 Task: Find a place to stay in Baraut, India, from 24th August to 10th September for 8 guests, with a price range of ₹12,000 to ₹15,000, 6 bedrooms, and amenities including Wifi, Free parking, TV, Gym, and Breakfast.
Action: Mouse moved to (372, 175)
Screenshot: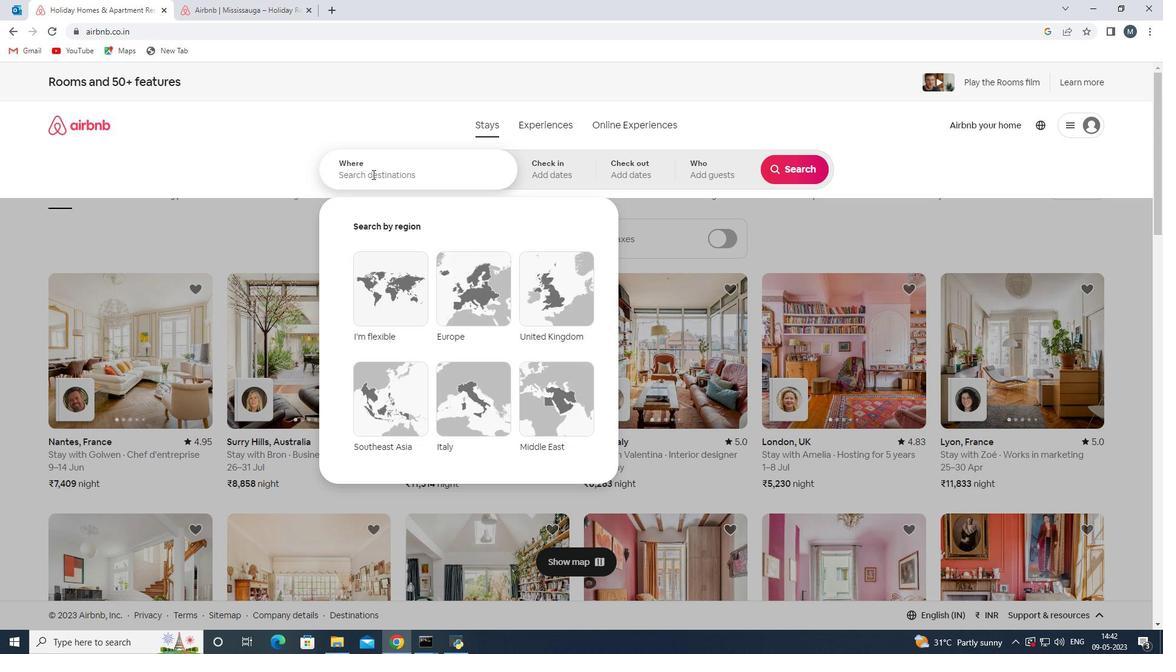 
Action: Key pressed <Key.shift>Baraut,<Key.shift>India<Key.enter>
Screenshot: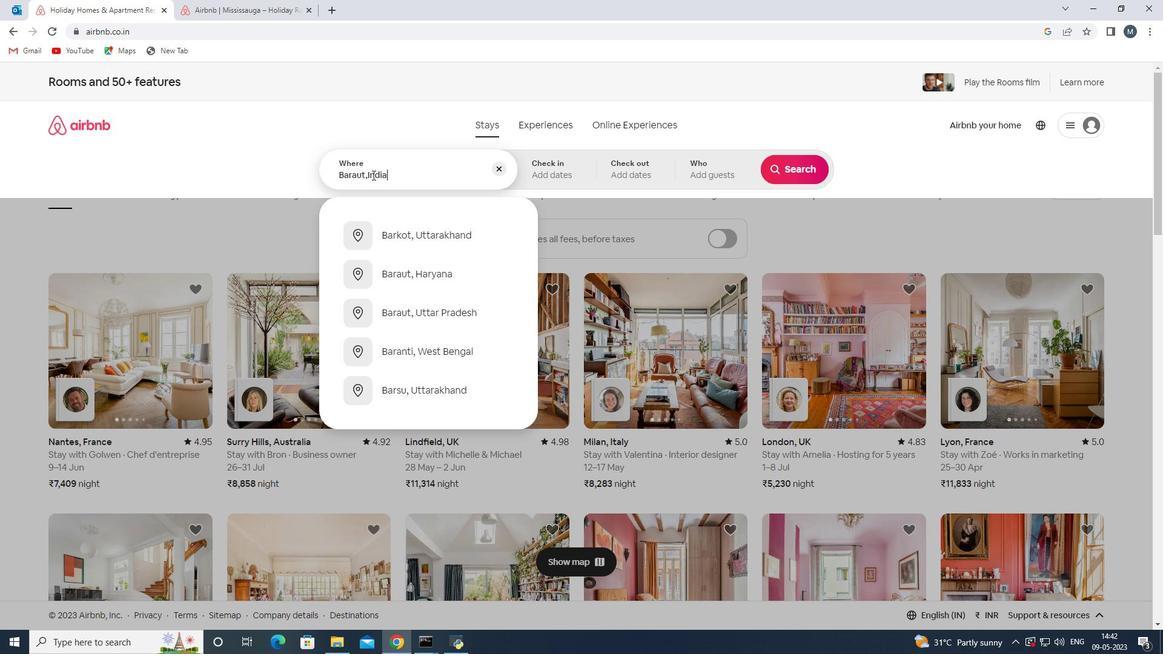 
Action: Mouse moved to (789, 267)
Screenshot: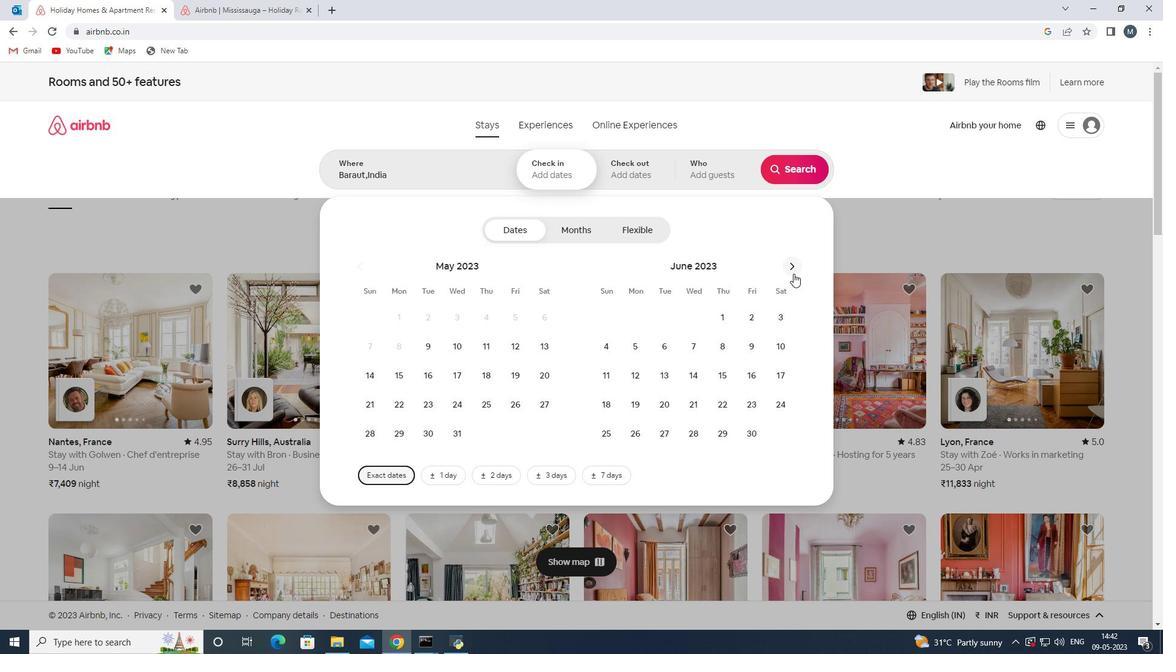 
Action: Mouse pressed left at (789, 267)
Screenshot: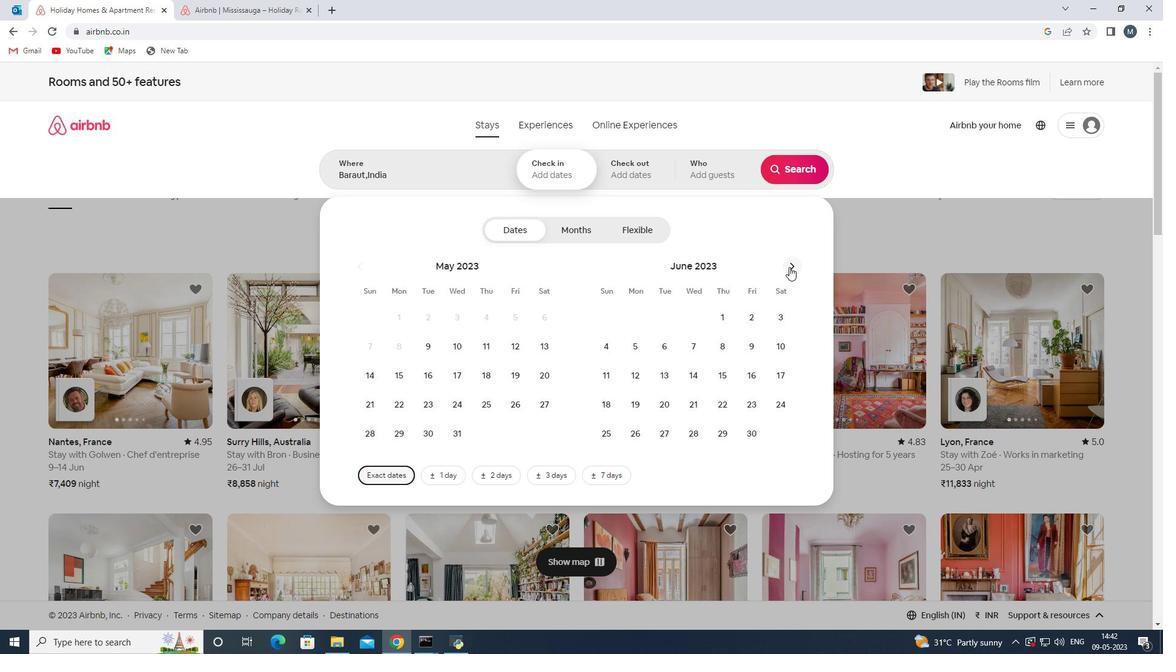
Action: Mouse moved to (788, 267)
Screenshot: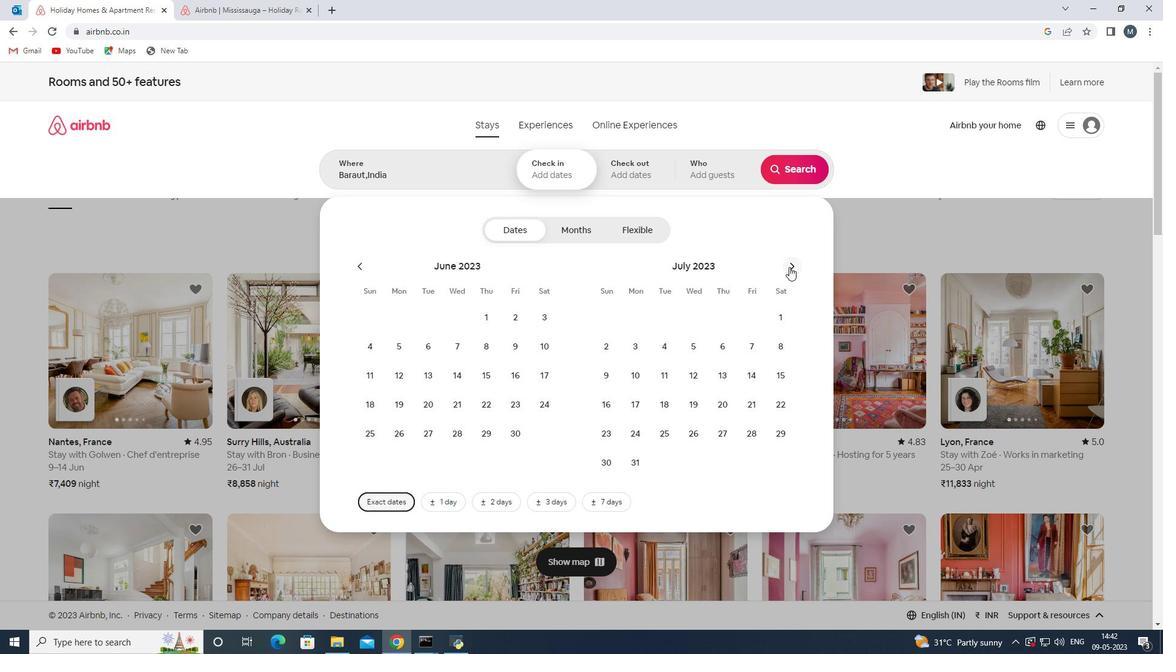 
Action: Mouse pressed left at (788, 267)
Screenshot: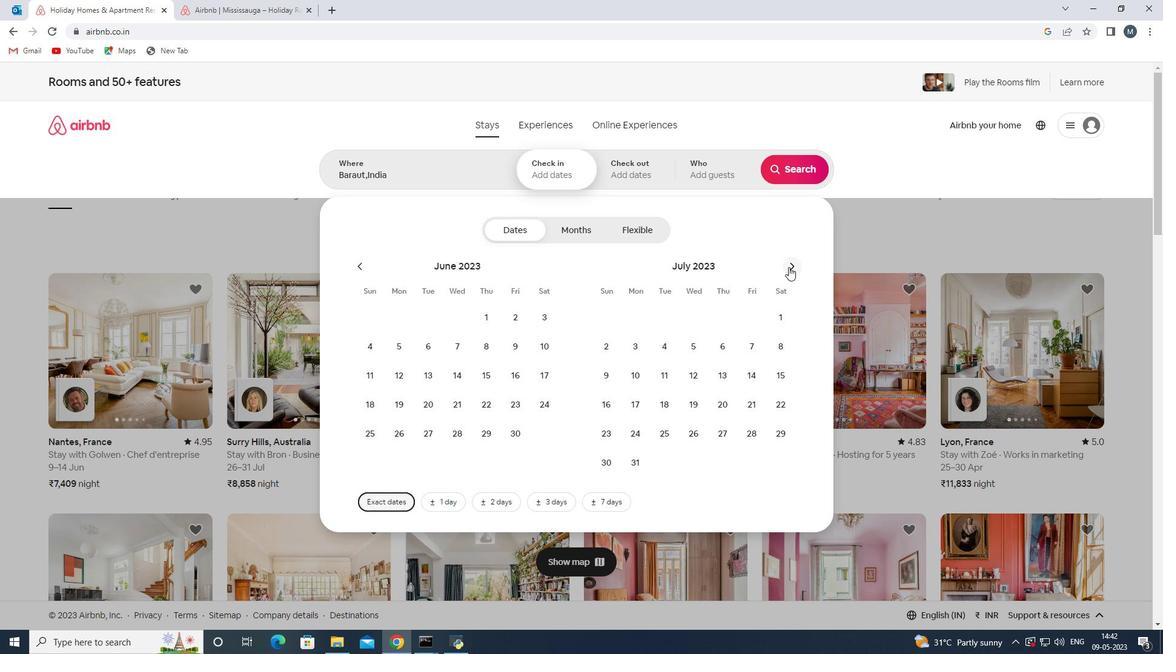 
Action: Mouse moved to (724, 405)
Screenshot: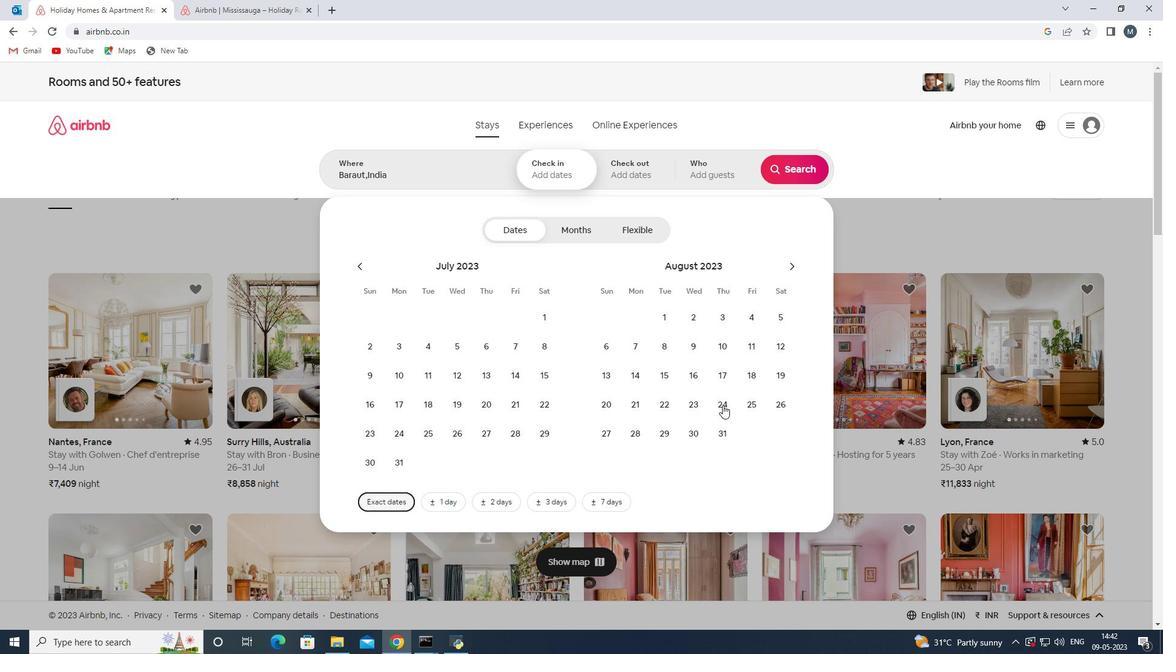 
Action: Mouse pressed left at (724, 405)
Screenshot: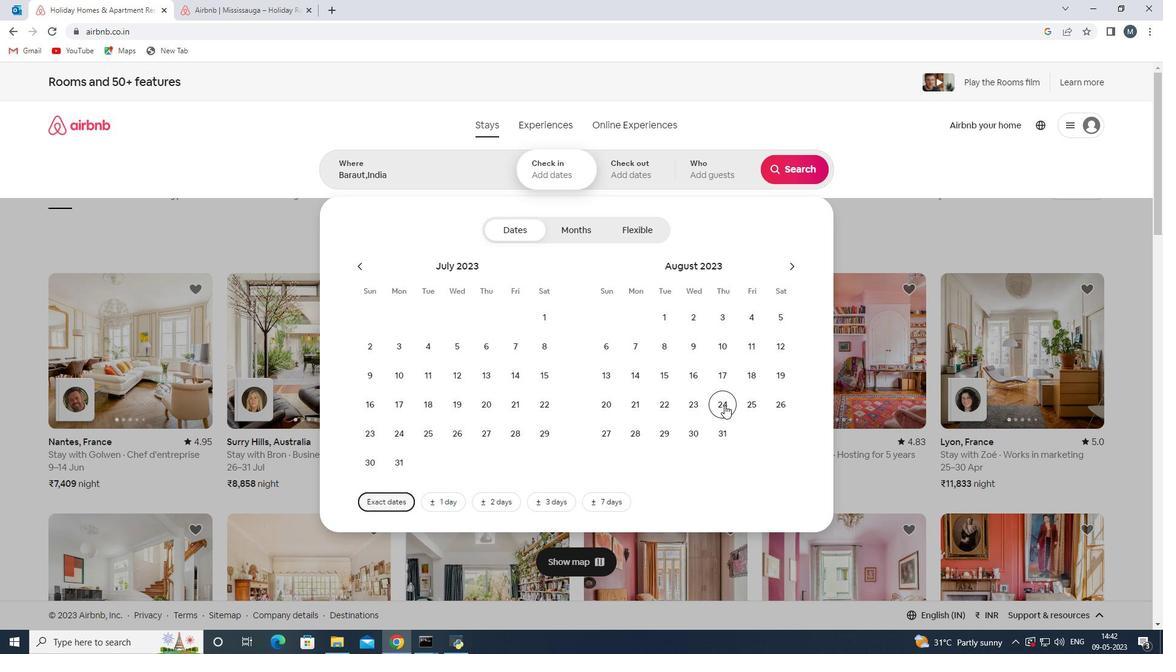 
Action: Mouse moved to (793, 264)
Screenshot: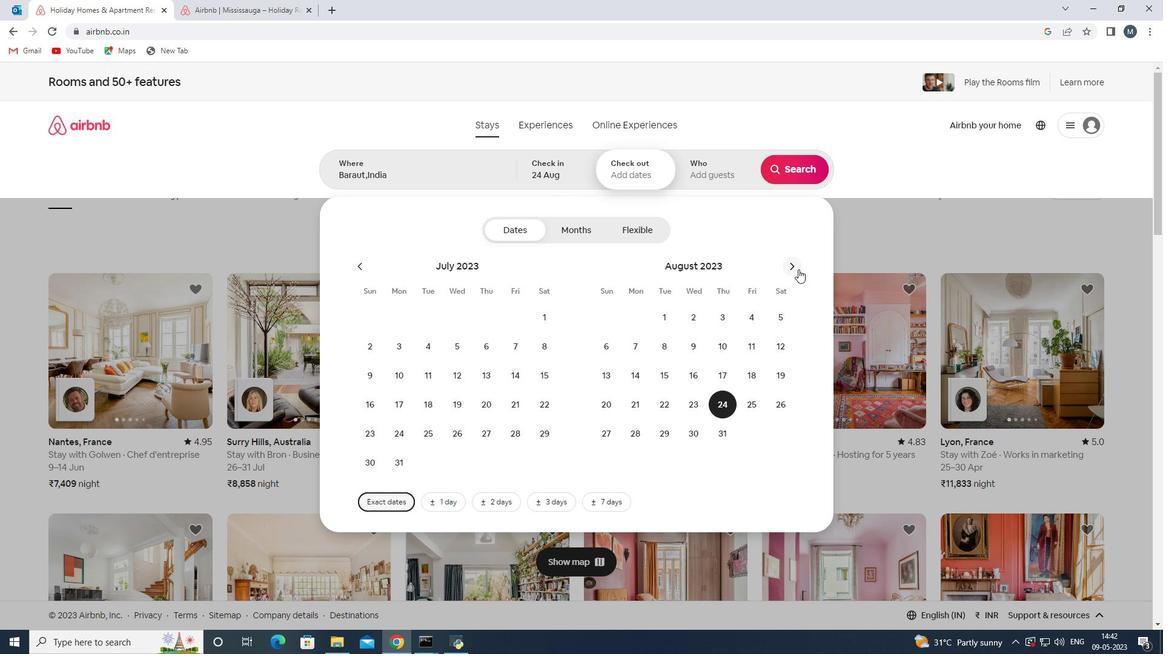 
Action: Mouse pressed left at (793, 264)
Screenshot: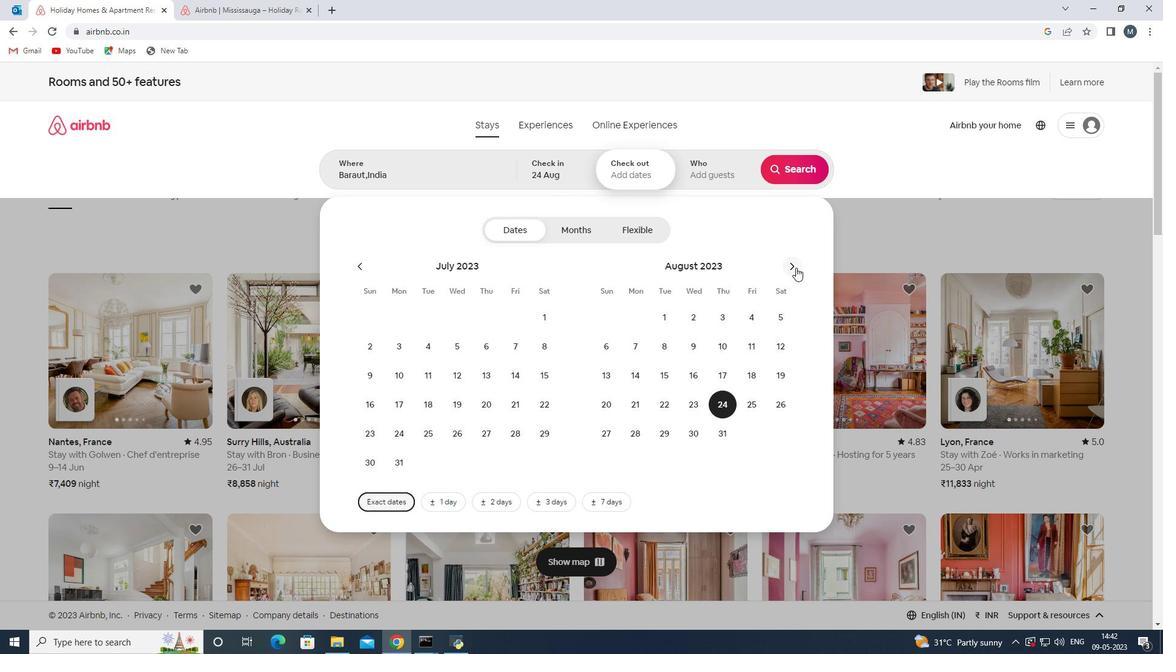 
Action: Mouse moved to (612, 382)
Screenshot: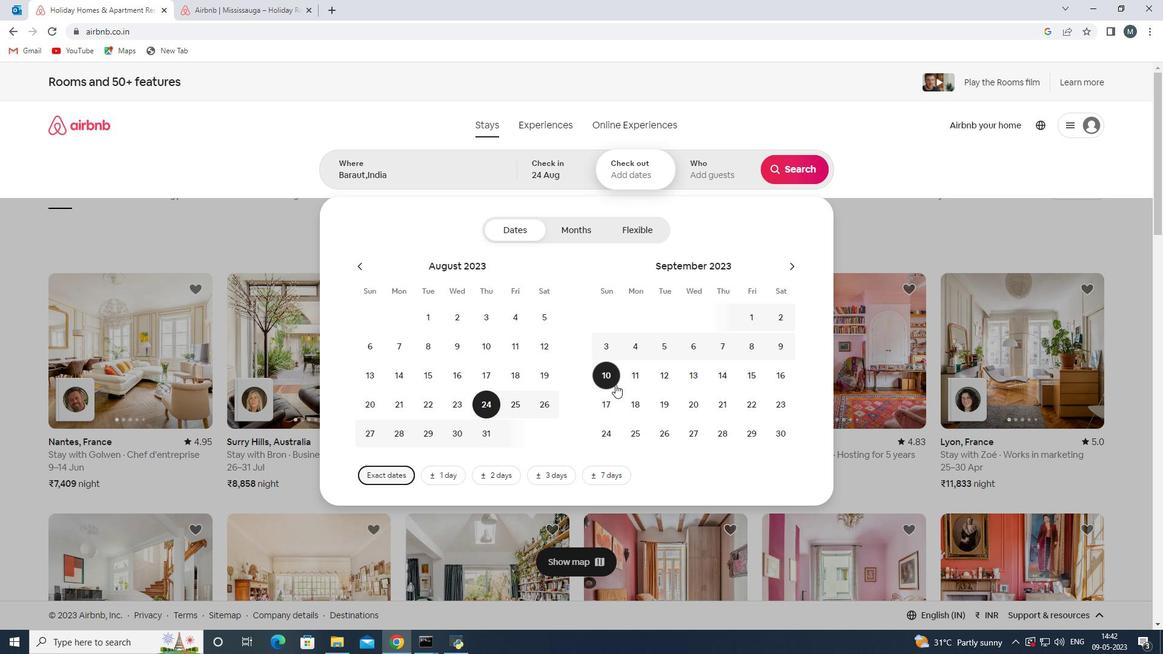 
Action: Mouse pressed left at (612, 382)
Screenshot: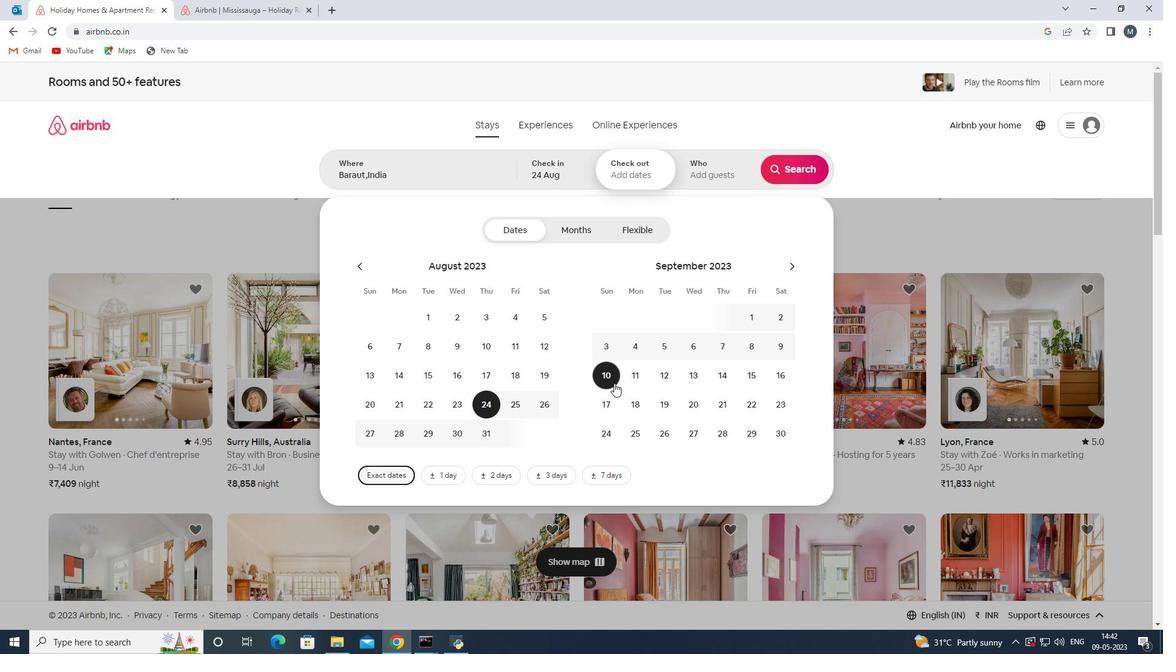 
Action: Mouse moved to (709, 178)
Screenshot: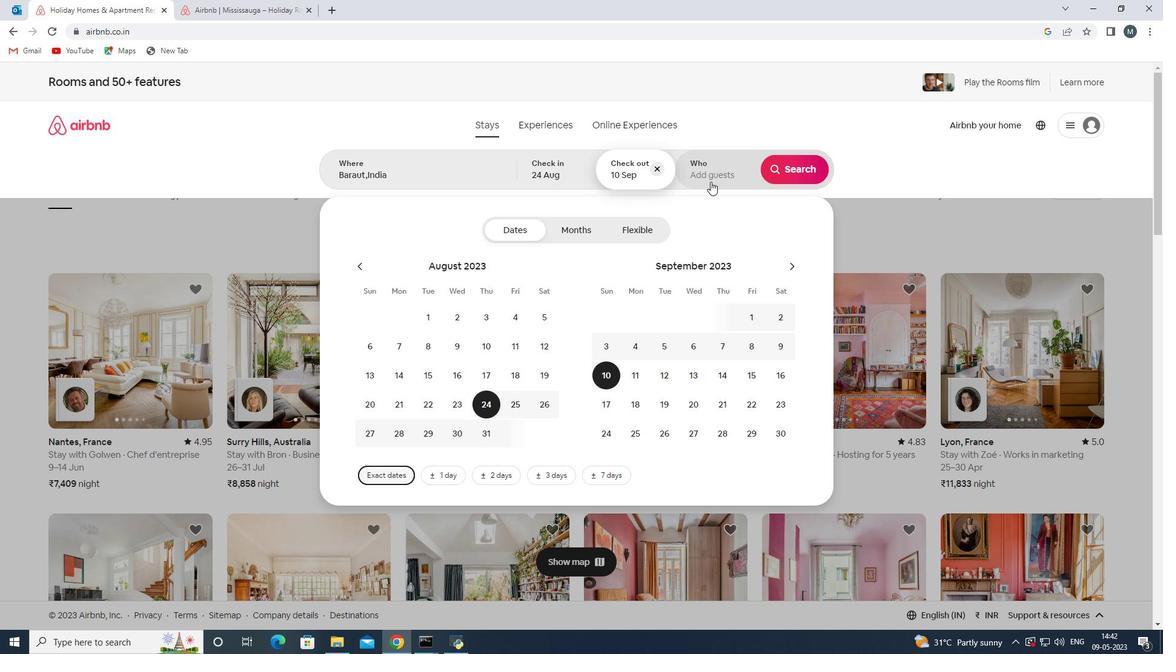 
Action: Mouse pressed left at (709, 178)
Screenshot: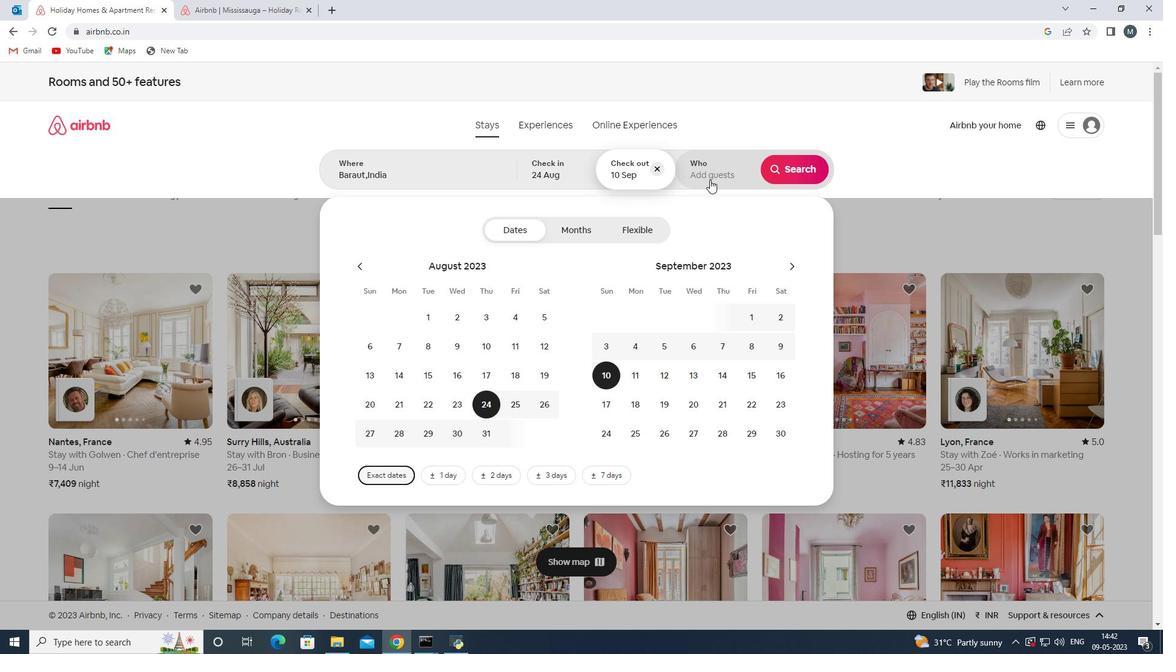 
Action: Mouse moved to (805, 233)
Screenshot: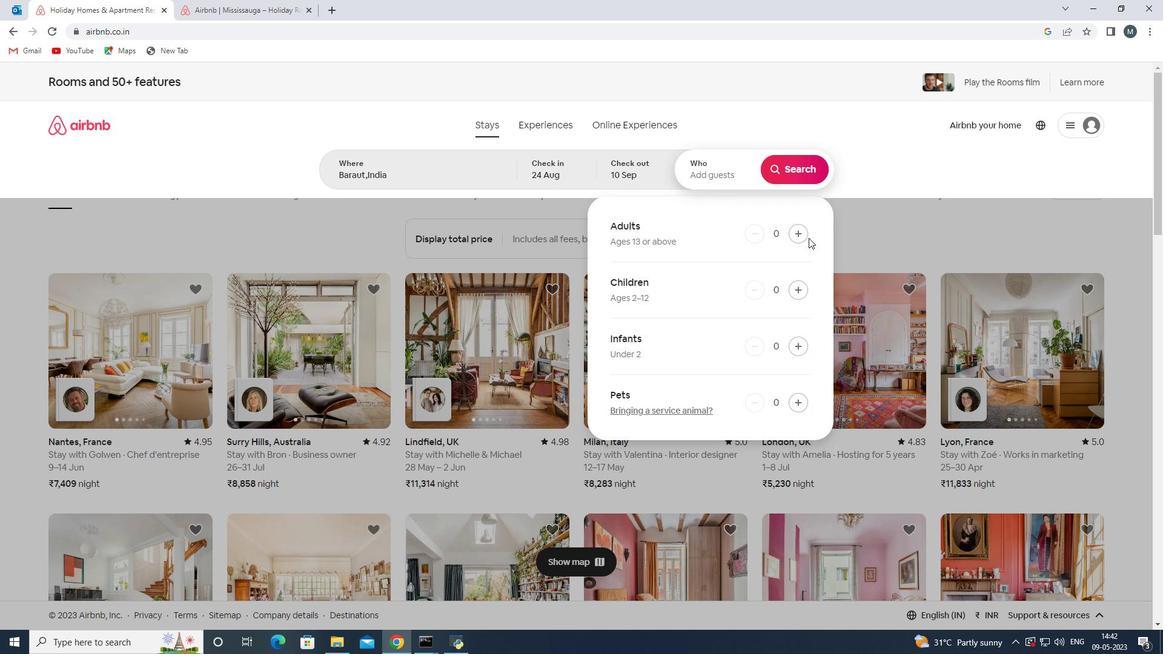 
Action: Mouse pressed left at (805, 233)
Screenshot: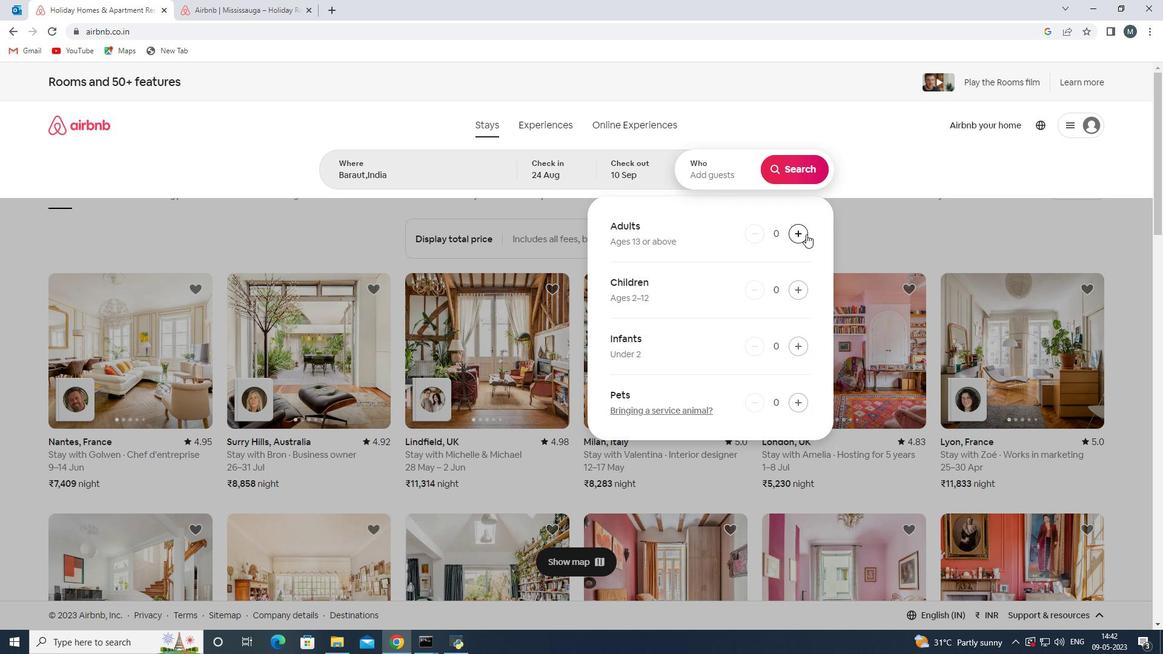 
Action: Mouse moved to (805, 233)
Screenshot: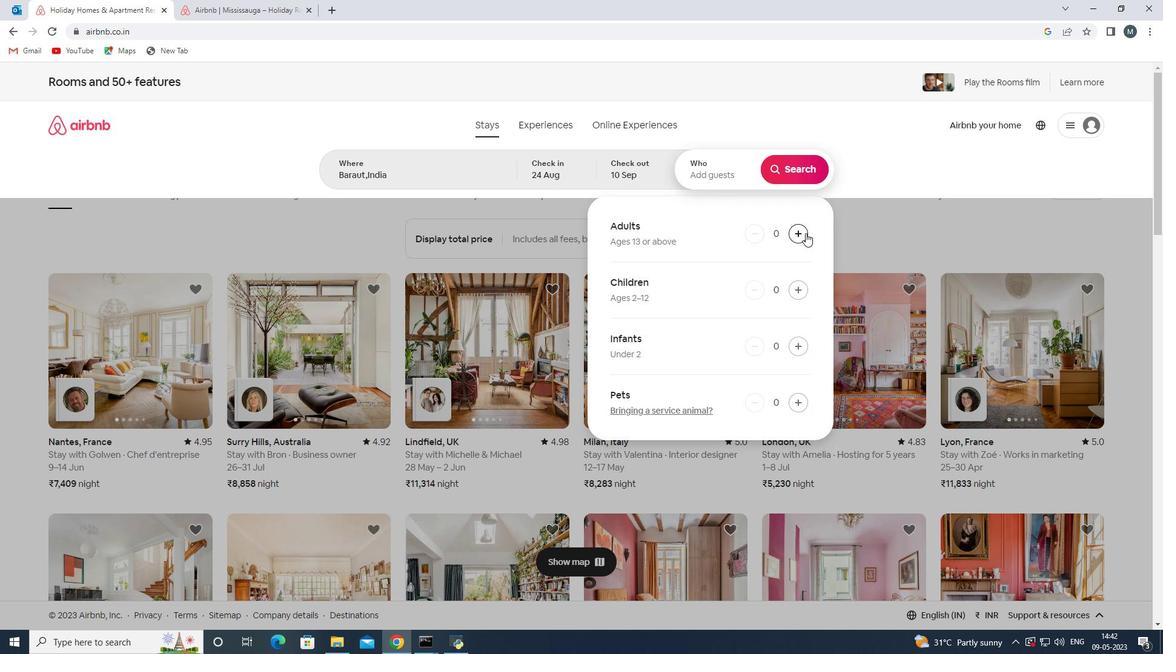 
Action: Mouse pressed left at (805, 233)
Screenshot: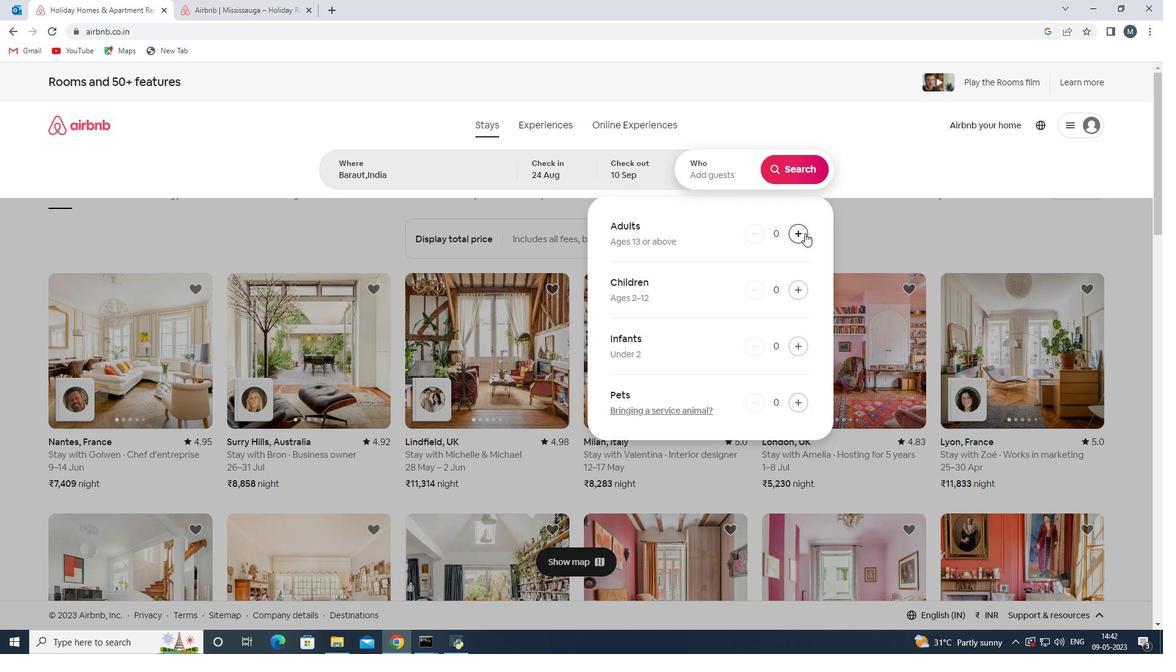 
Action: Mouse moved to (805, 232)
Screenshot: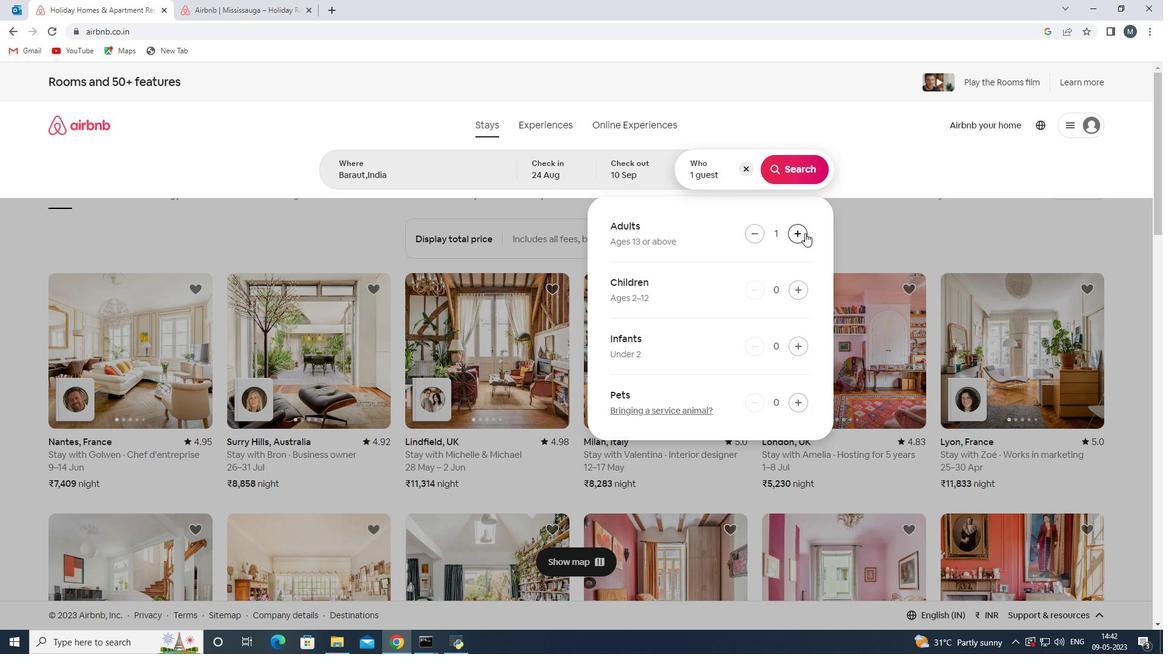 
Action: Mouse pressed left at (805, 232)
Screenshot: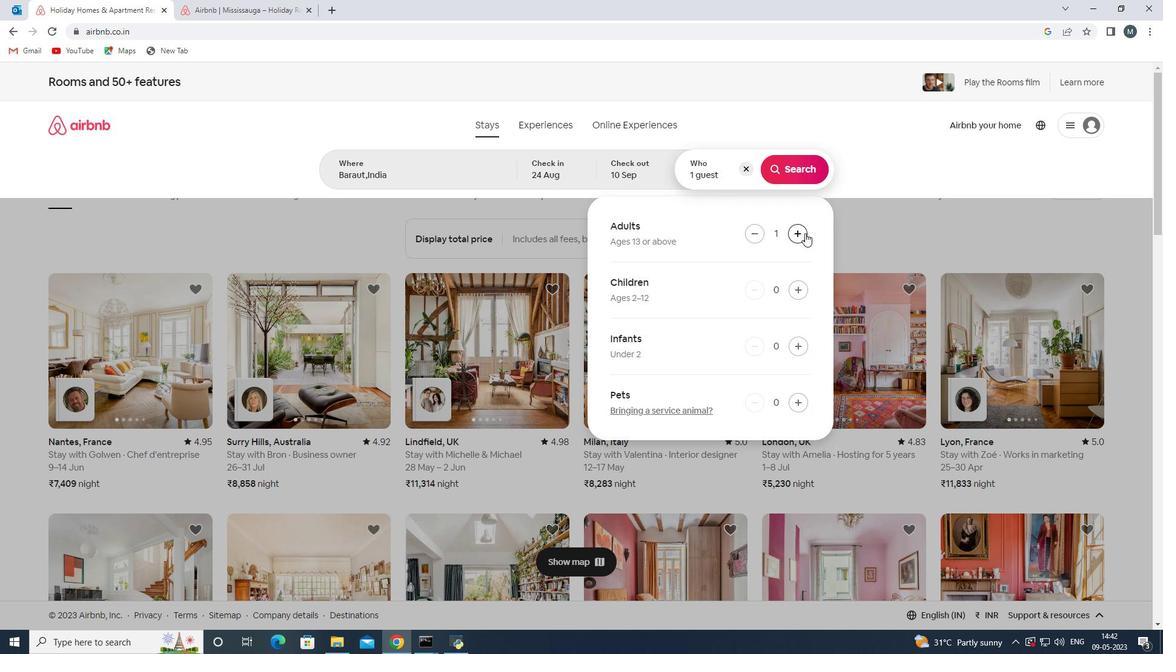 
Action: Mouse pressed left at (805, 232)
Screenshot: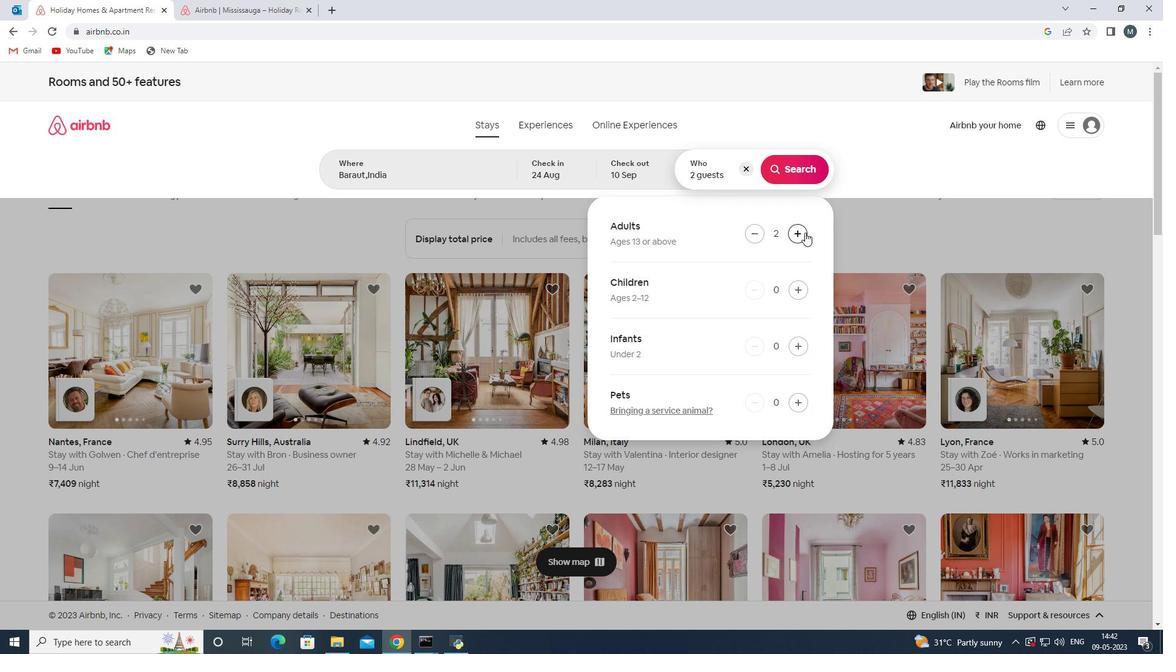
Action: Mouse moved to (805, 232)
Screenshot: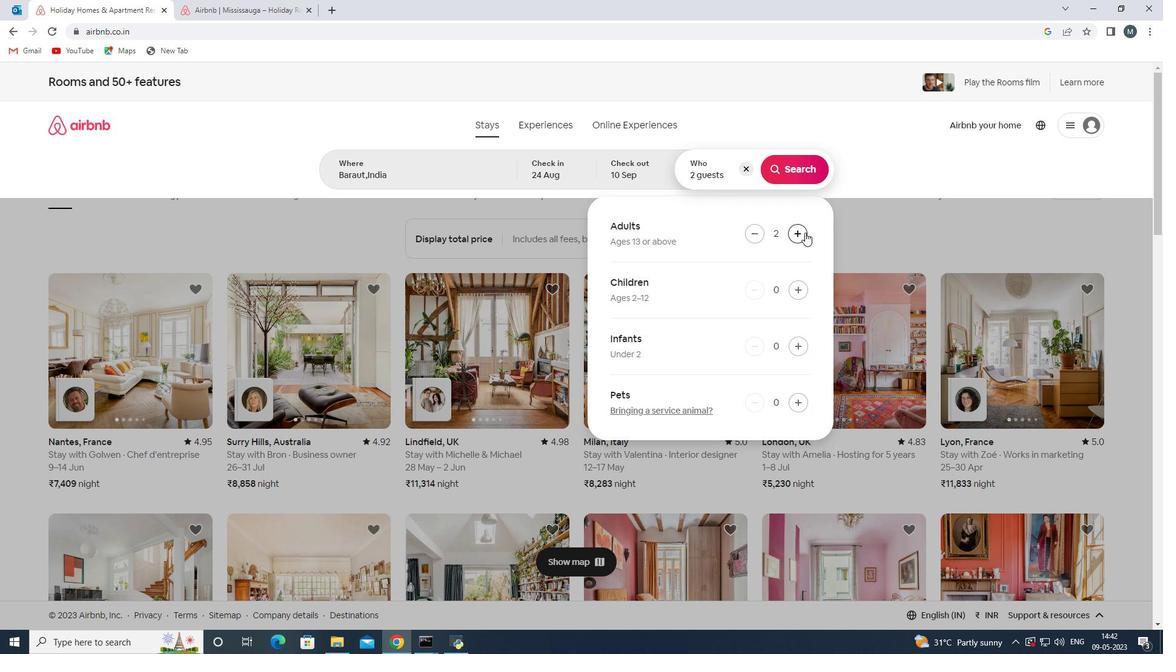 
Action: Mouse pressed left at (805, 232)
Screenshot: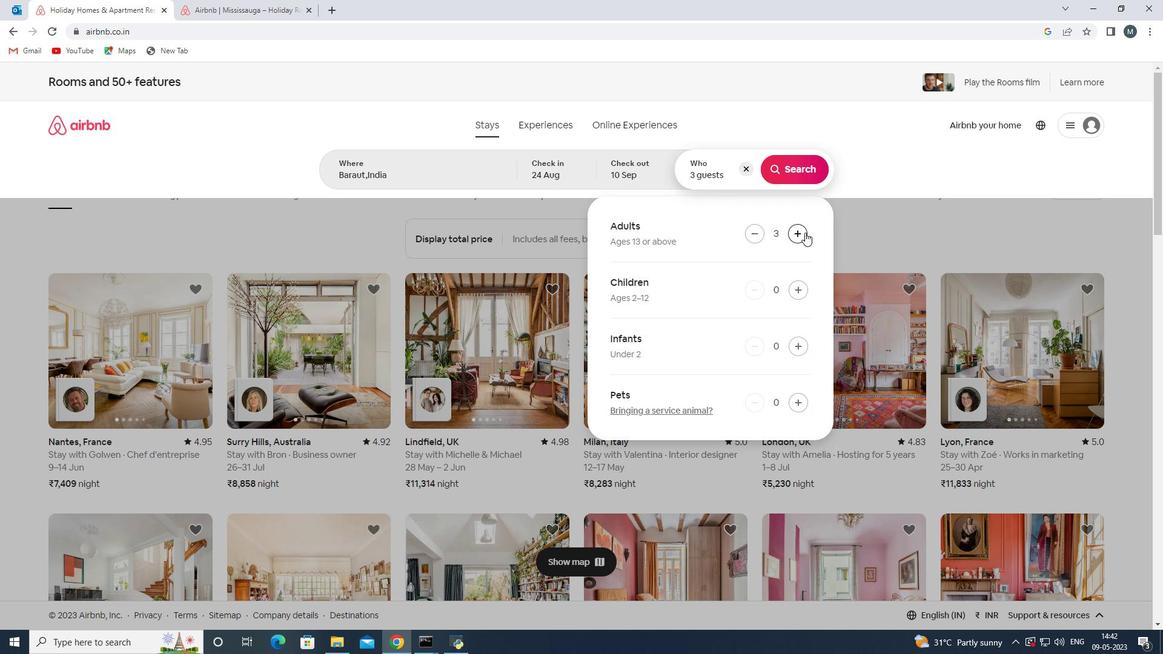 
Action: Mouse pressed left at (805, 232)
Screenshot: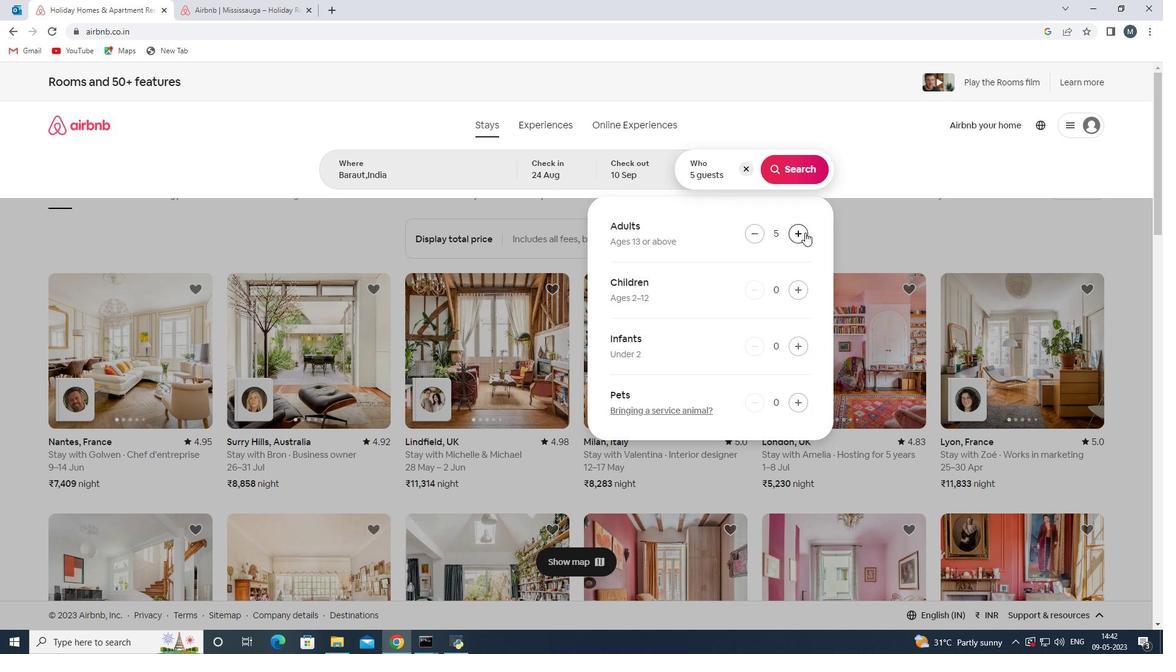 
Action: Mouse moved to (798, 290)
Screenshot: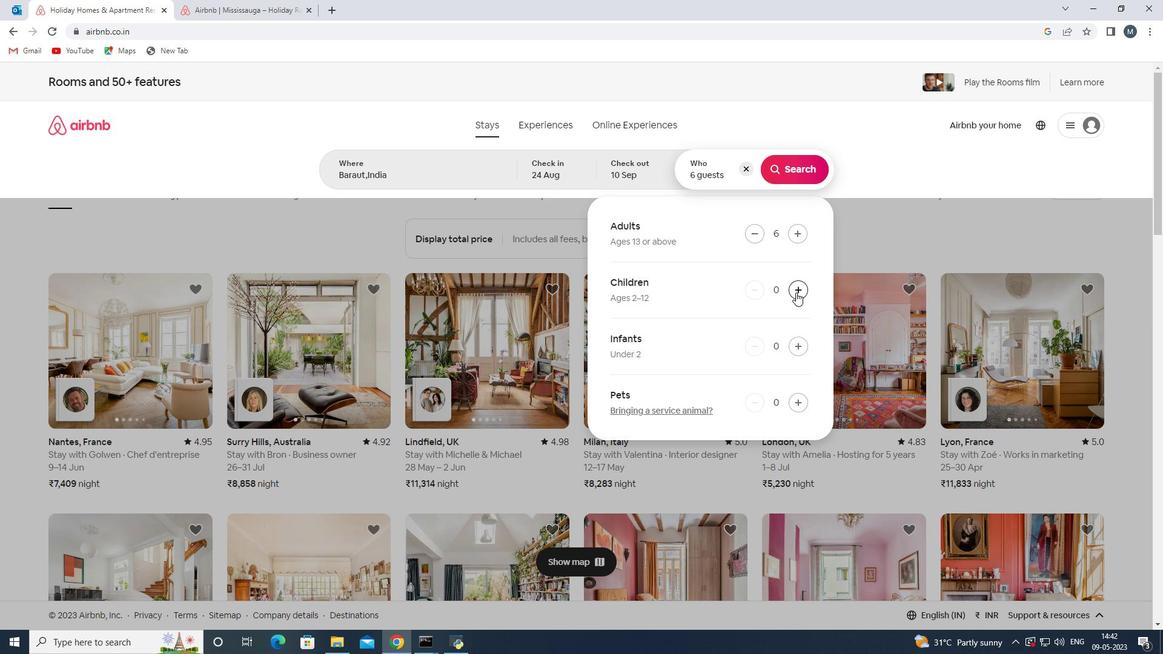 
Action: Mouse pressed left at (798, 290)
Screenshot: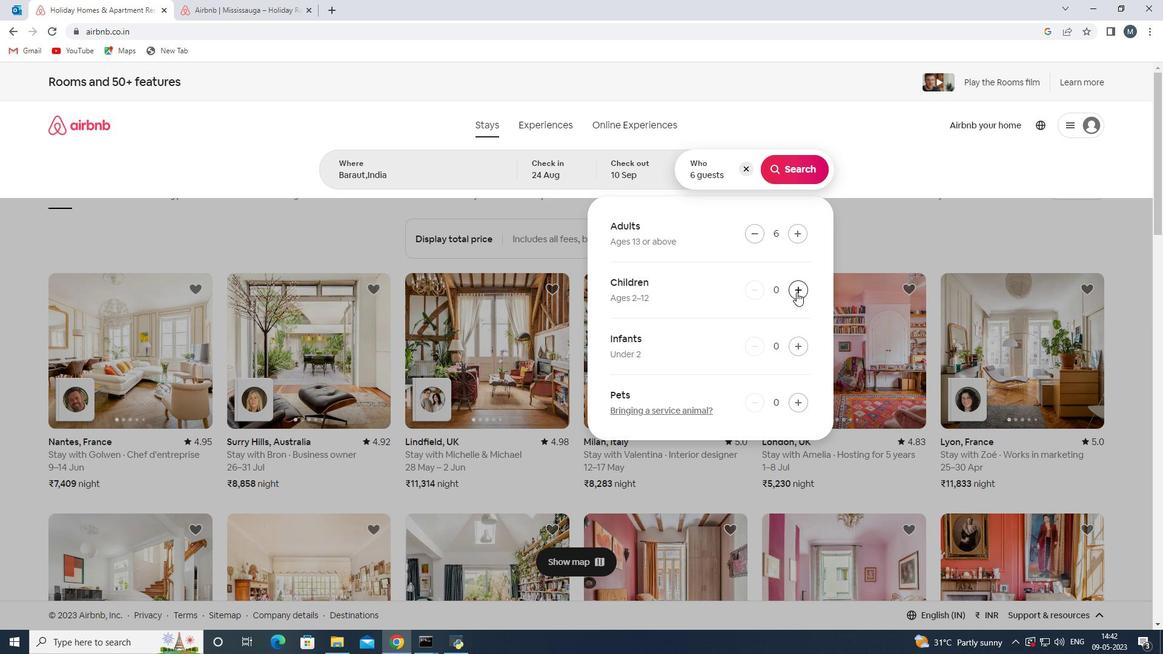 
Action: Mouse pressed left at (798, 290)
Screenshot: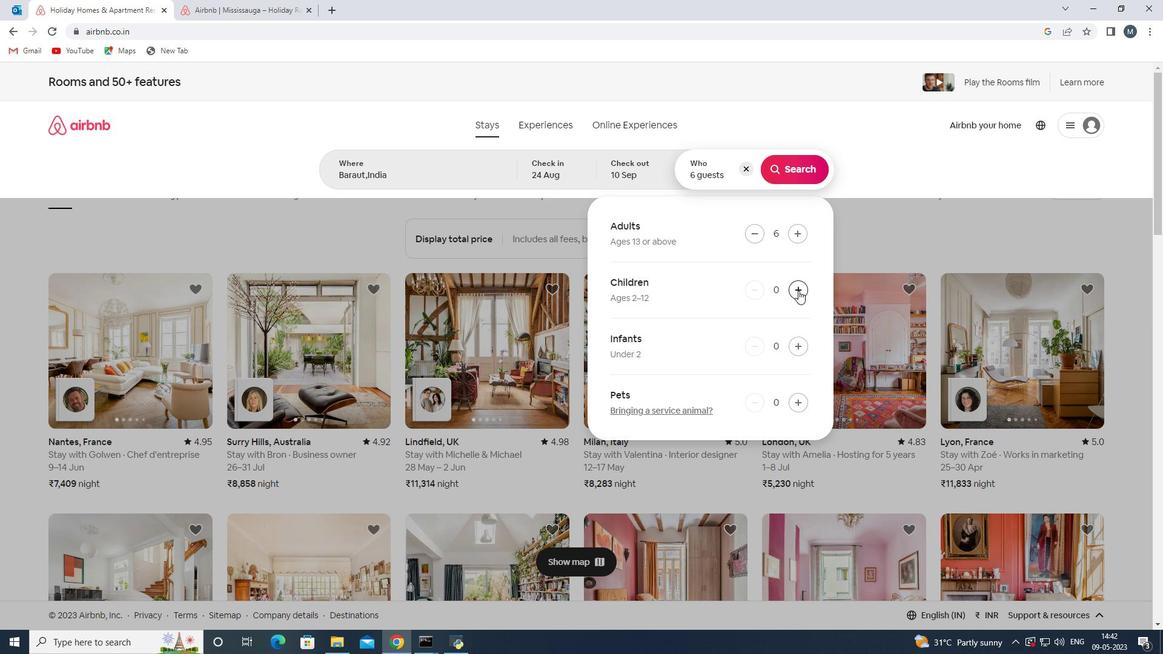 
Action: Mouse moved to (794, 166)
Screenshot: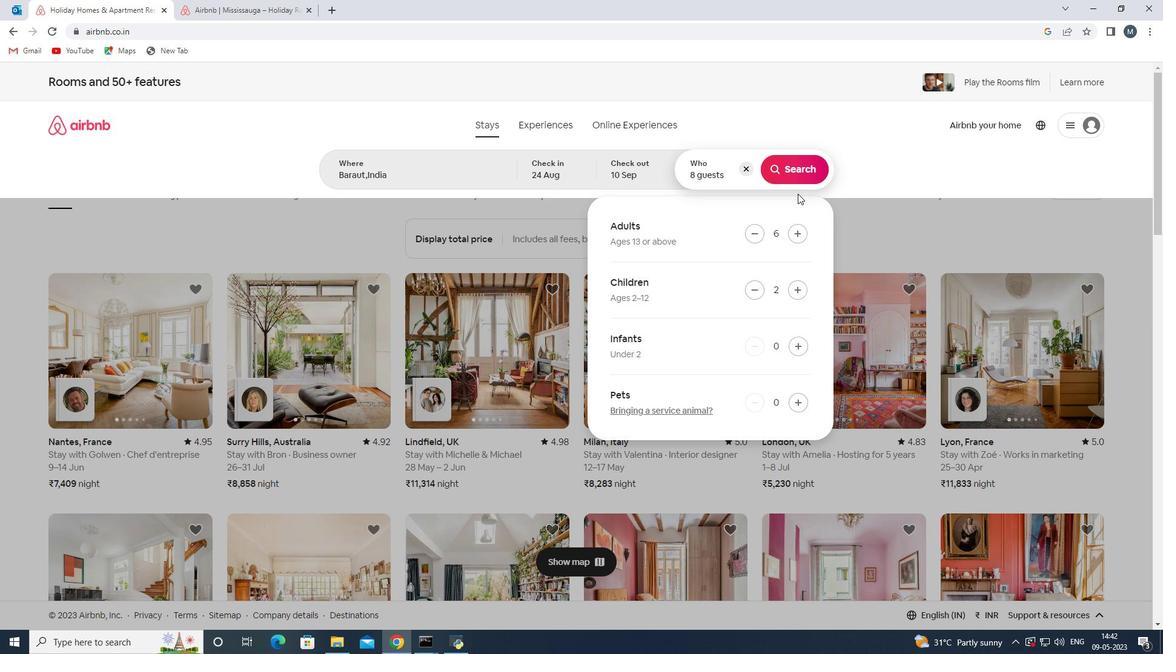 
Action: Mouse pressed left at (794, 166)
Screenshot: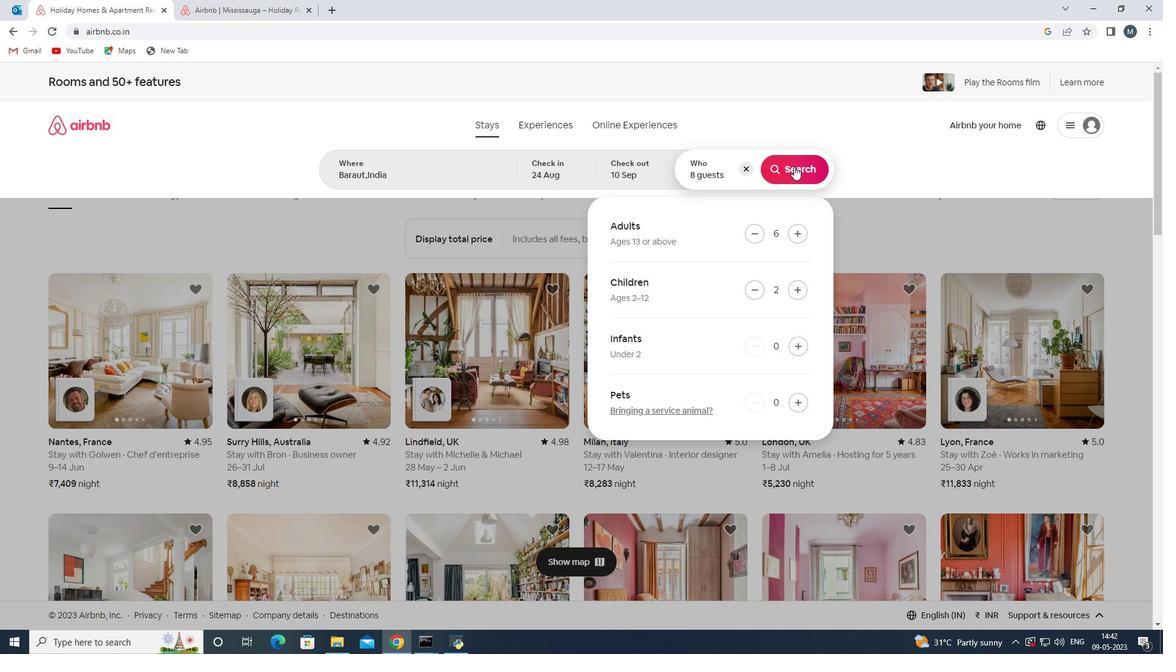 
Action: Mouse moved to (1097, 124)
Screenshot: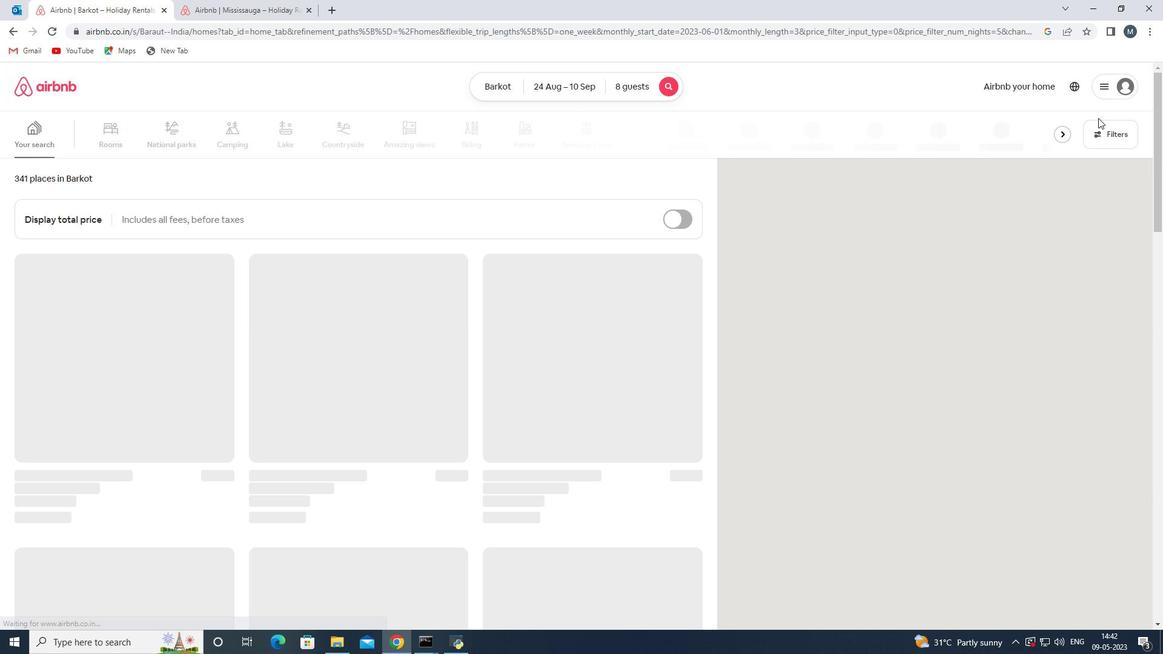 
Action: Mouse pressed left at (1097, 124)
Screenshot: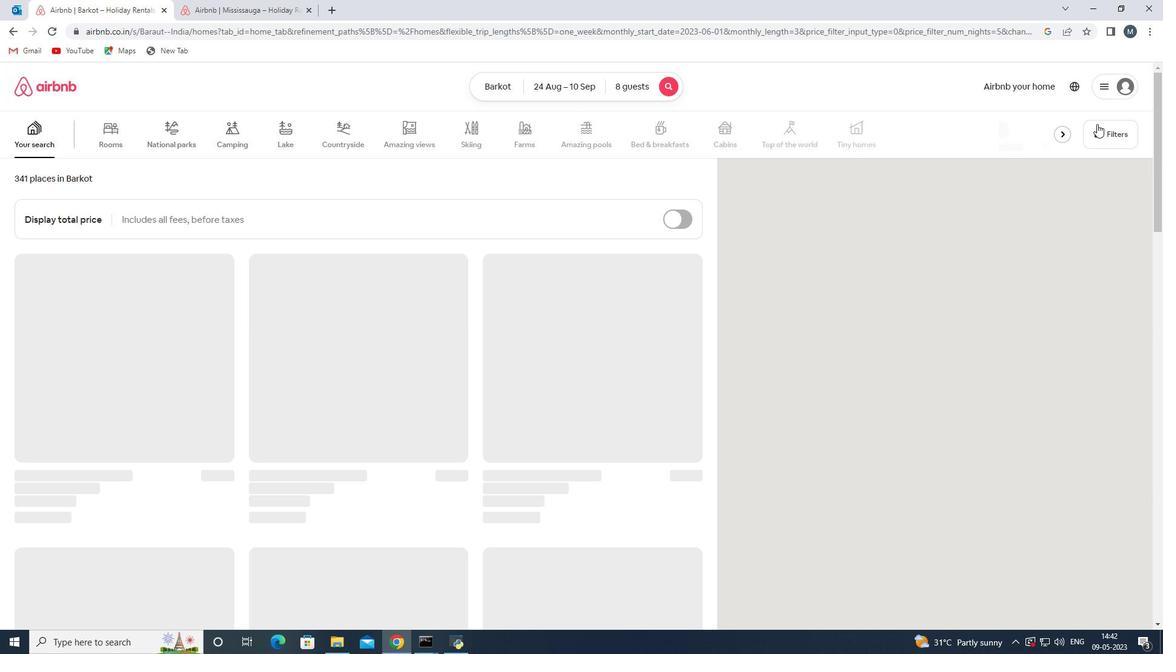 
Action: Mouse moved to (445, 438)
Screenshot: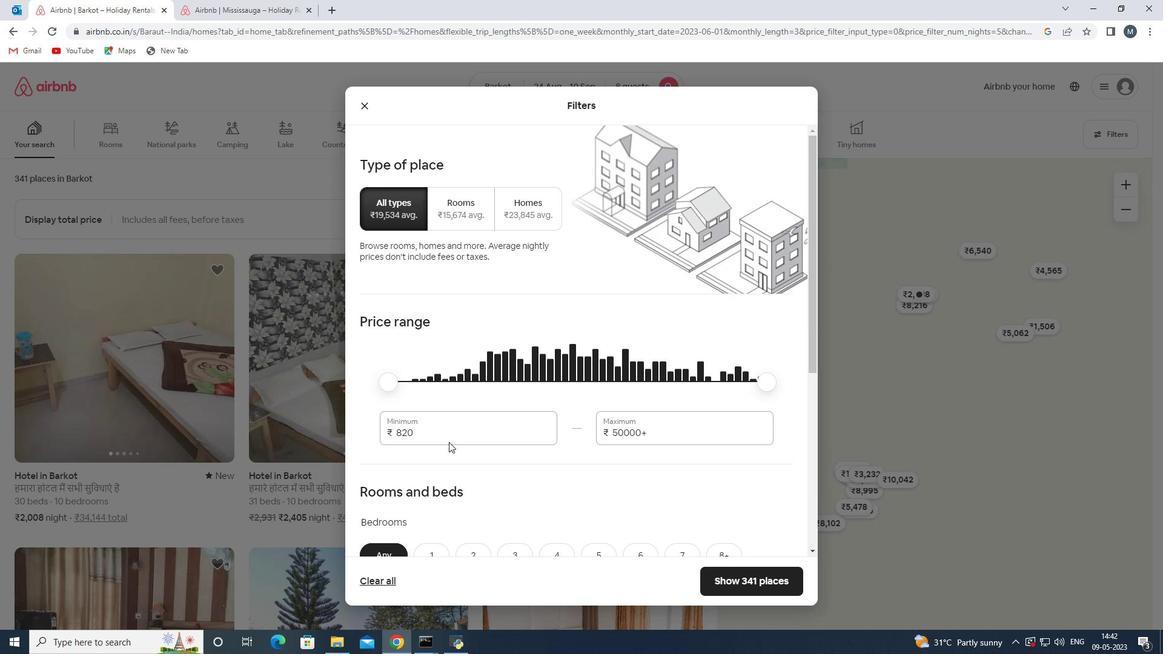 
Action: Mouse pressed left at (445, 438)
Screenshot: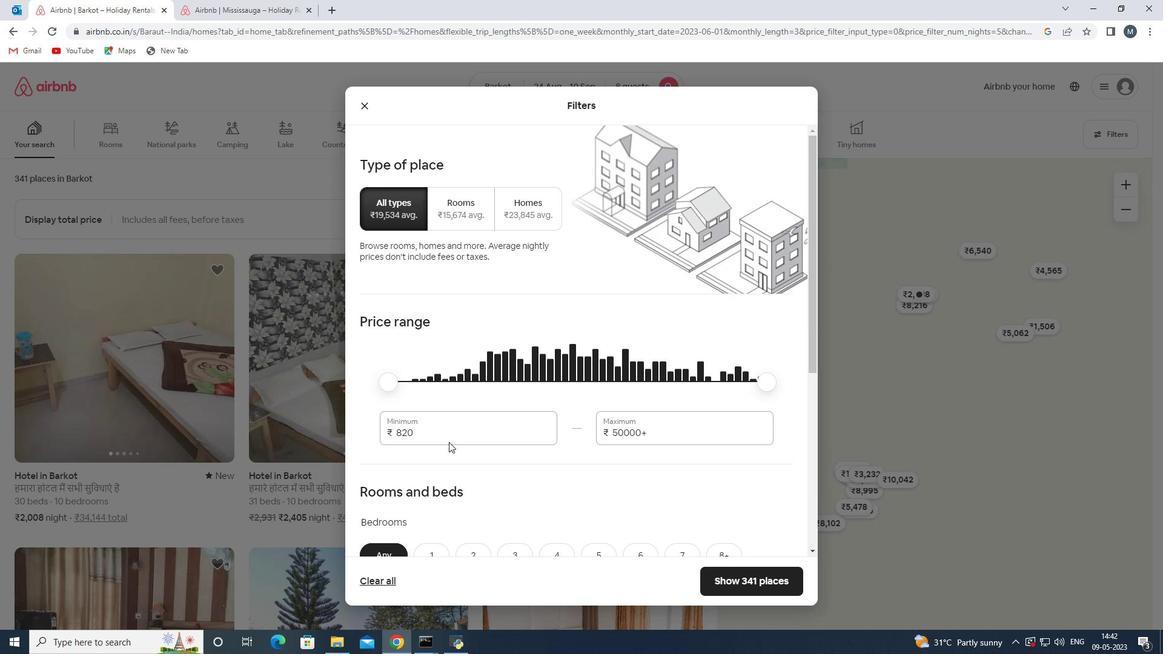 
Action: Mouse moved to (395, 431)
Screenshot: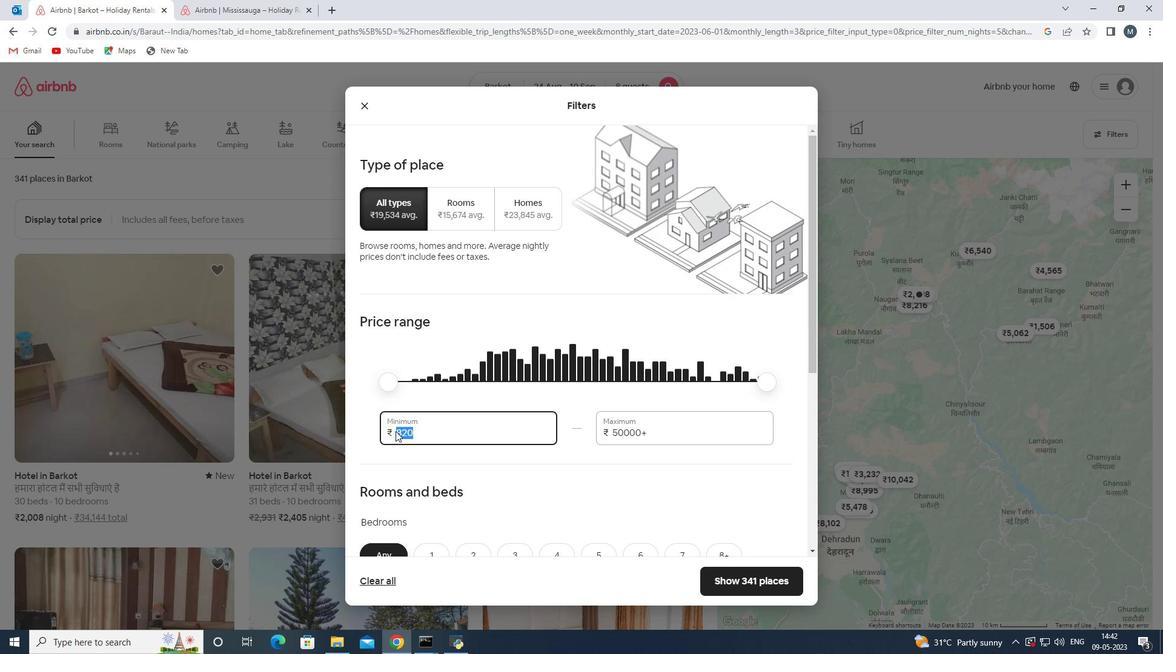 
Action: Key pressed 12000
Screenshot: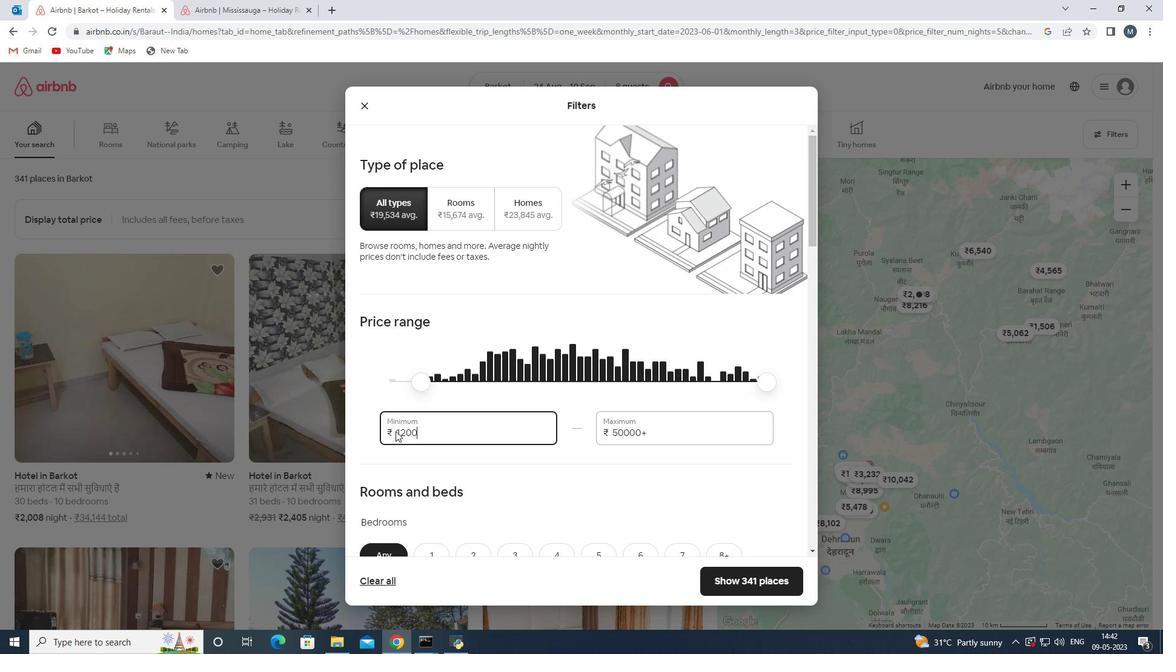 
Action: Mouse moved to (652, 425)
Screenshot: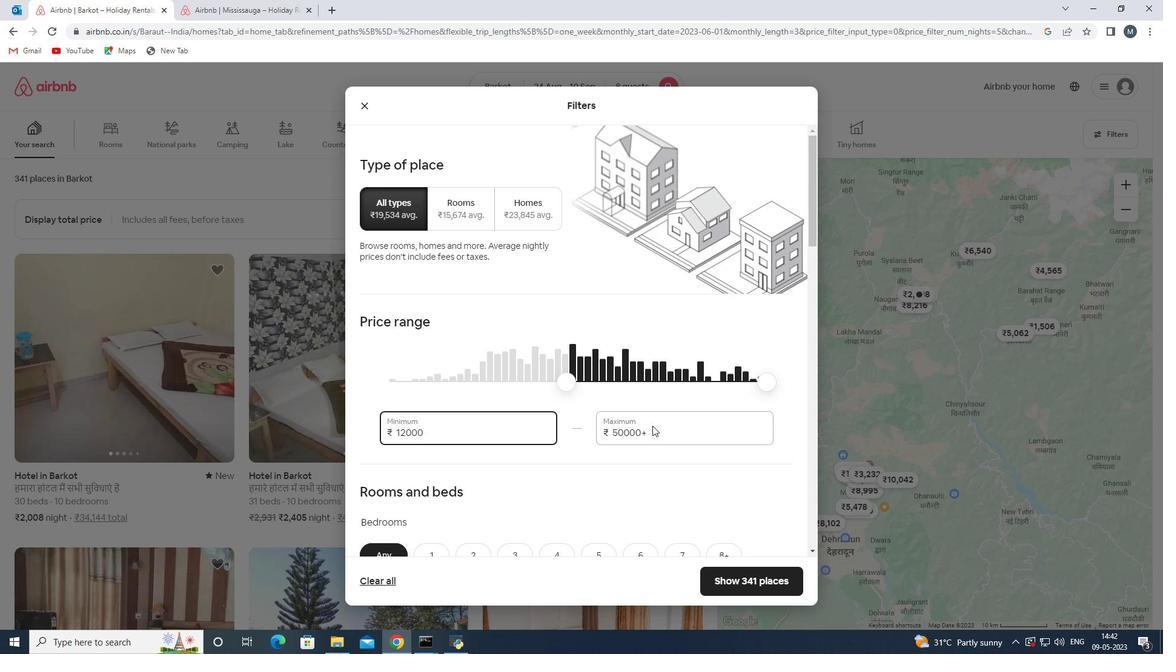 
Action: Mouse pressed left at (652, 425)
Screenshot: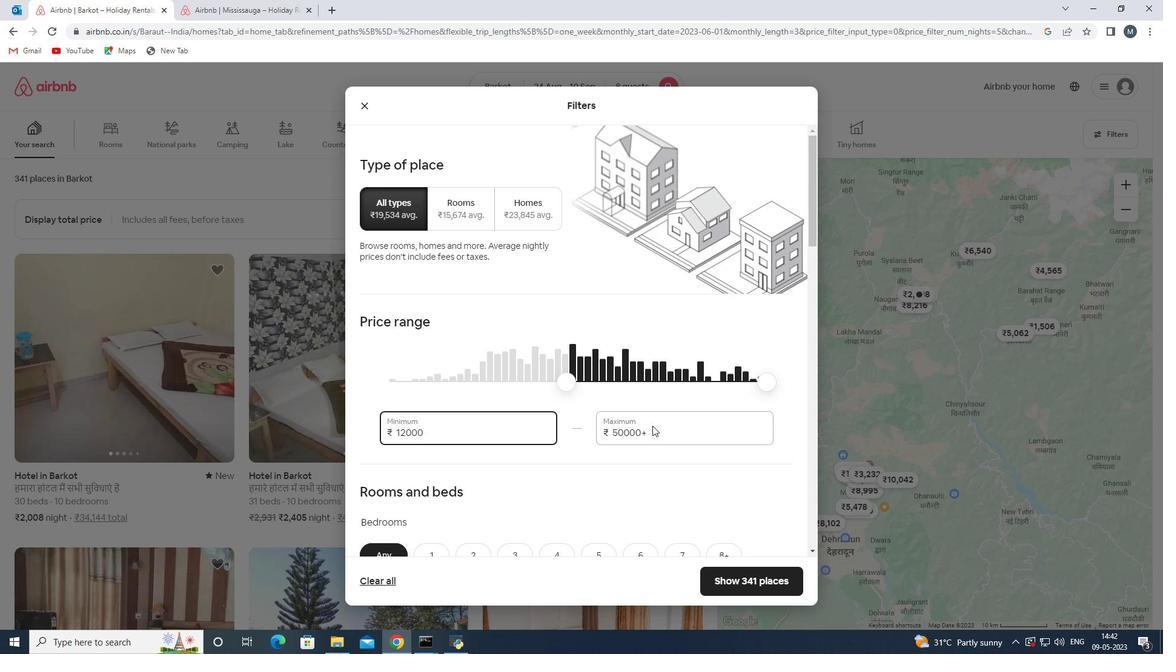 
Action: Mouse moved to (647, 432)
Screenshot: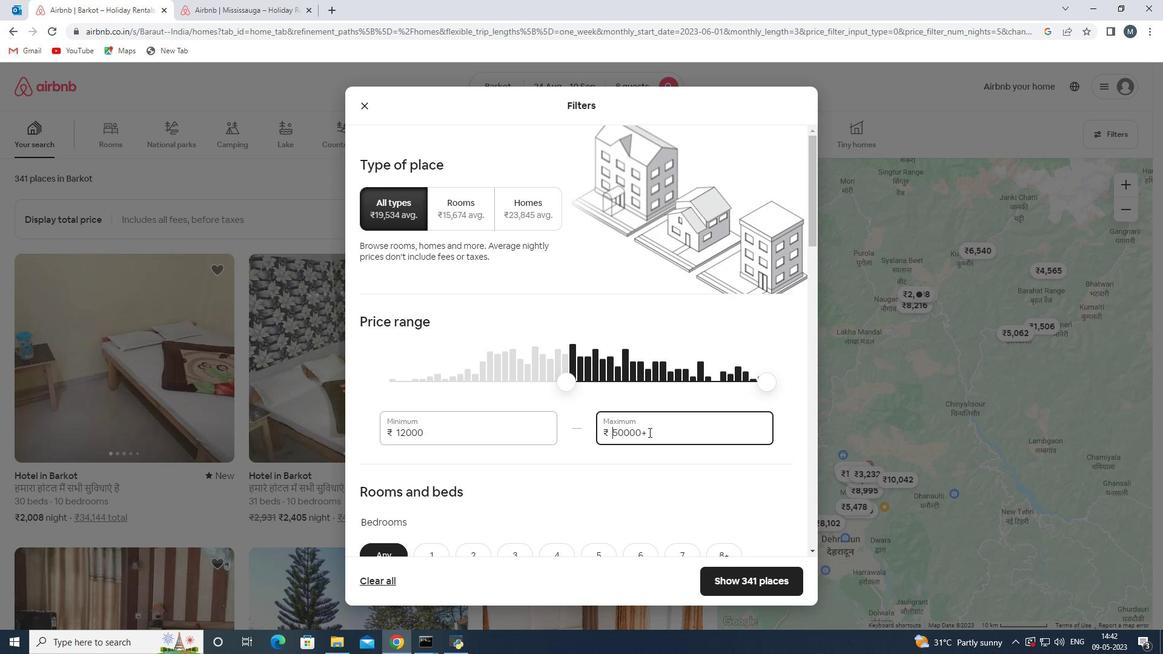 
Action: Mouse pressed left at (647, 432)
Screenshot: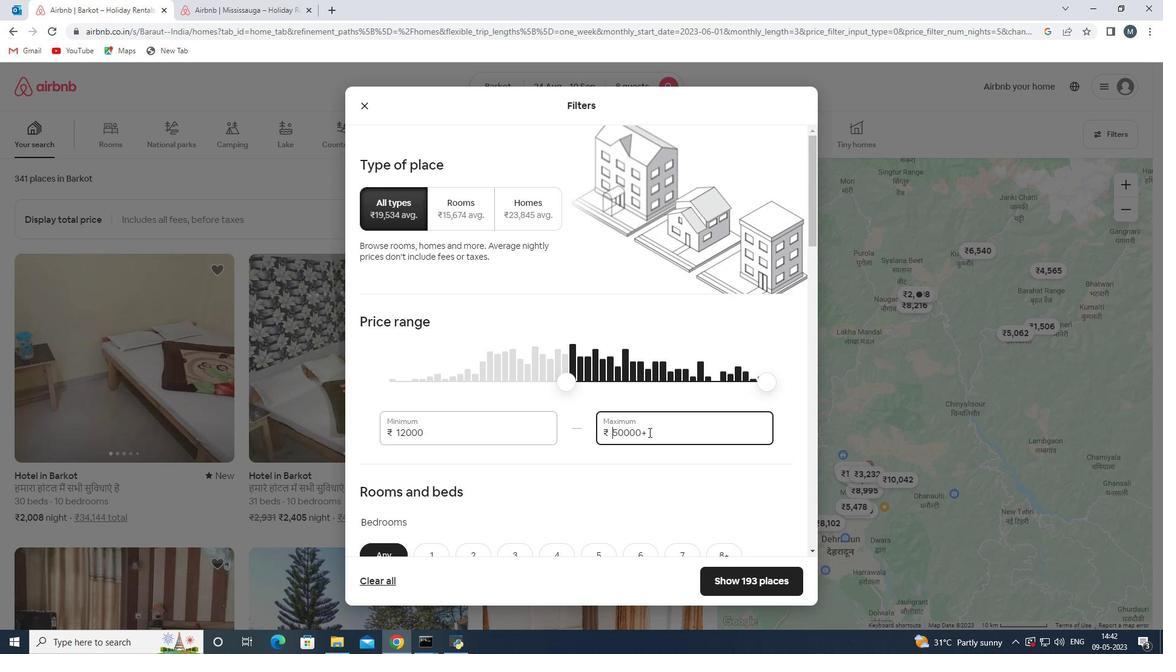 
Action: Mouse moved to (593, 433)
Screenshot: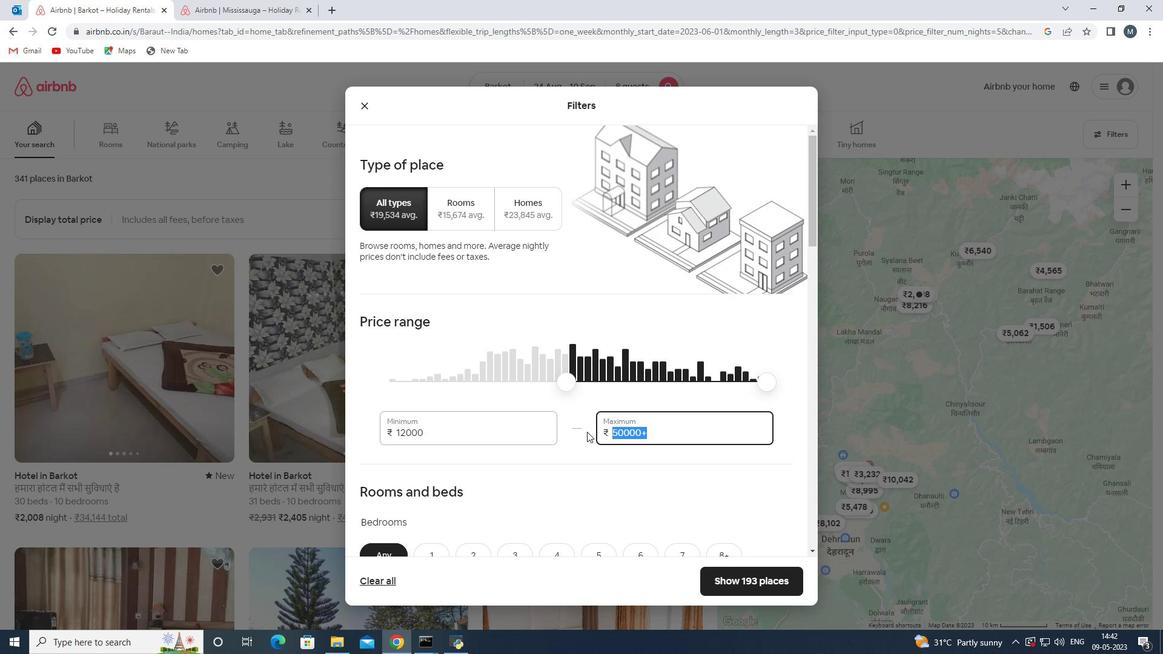 
Action: Key pressed 15000
Screenshot: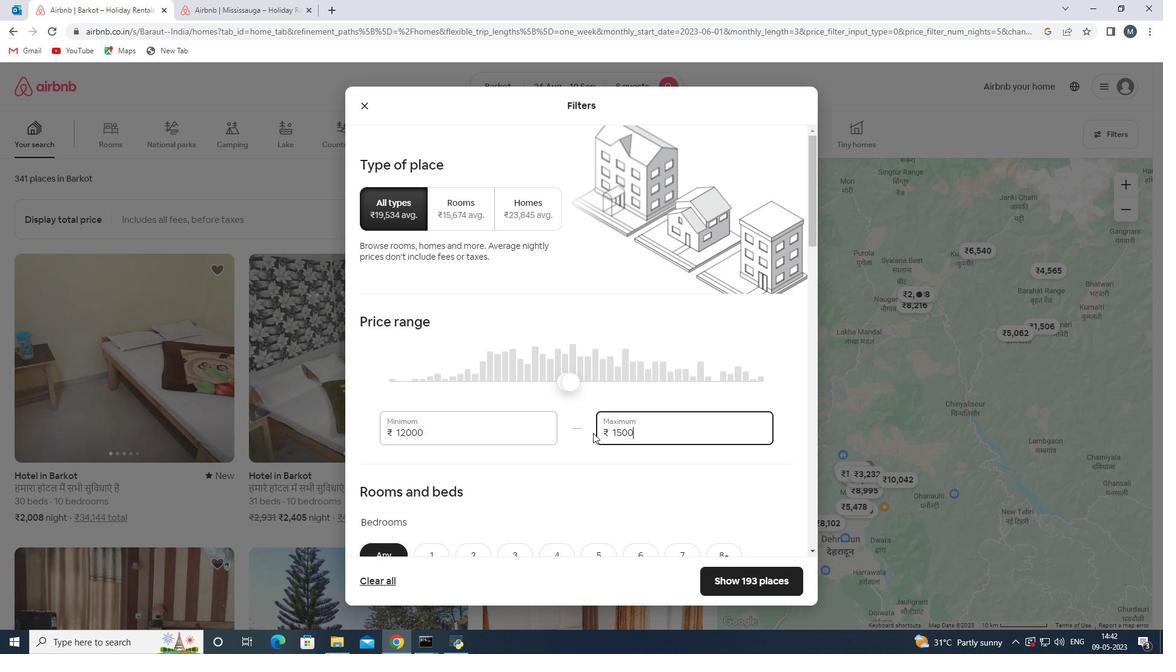 
Action: Mouse moved to (617, 399)
Screenshot: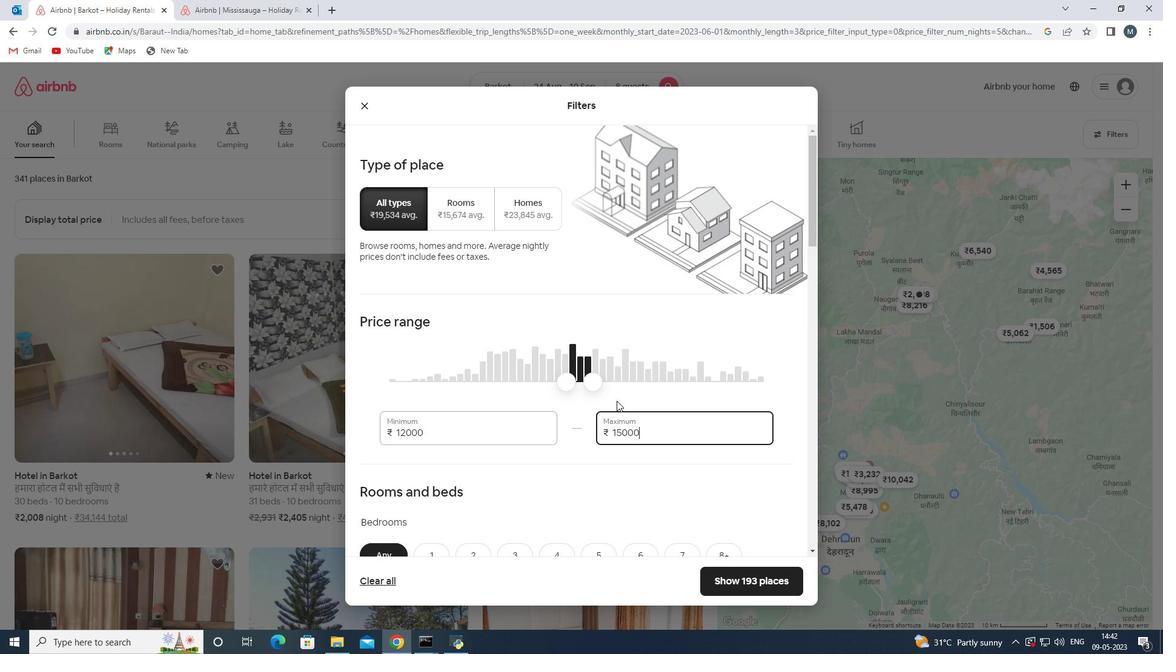 
Action: Mouse scrolled (617, 399) with delta (0, 0)
Screenshot: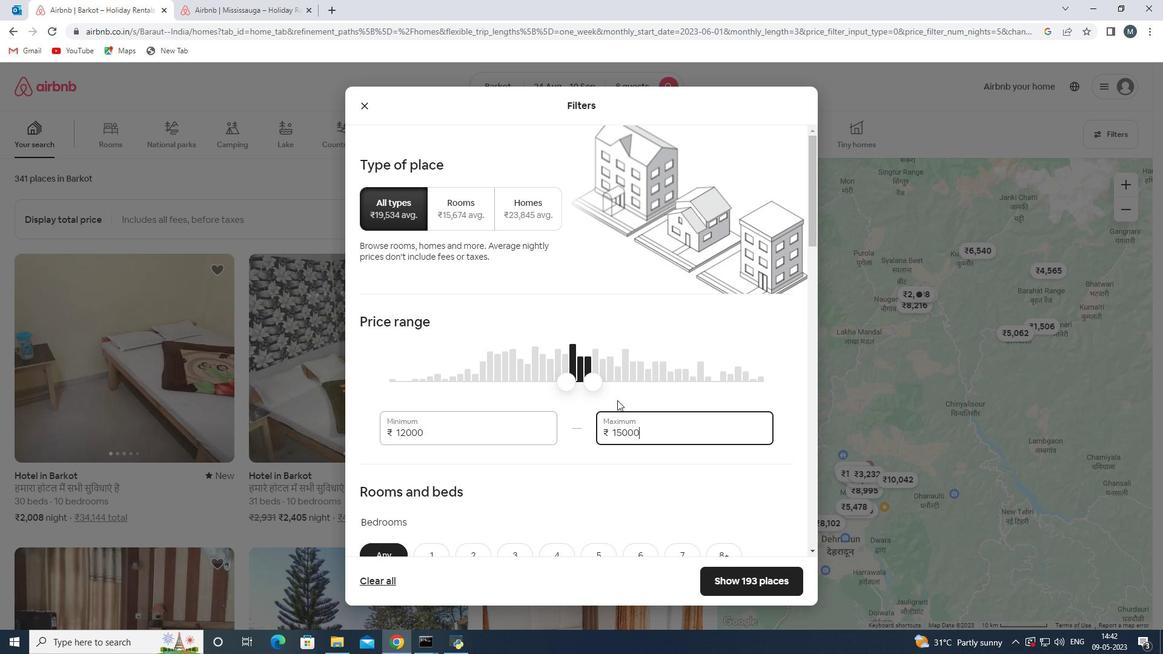 
Action: Mouse scrolled (617, 399) with delta (0, 0)
Screenshot: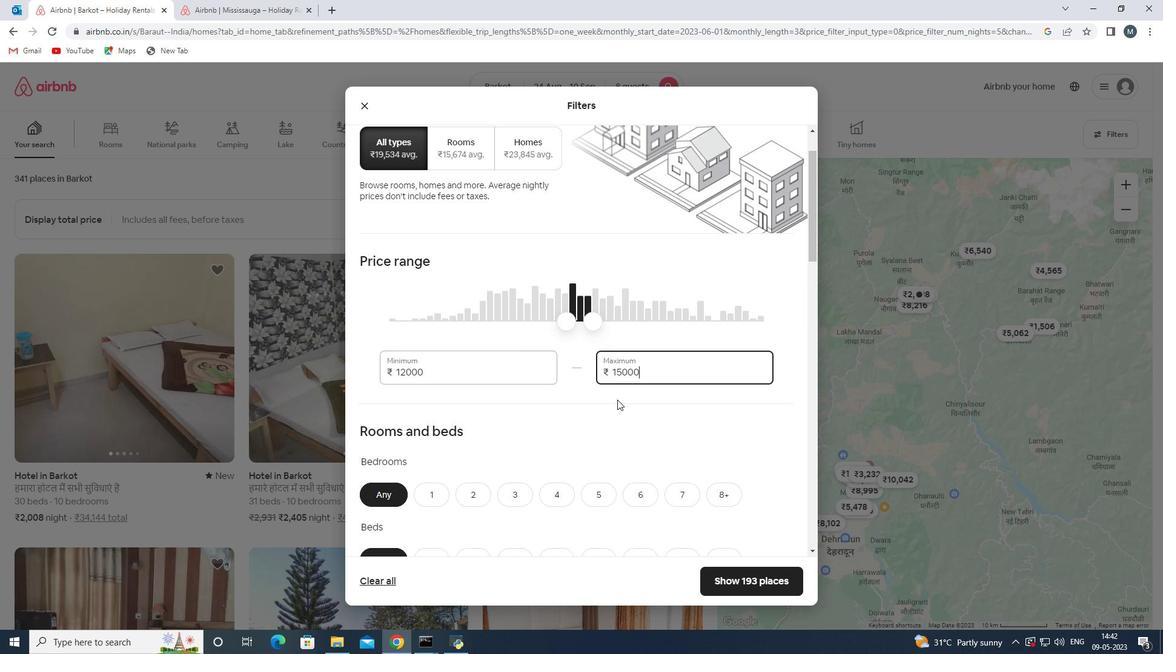 
Action: Mouse moved to (616, 401)
Screenshot: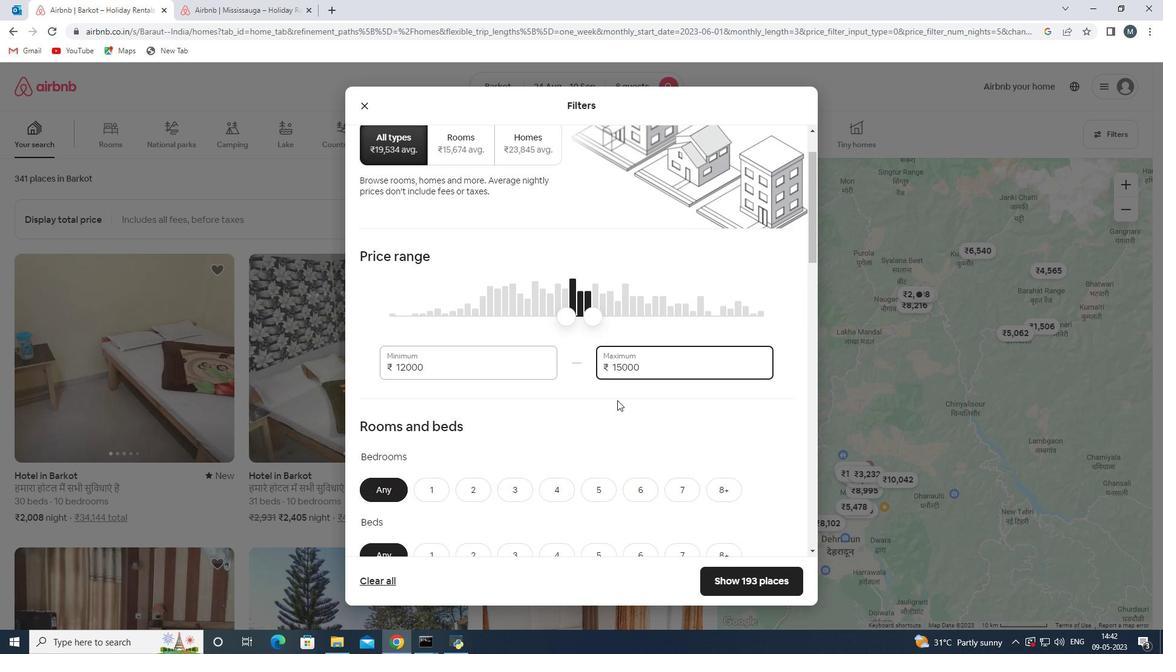 
Action: Mouse scrolled (616, 400) with delta (0, 0)
Screenshot: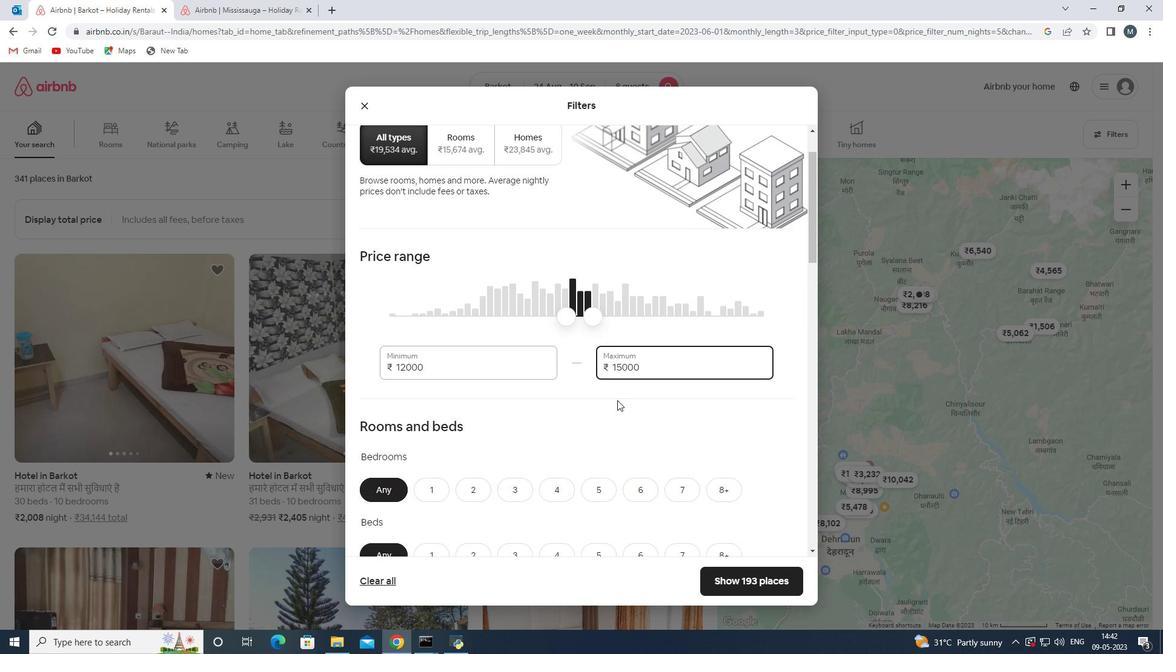
Action: Mouse moved to (639, 378)
Screenshot: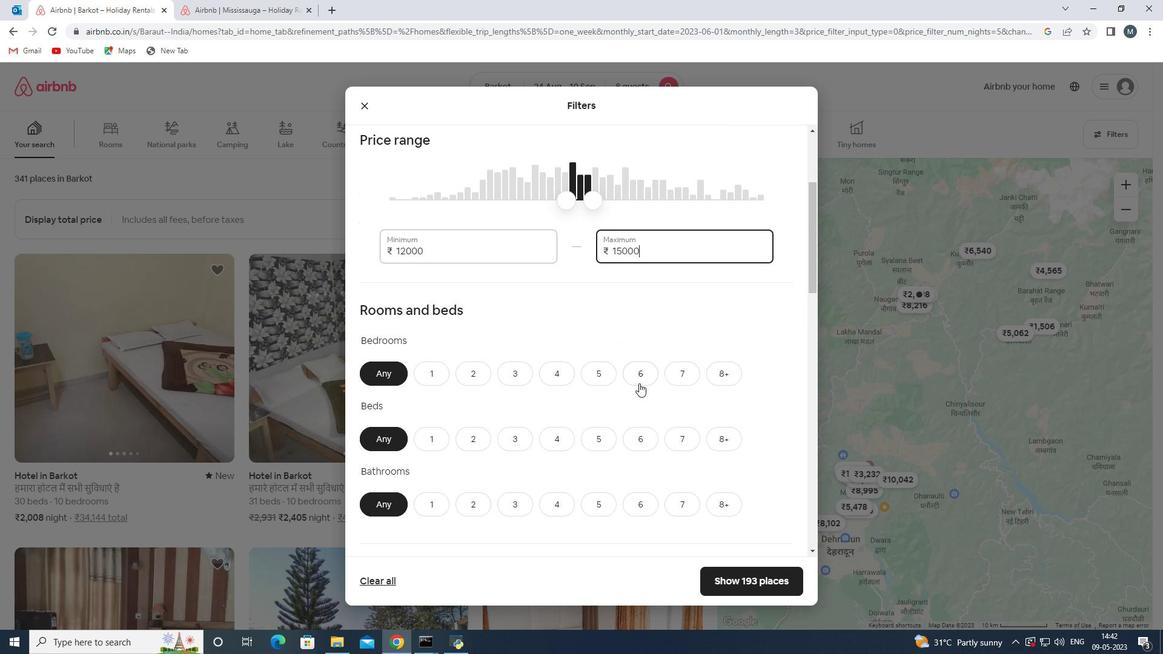 
Action: Mouse pressed left at (639, 378)
Screenshot: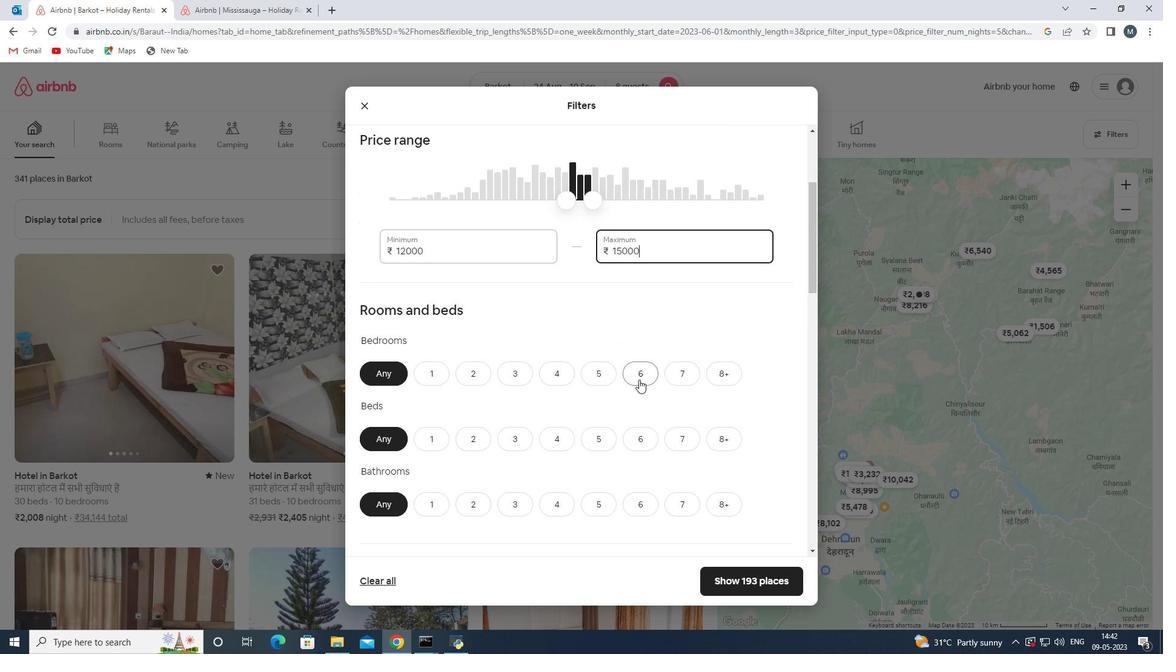
Action: Mouse moved to (635, 439)
Screenshot: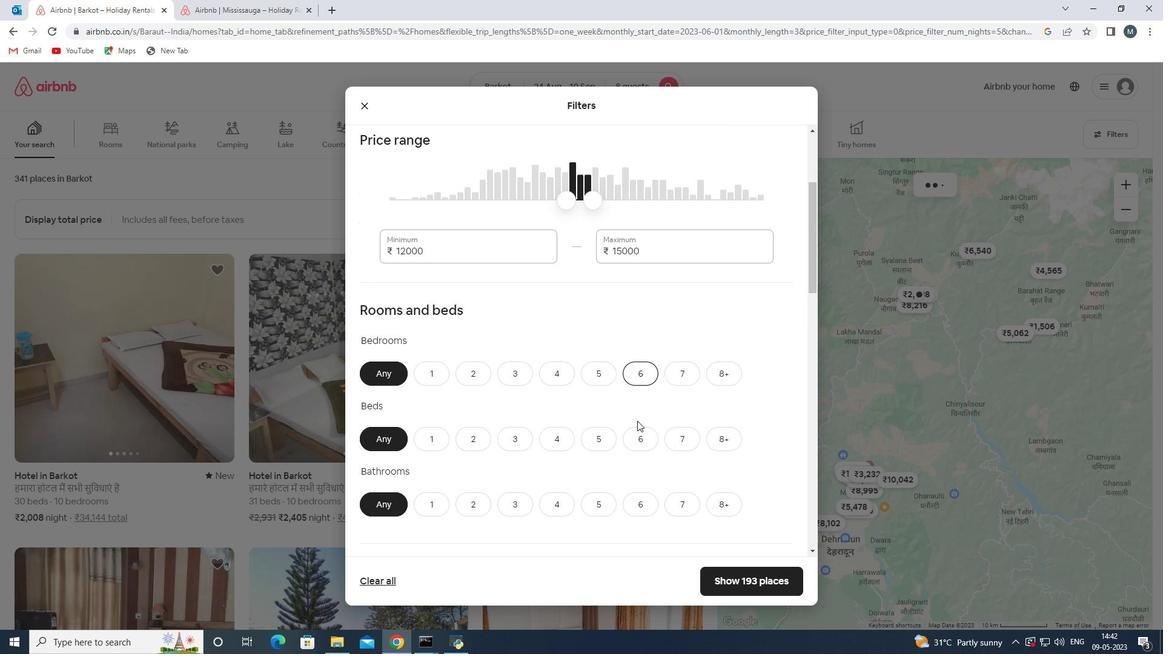 
Action: Mouse pressed left at (635, 439)
Screenshot: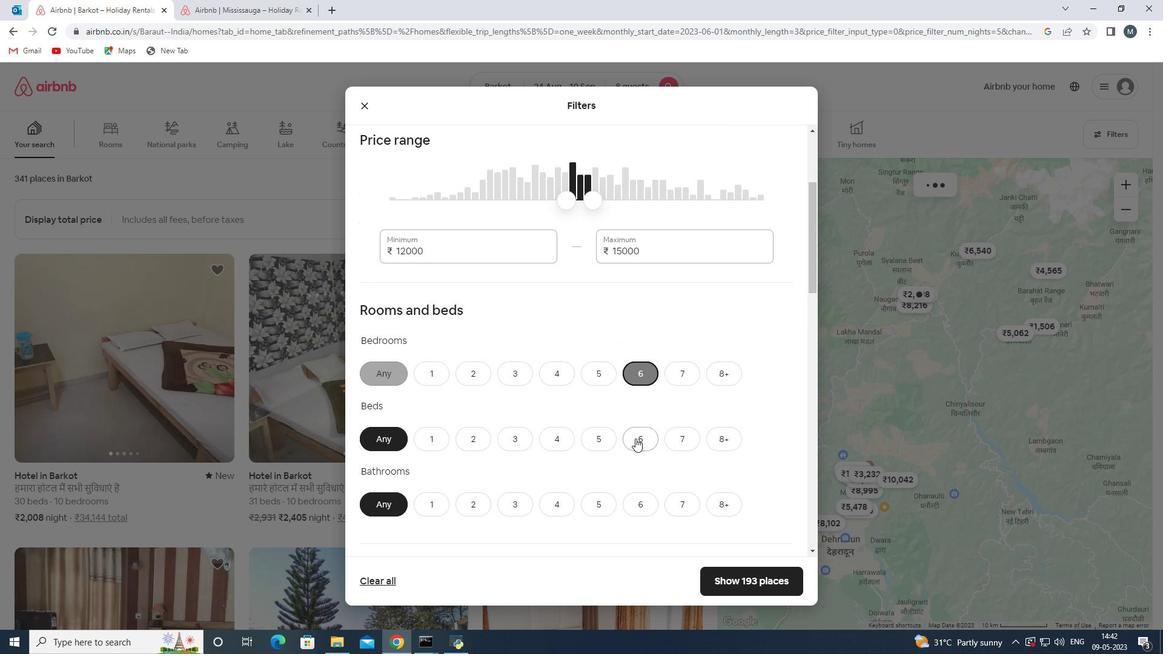 
Action: Mouse moved to (635, 406)
Screenshot: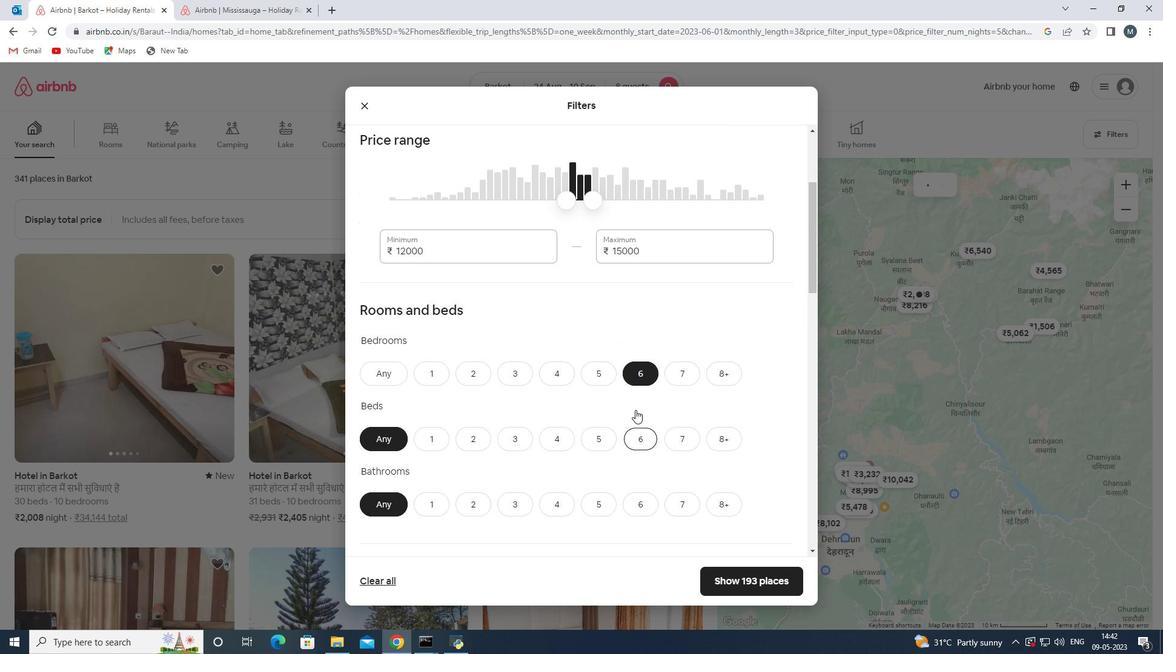 
Action: Mouse scrolled (635, 405) with delta (0, 0)
Screenshot: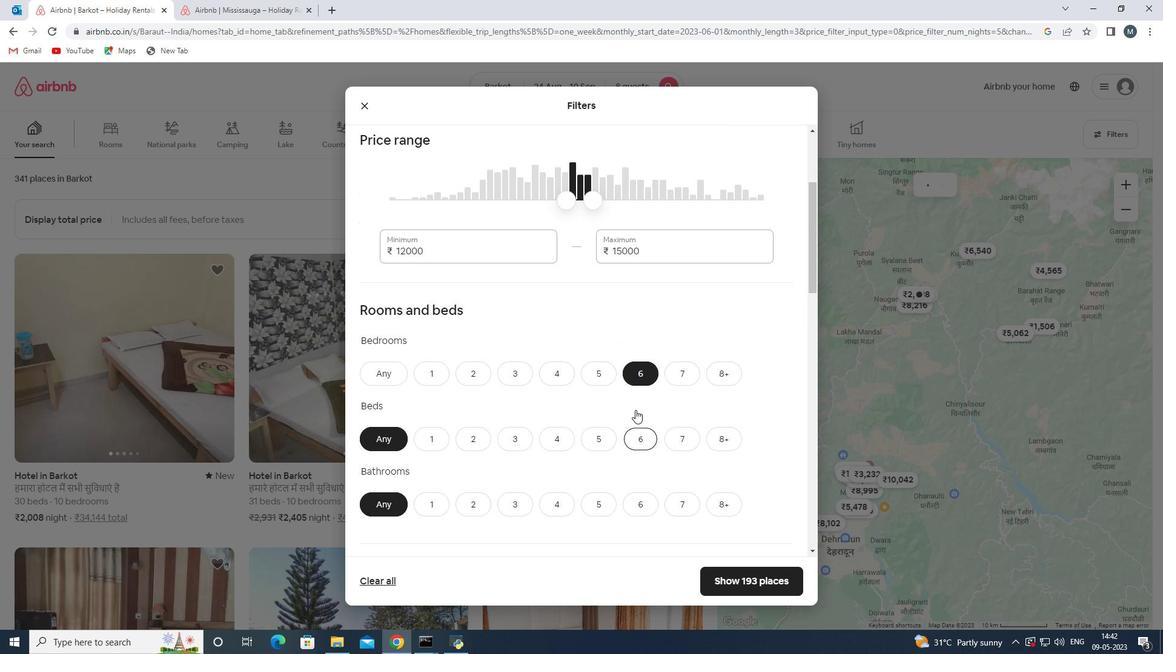 
Action: Mouse moved to (635, 439)
Screenshot: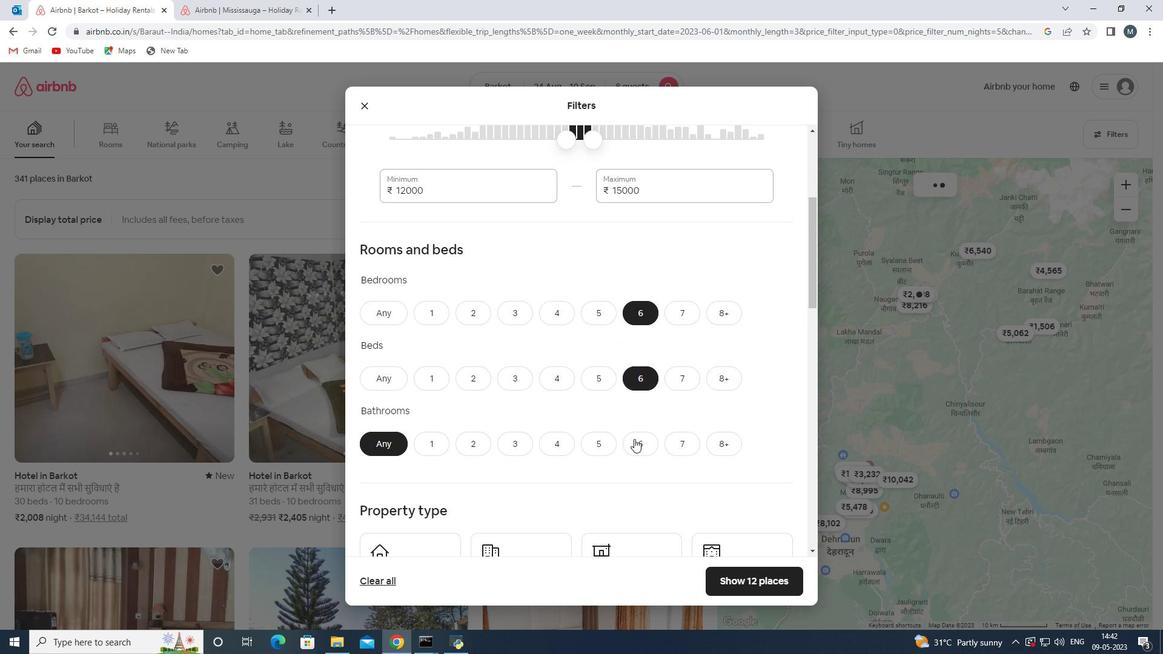 
Action: Mouse pressed left at (635, 439)
Screenshot: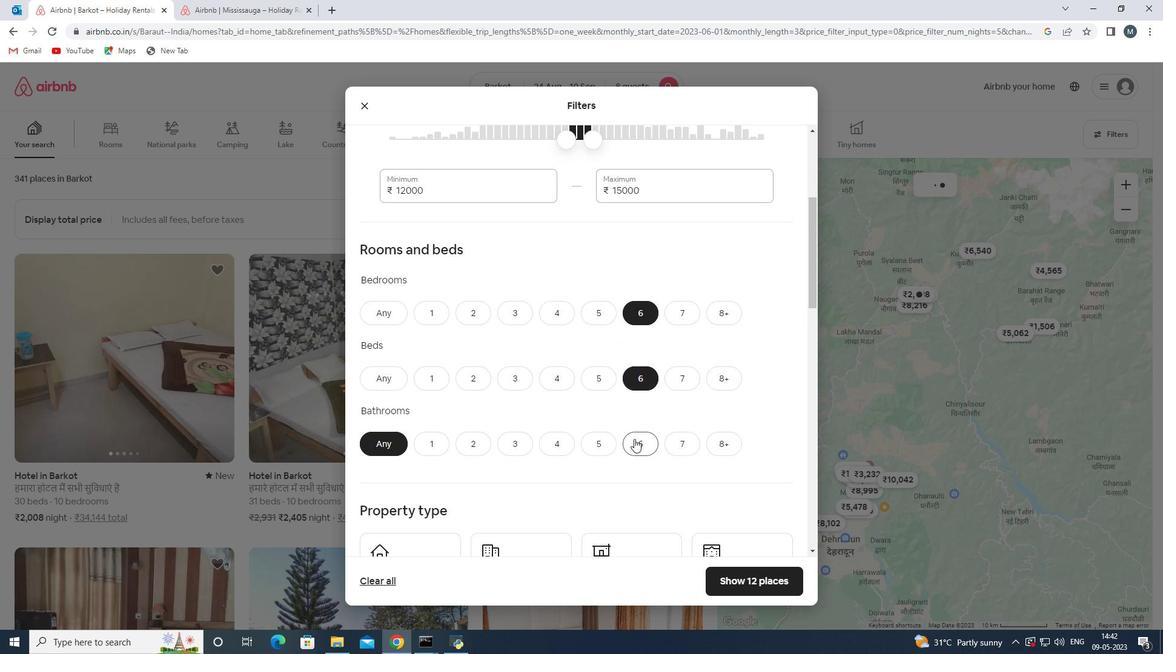 
Action: Mouse moved to (553, 410)
Screenshot: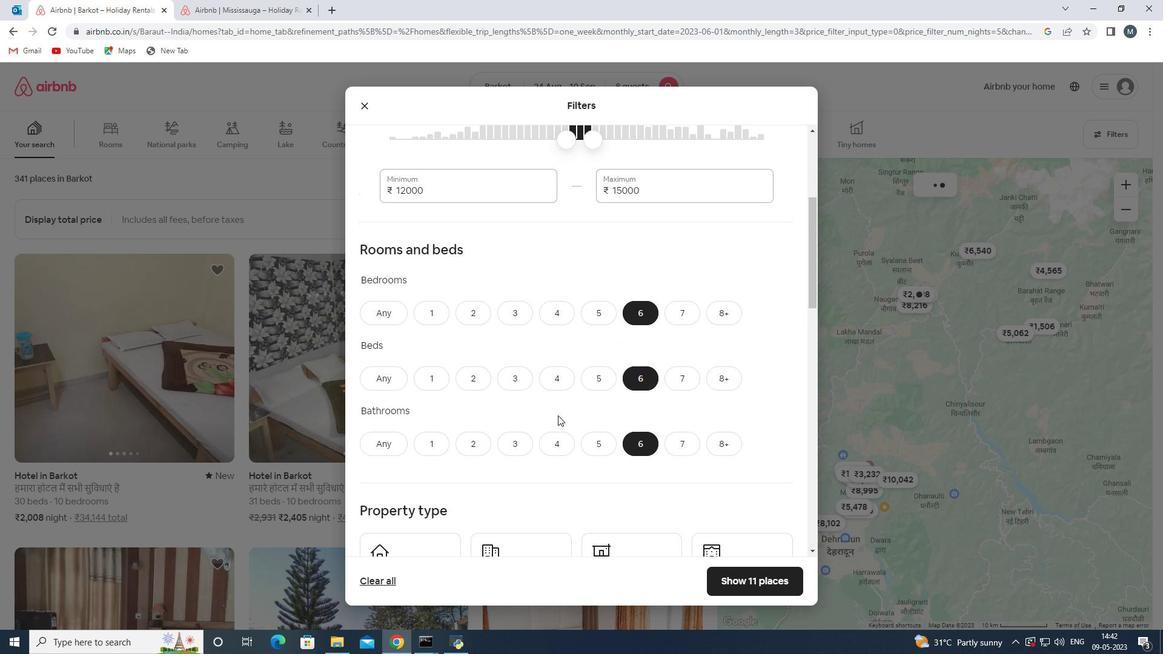 
Action: Mouse scrolled (553, 410) with delta (0, 0)
Screenshot: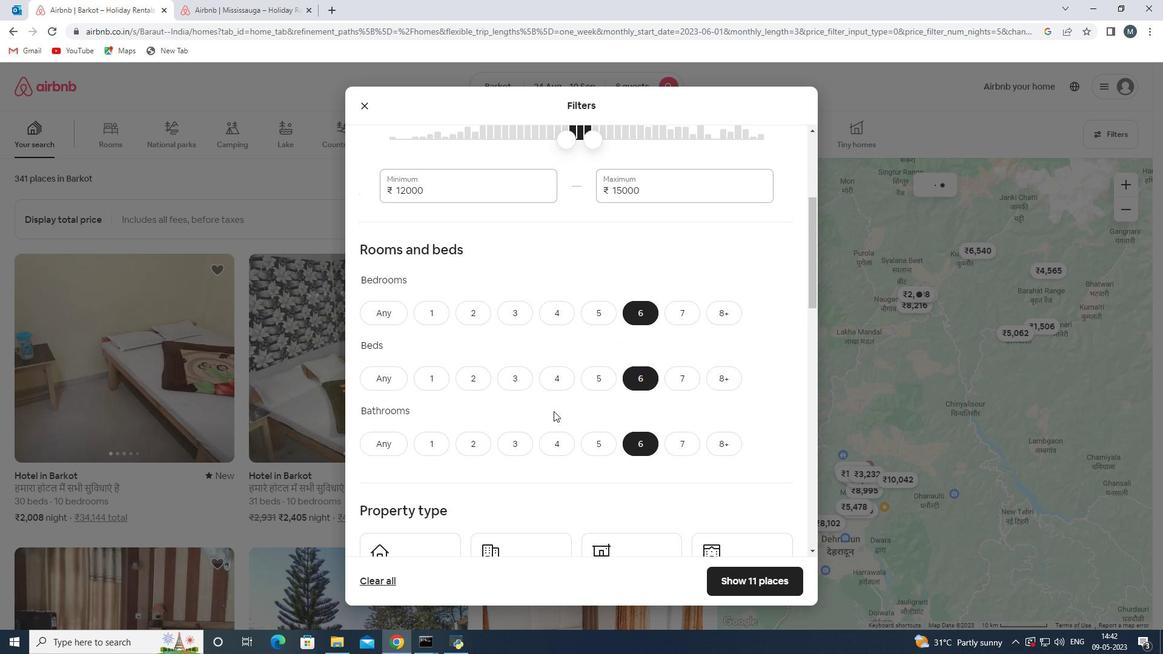 
Action: Mouse moved to (527, 388)
Screenshot: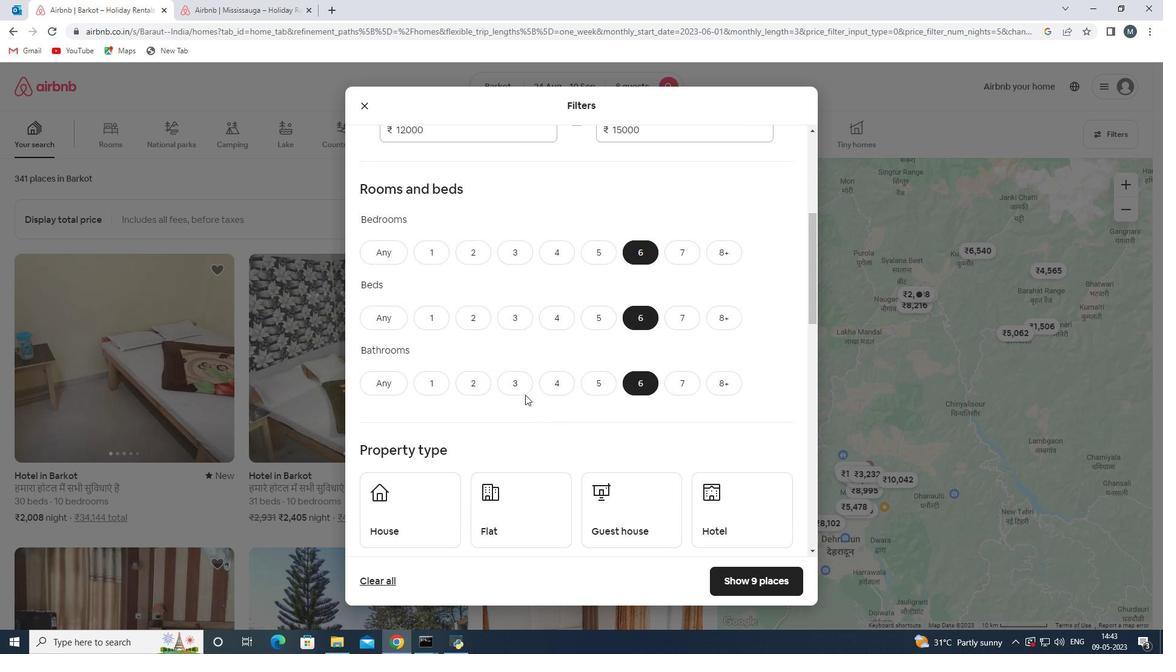 
Action: Mouse scrolled (527, 387) with delta (0, 0)
Screenshot: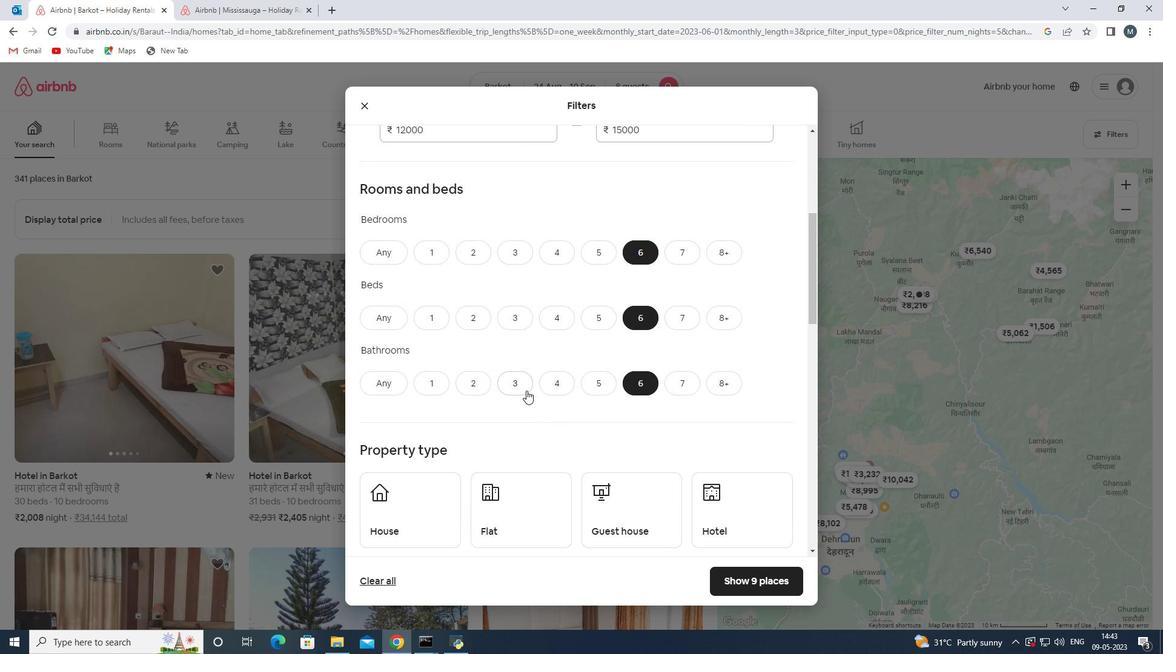 
Action: Mouse moved to (423, 445)
Screenshot: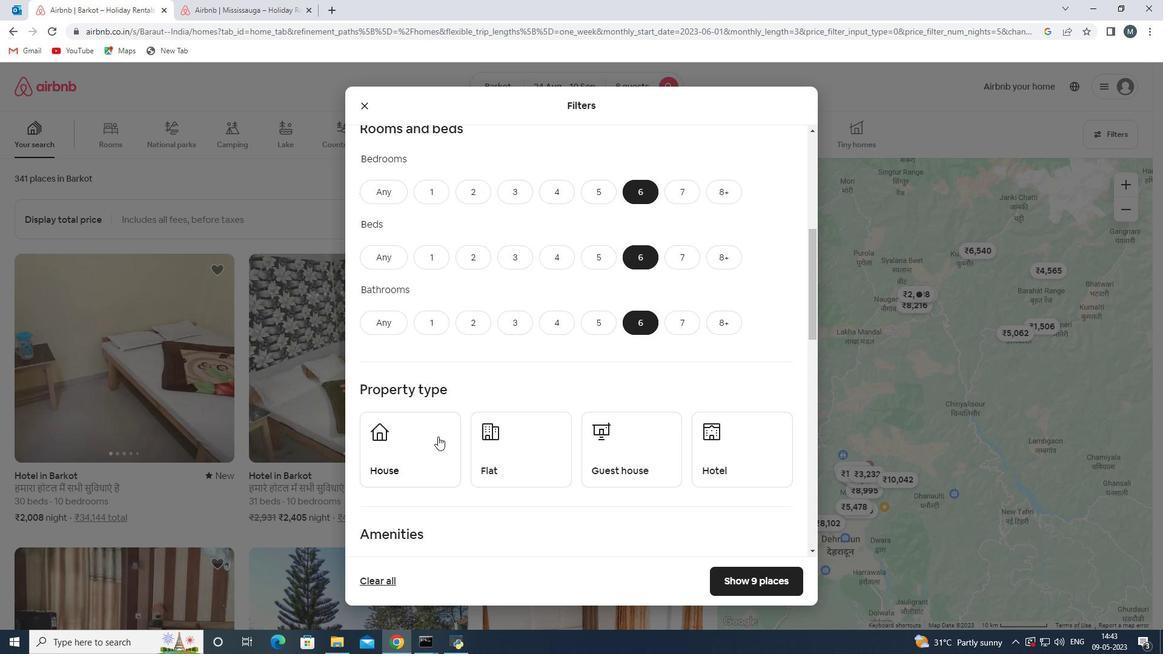 
Action: Mouse pressed left at (423, 445)
Screenshot: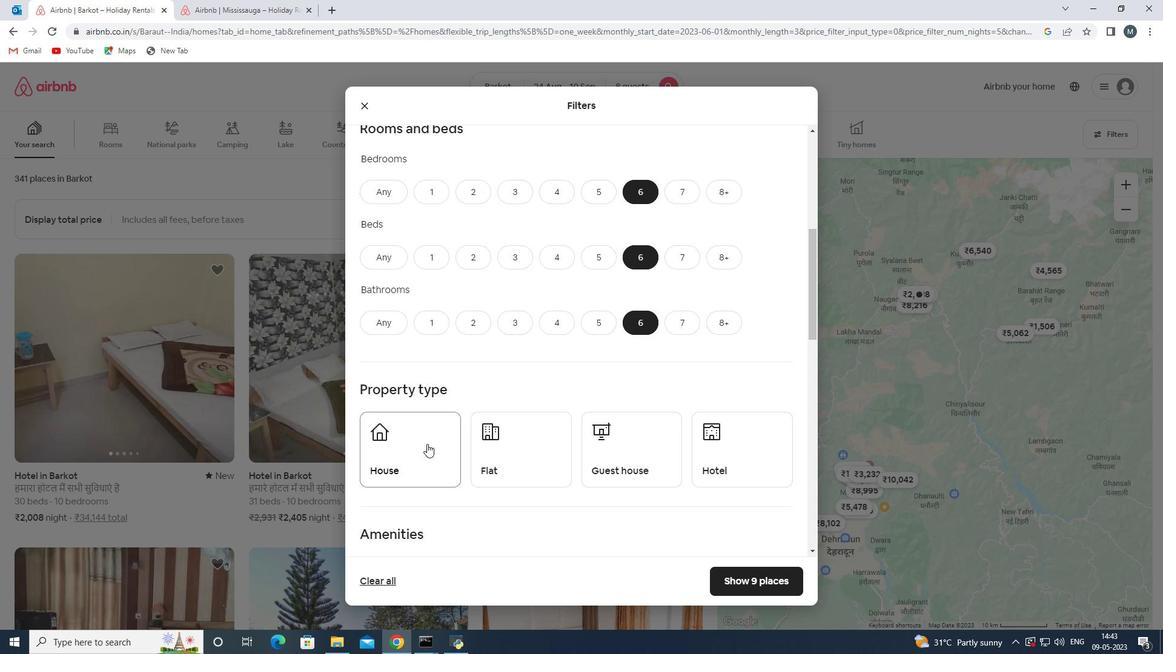 
Action: Mouse moved to (473, 440)
Screenshot: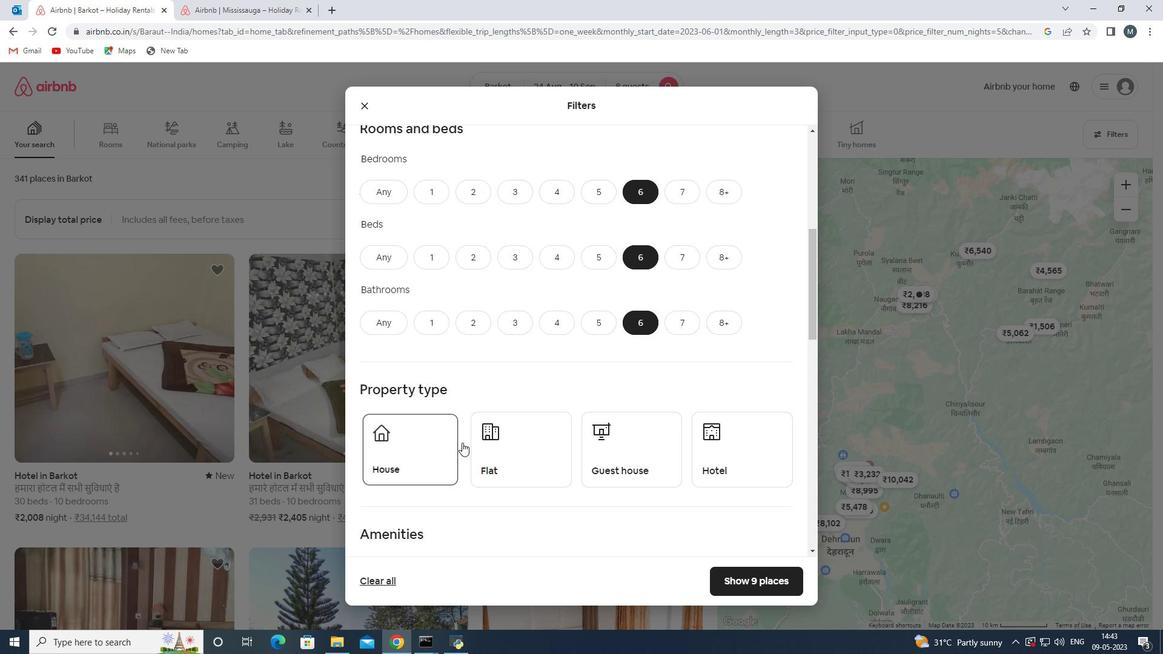 
Action: Mouse pressed left at (473, 440)
Screenshot: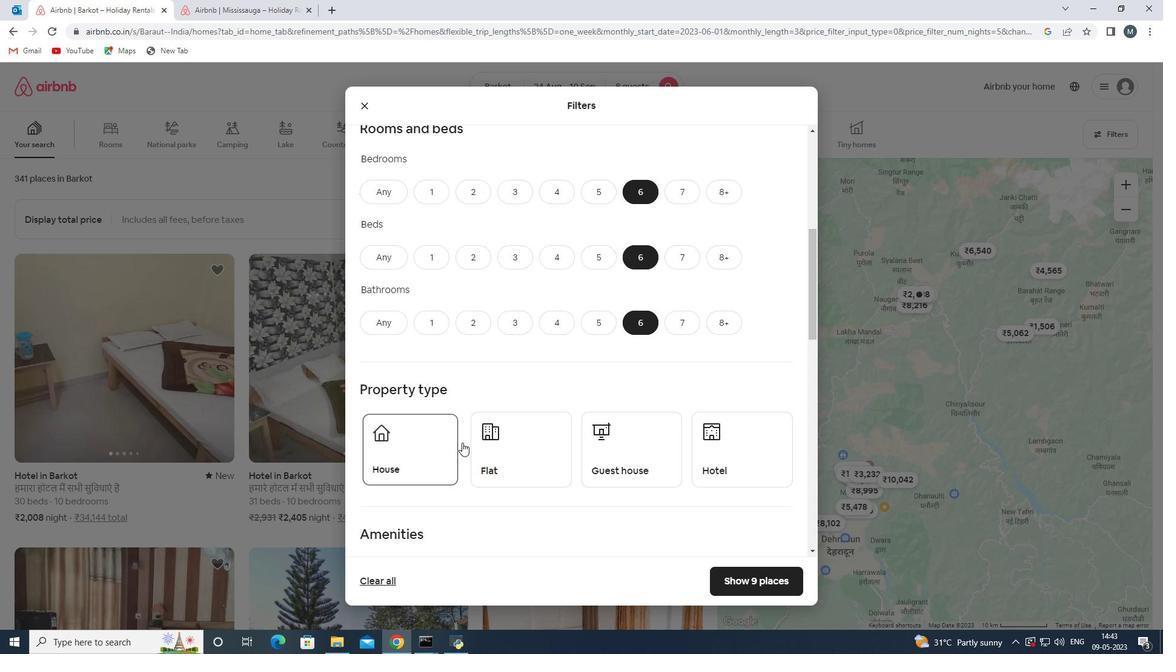 
Action: Mouse moved to (601, 445)
Screenshot: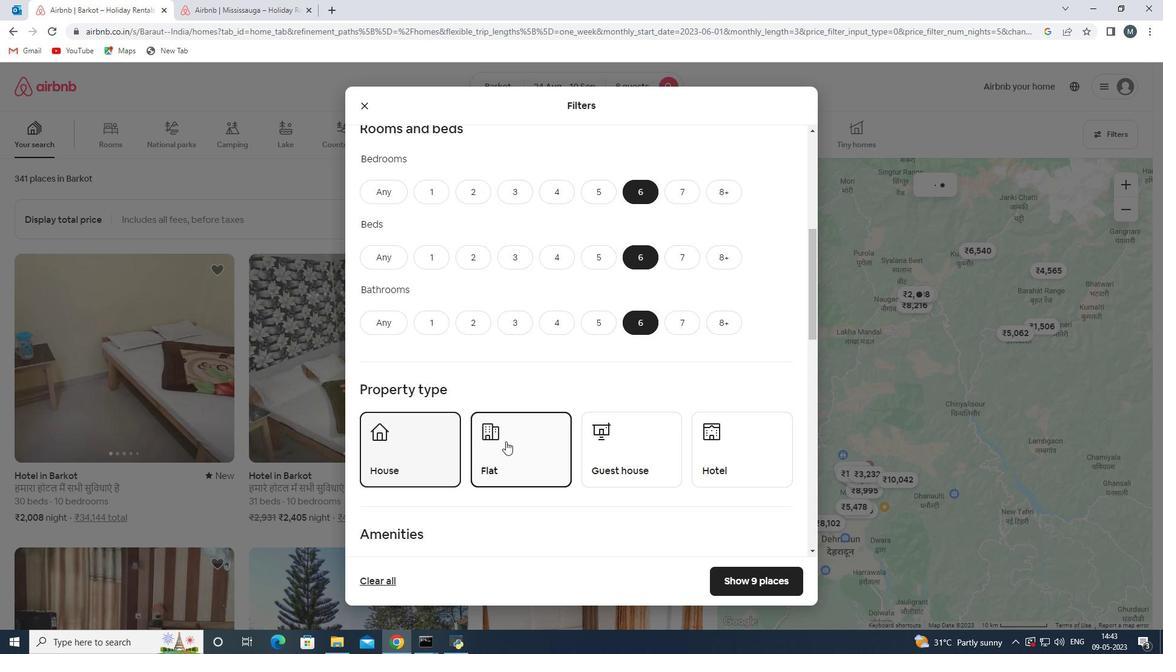 
Action: Mouse pressed left at (601, 445)
Screenshot: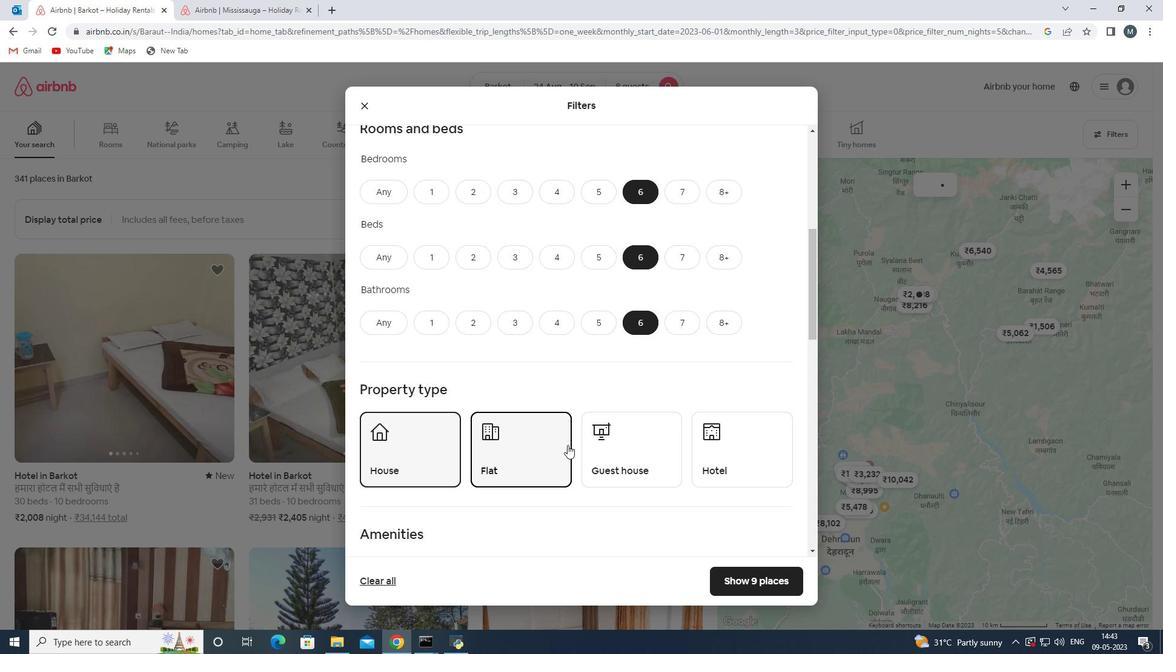 
Action: Mouse moved to (553, 435)
Screenshot: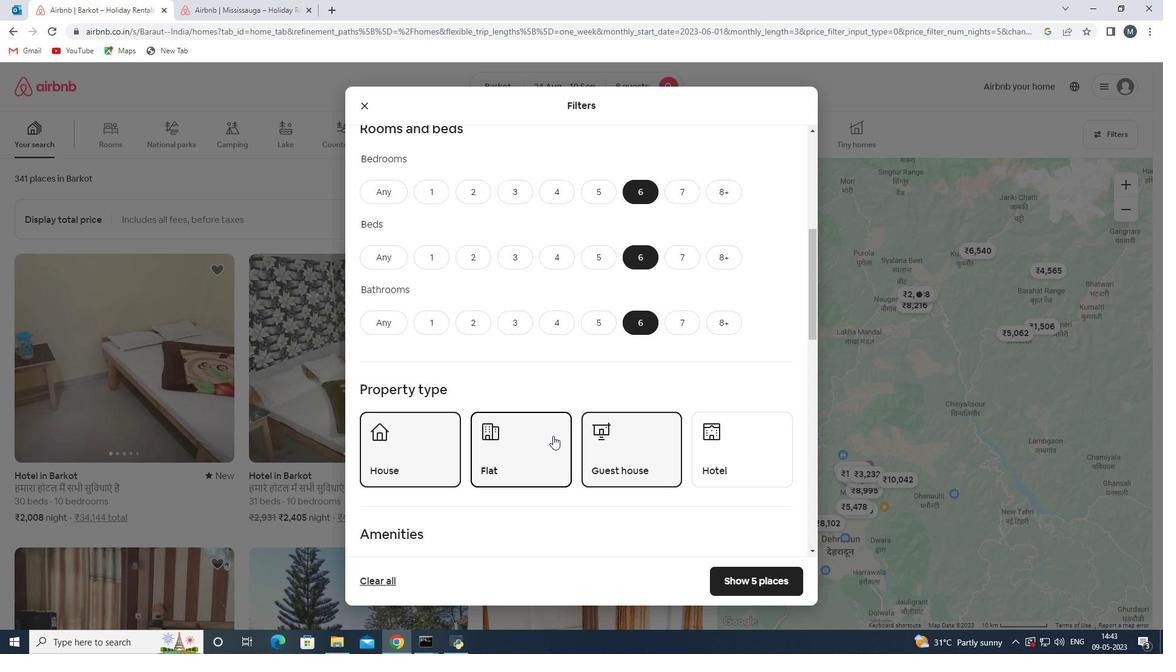 
Action: Mouse scrolled (553, 435) with delta (0, 0)
Screenshot: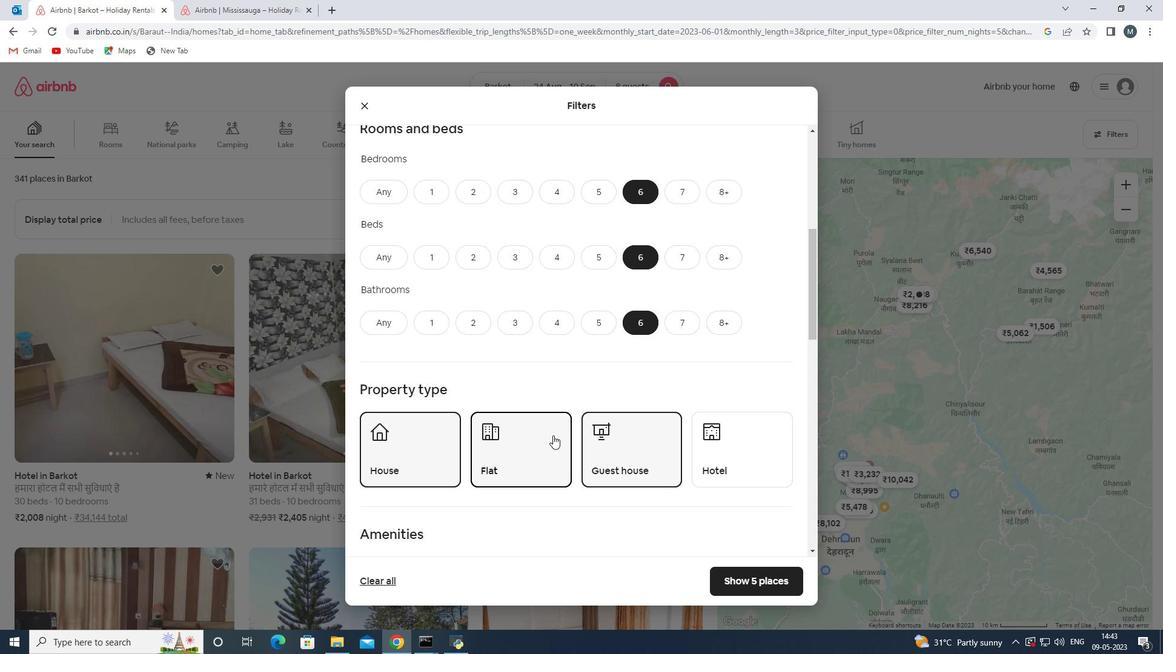 
Action: Mouse moved to (554, 429)
Screenshot: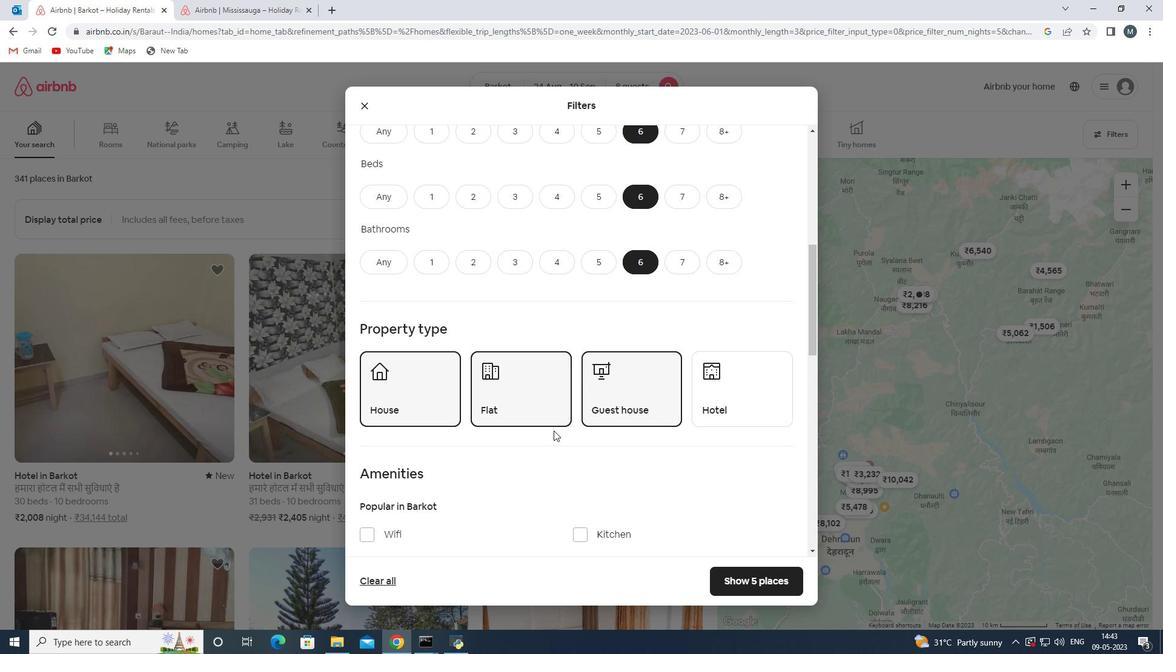 
Action: Mouse scrolled (554, 429) with delta (0, 0)
Screenshot: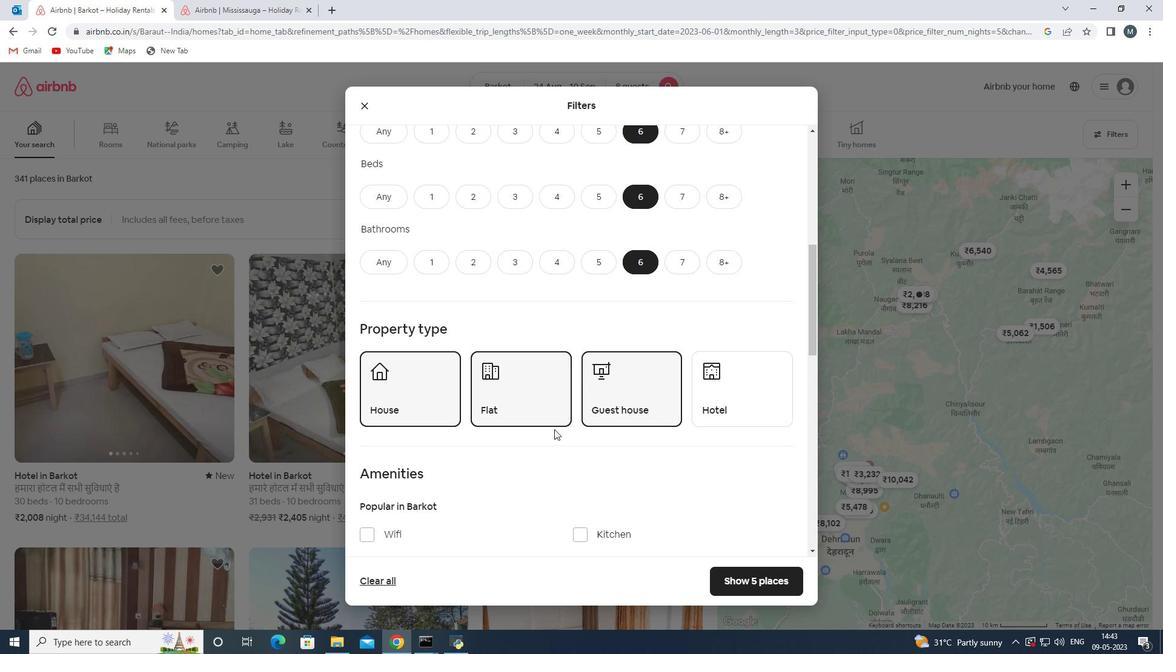 
Action: Mouse moved to (554, 429)
Screenshot: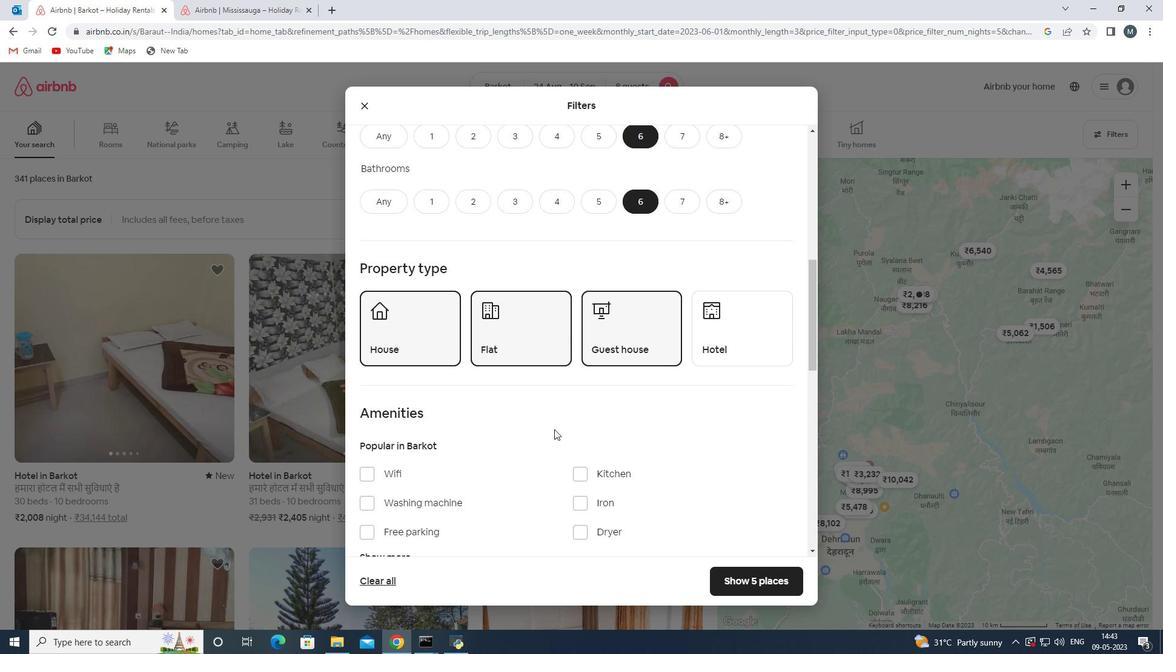
Action: Mouse scrolled (554, 429) with delta (0, 0)
Screenshot: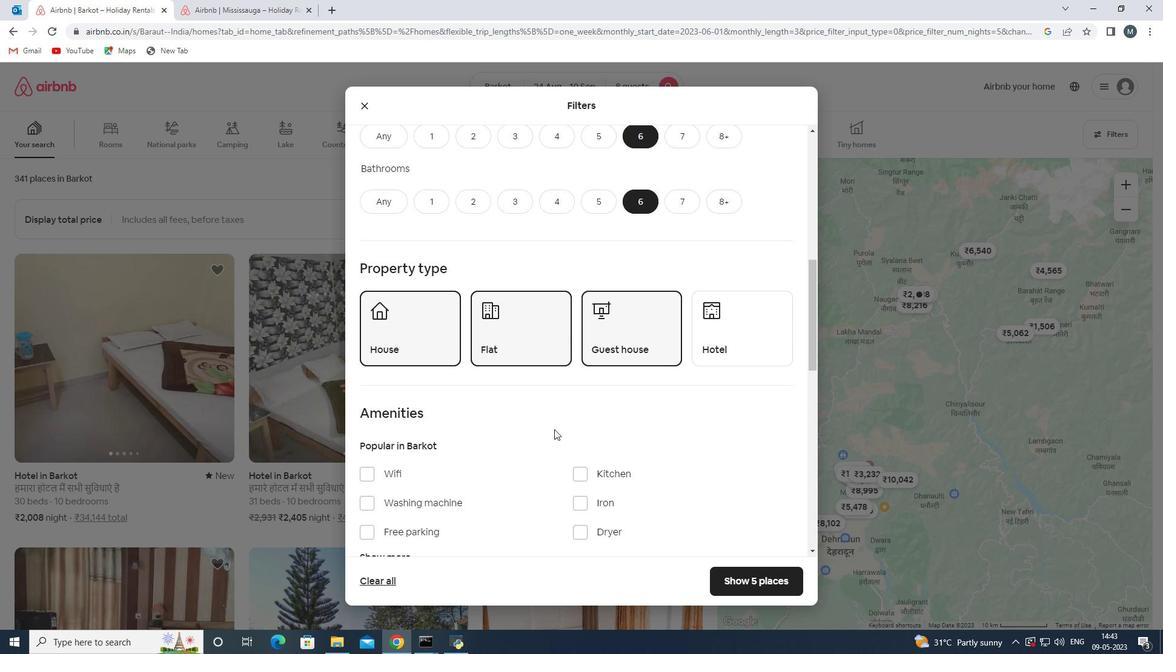 
Action: Mouse moved to (447, 423)
Screenshot: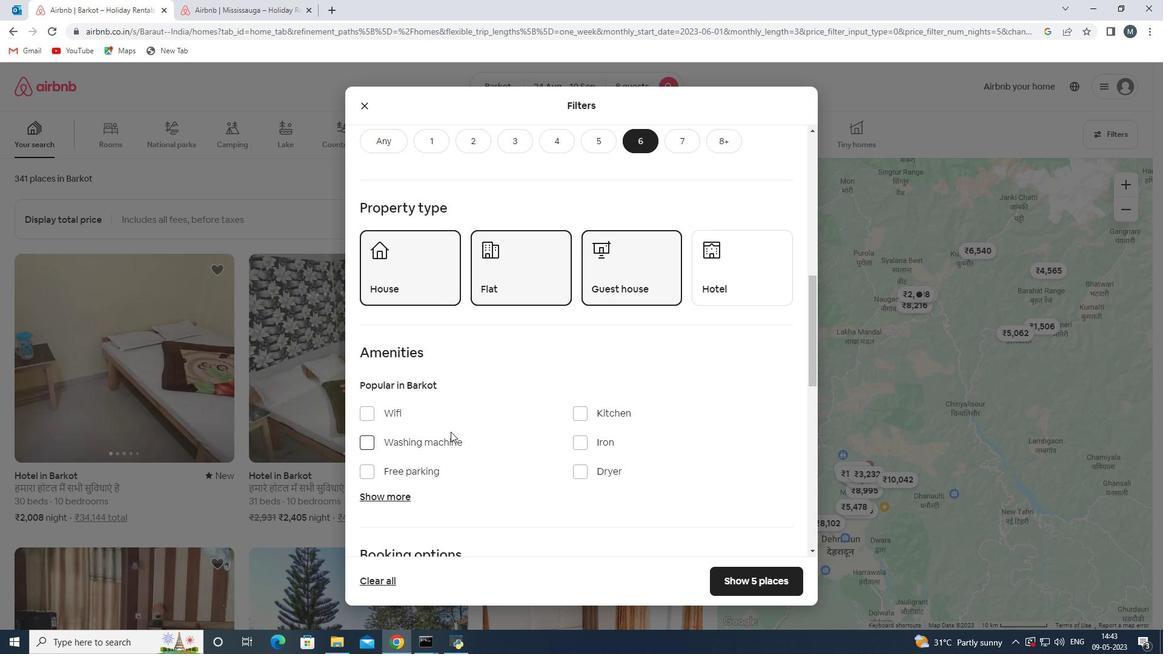 
Action: Mouse pressed left at (447, 423)
Screenshot: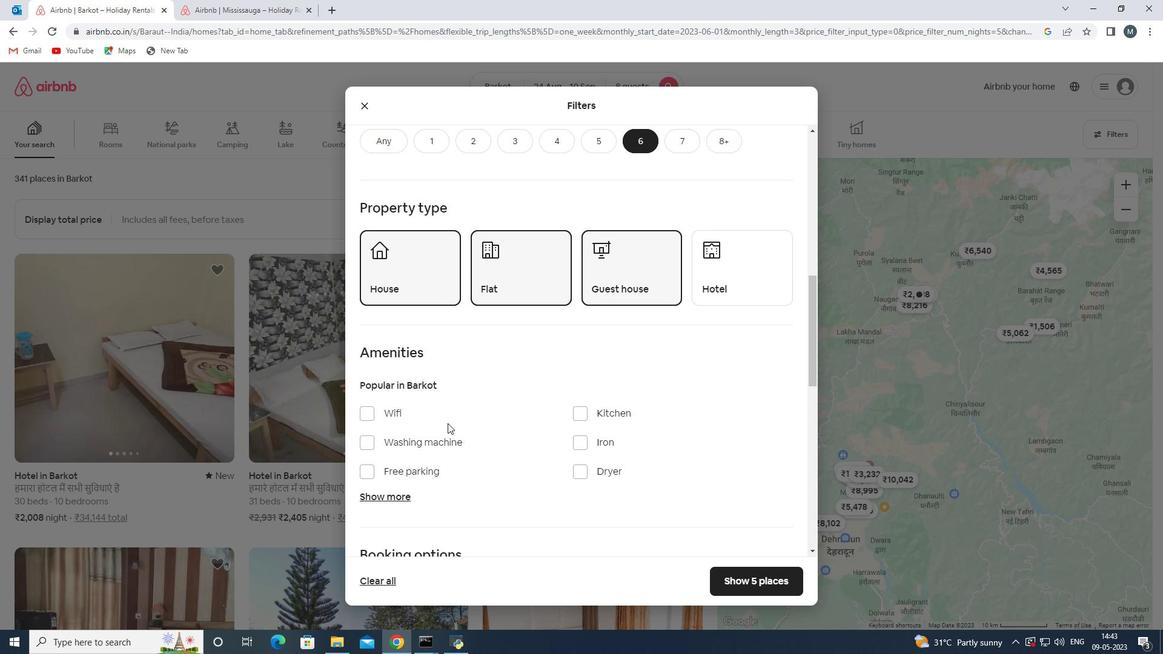 
Action: Mouse moved to (364, 409)
Screenshot: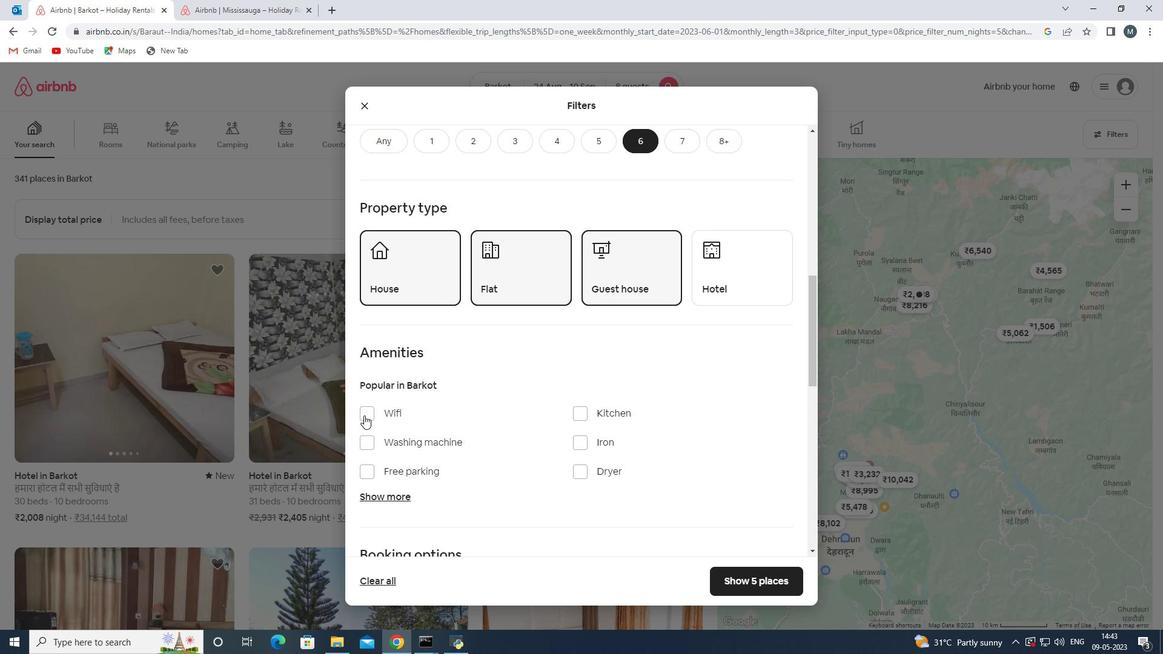 
Action: Mouse pressed left at (364, 409)
Screenshot: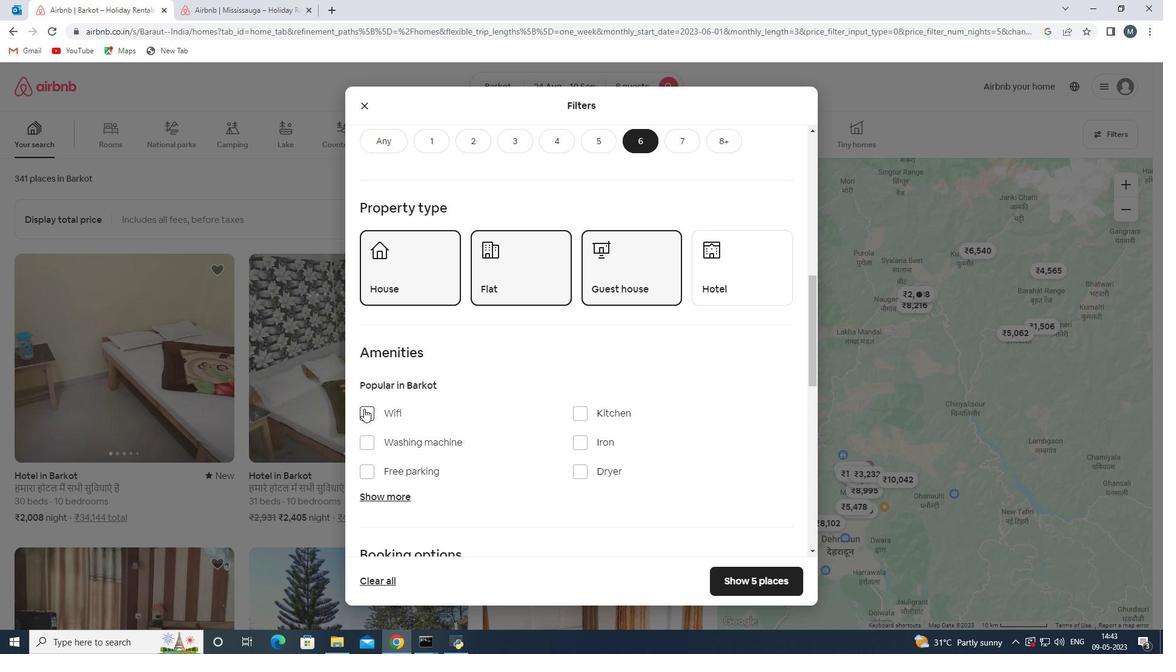 
Action: Mouse moved to (381, 473)
Screenshot: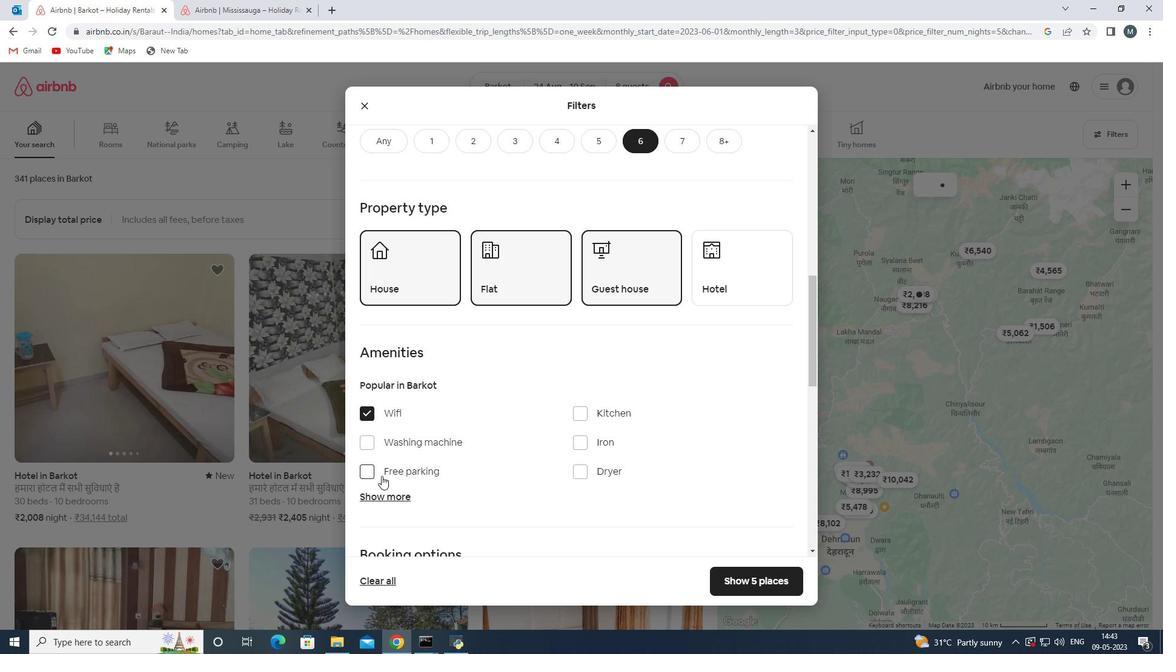 
Action: Mouse pressed left at (381, 473)
Screenshot: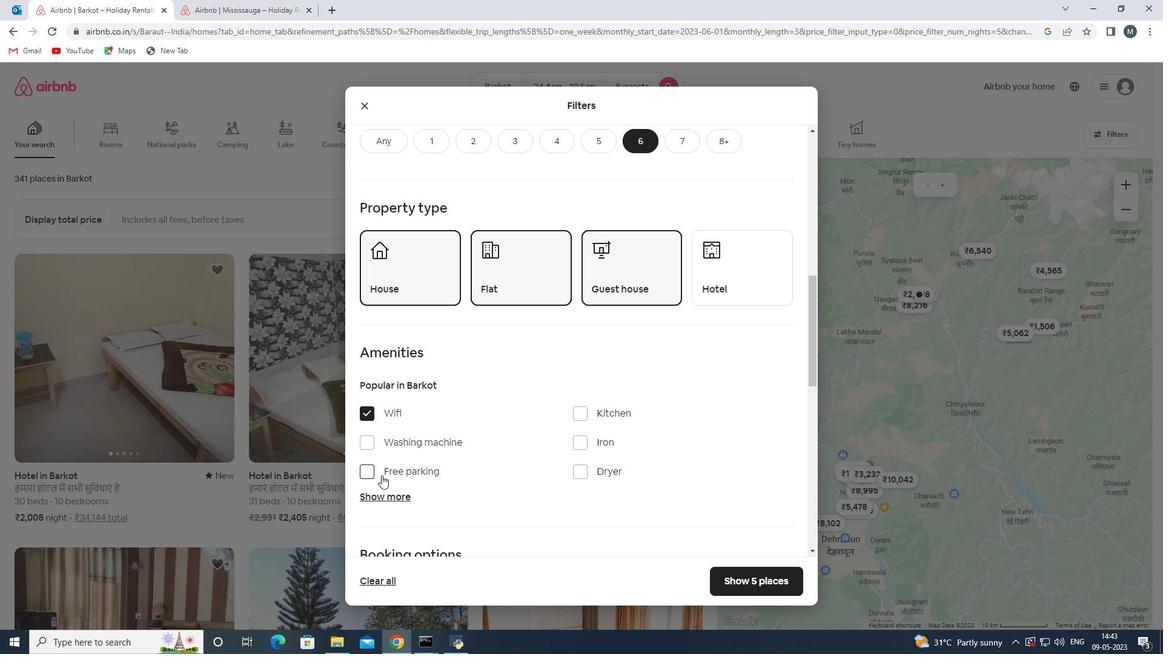 
Action: Mouse moved to (475, 434)
Screenshot: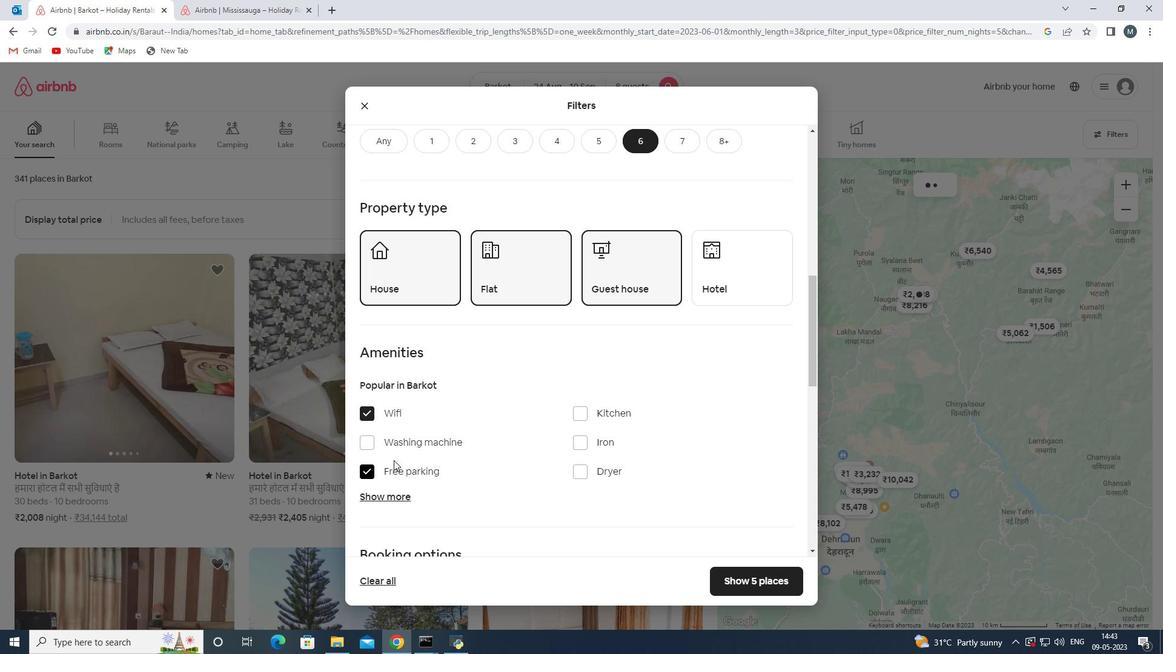 
Action: Mouse scrolled (475, 433) with delta (0, 0)
Screenshot: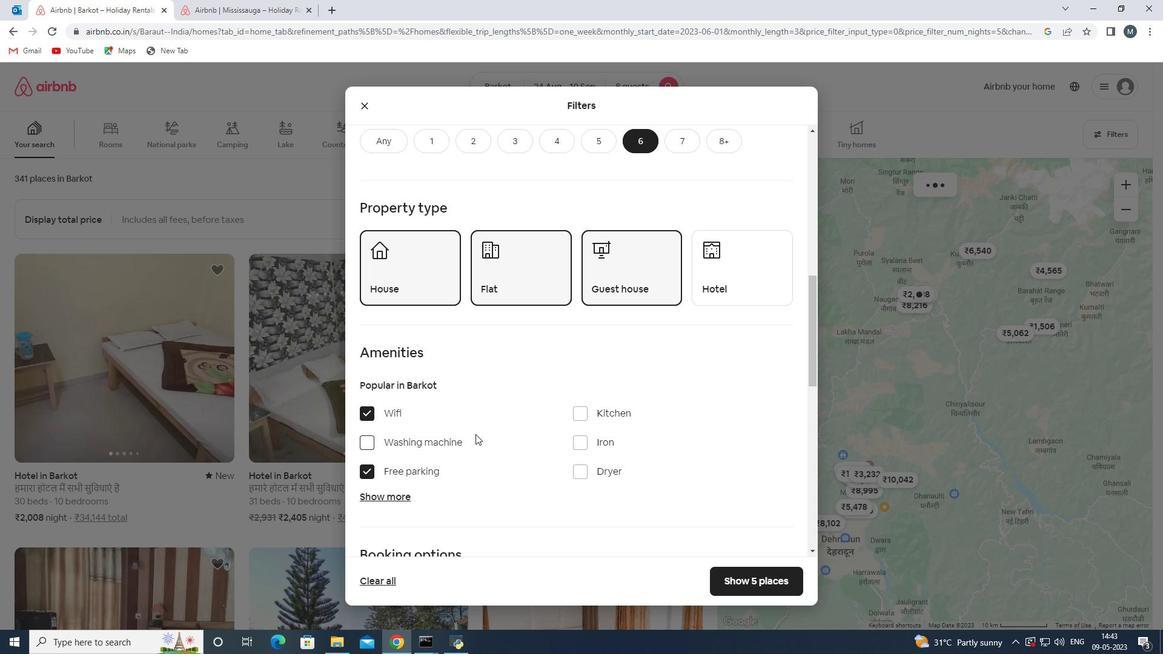 
Action: Mouse moved to (396, 438)
Screenshot: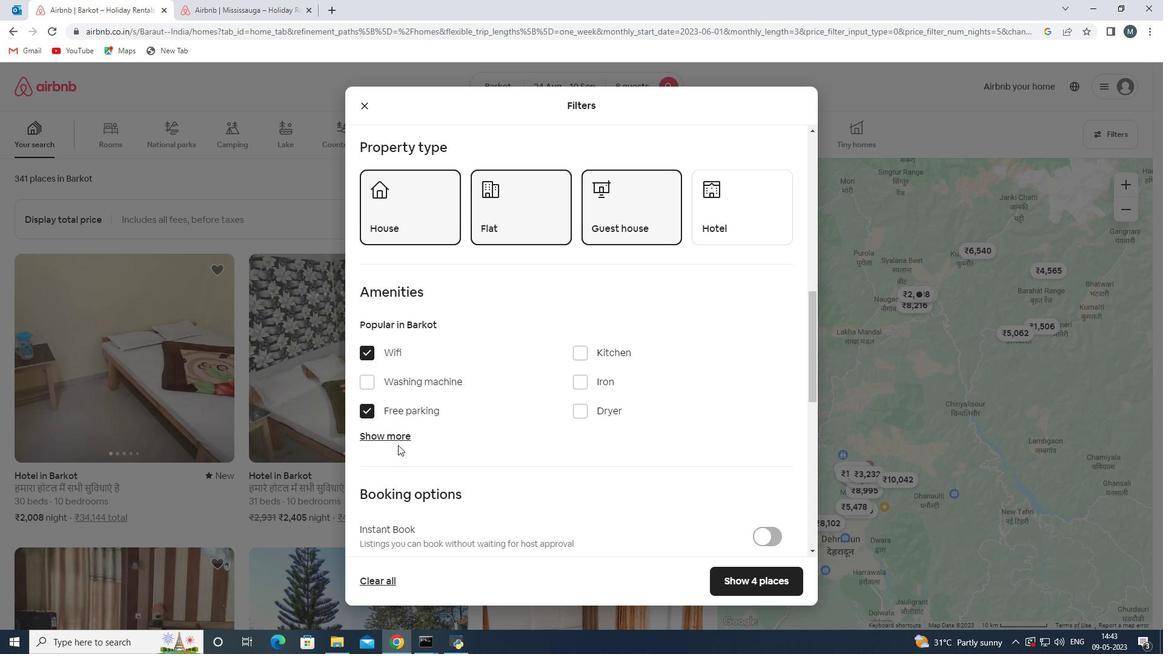 
Action: Mouse pressed left at (396, 438)
Screenshot: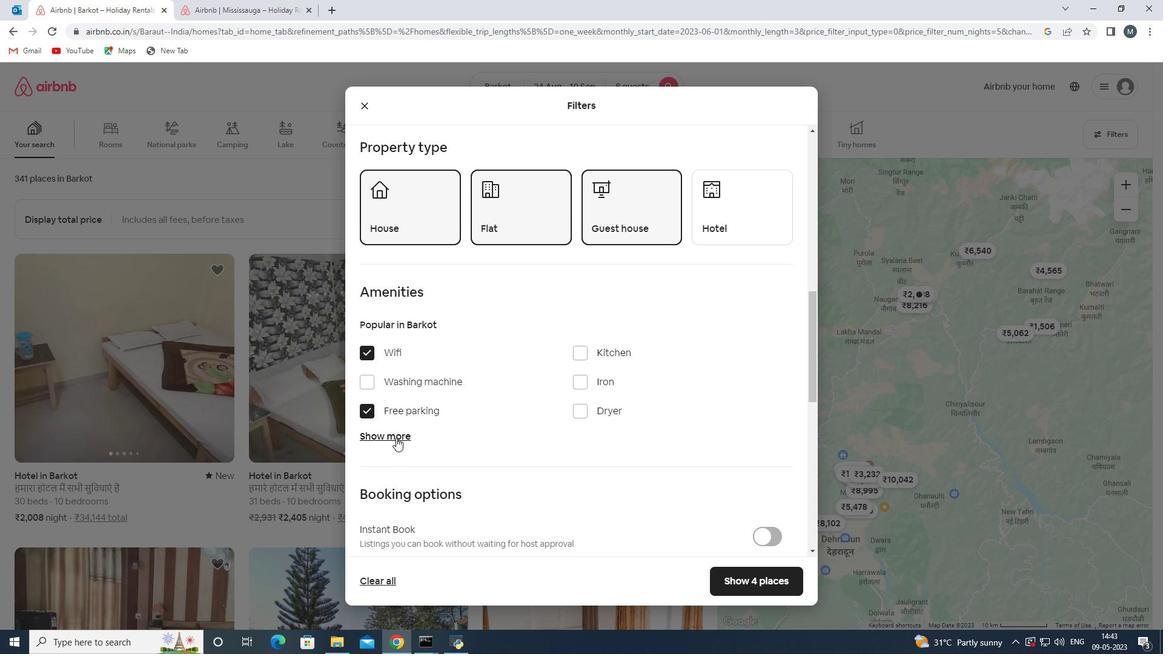 
Action: Mouse moved to (413, 435)
Screenshot: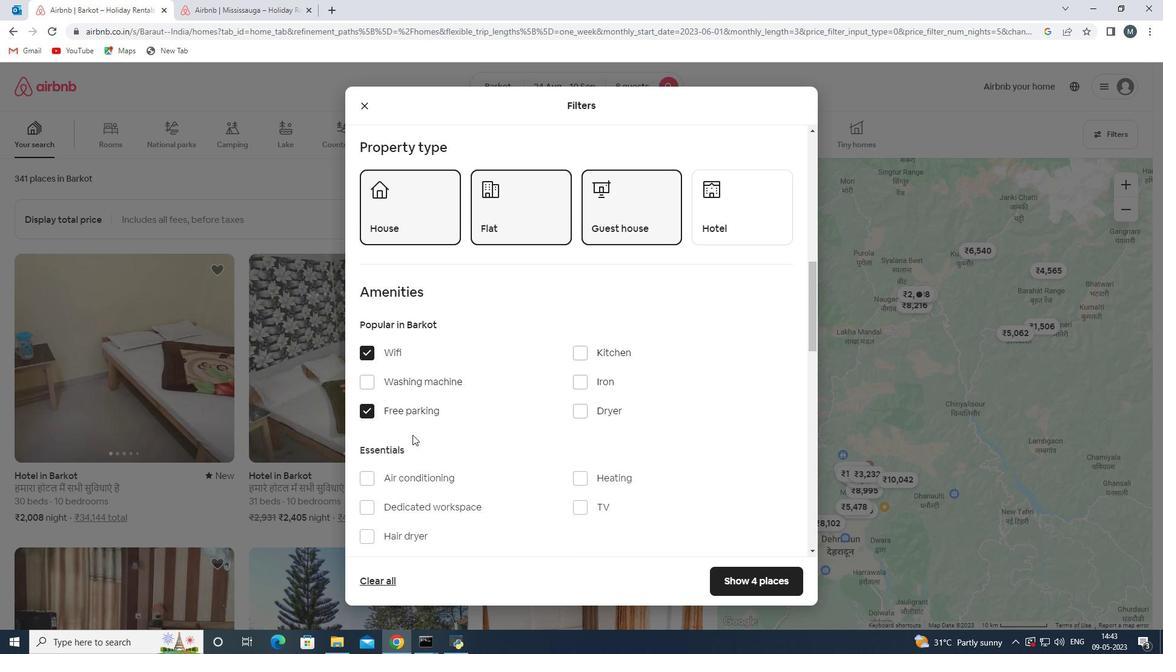 
Action: Mouse scrolled (413, 434) with delta (0, 0)
Screenshot: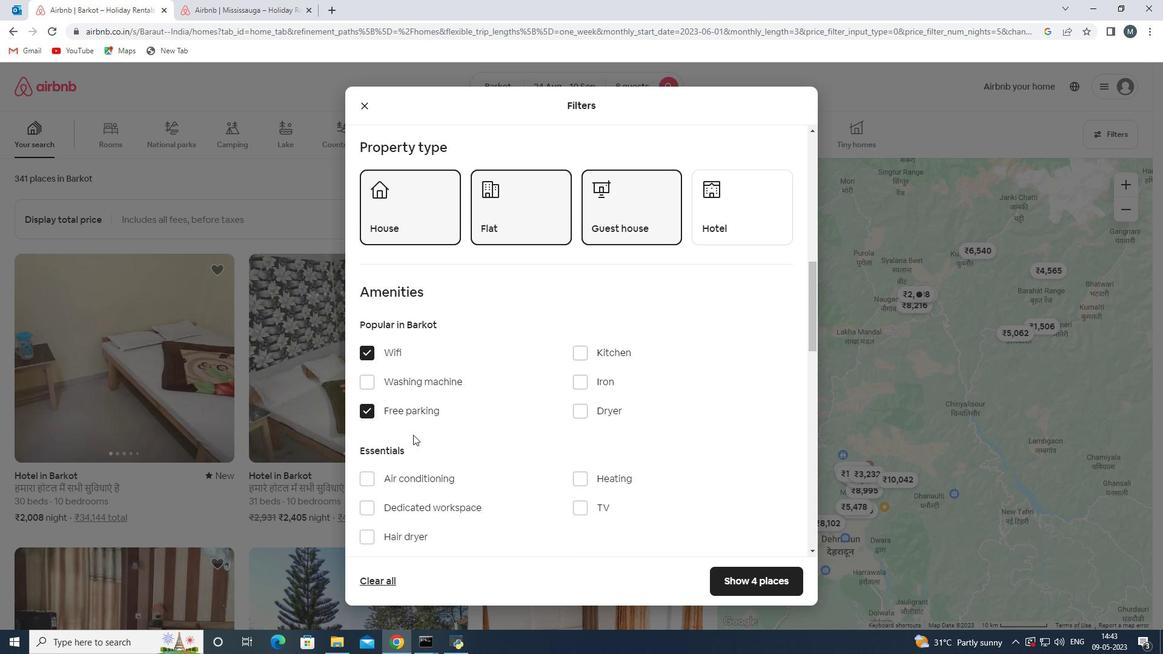 
Action: Mouse moved to (601, 444)
Screenshot: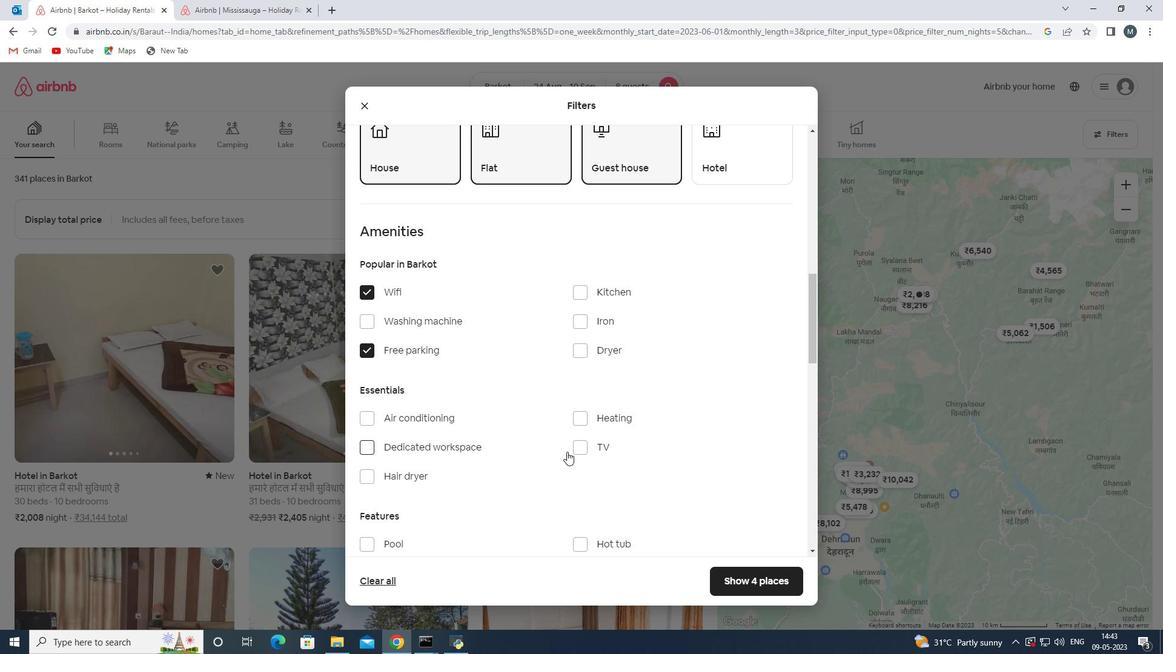 
Action: Mouse pressed left at (601, 444)
Screenshot: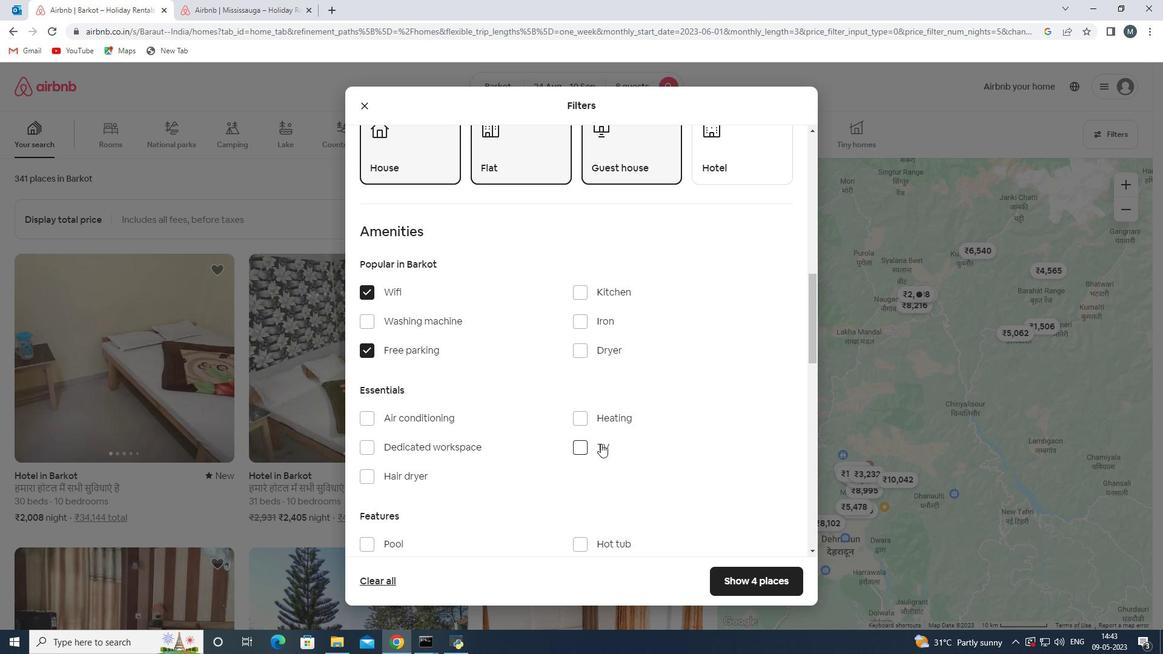 
Action: Mouse moved to (507, 426)
Screenshot: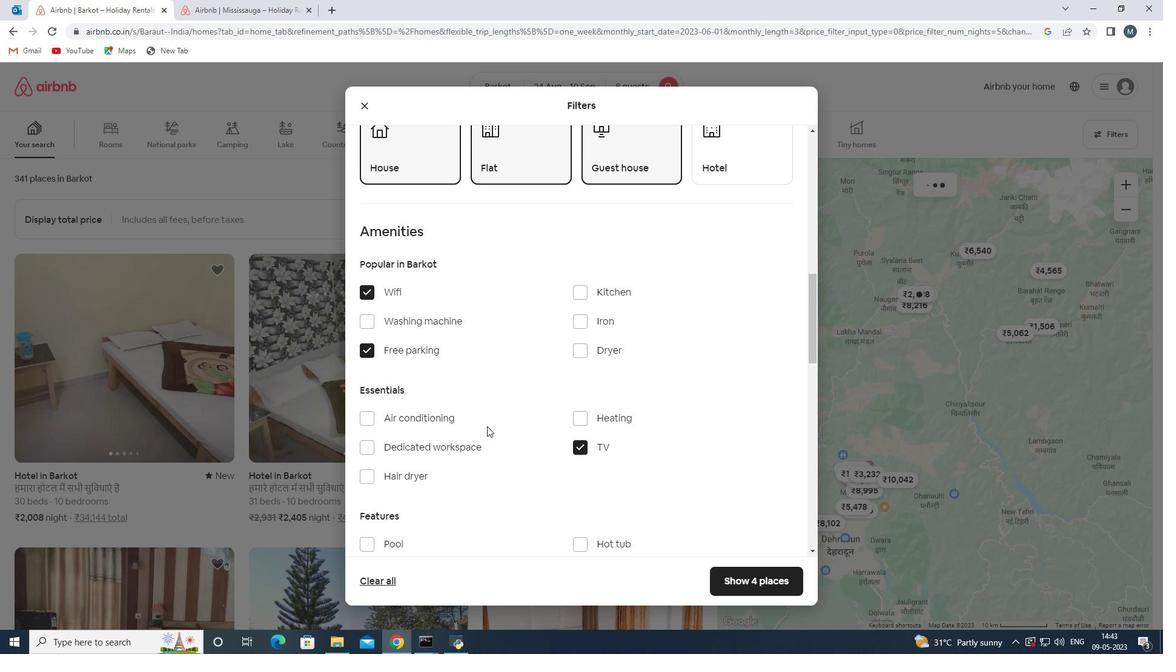 
Action: Mouse scrolled (507, 425) with delta (0, 0)
Screenshot: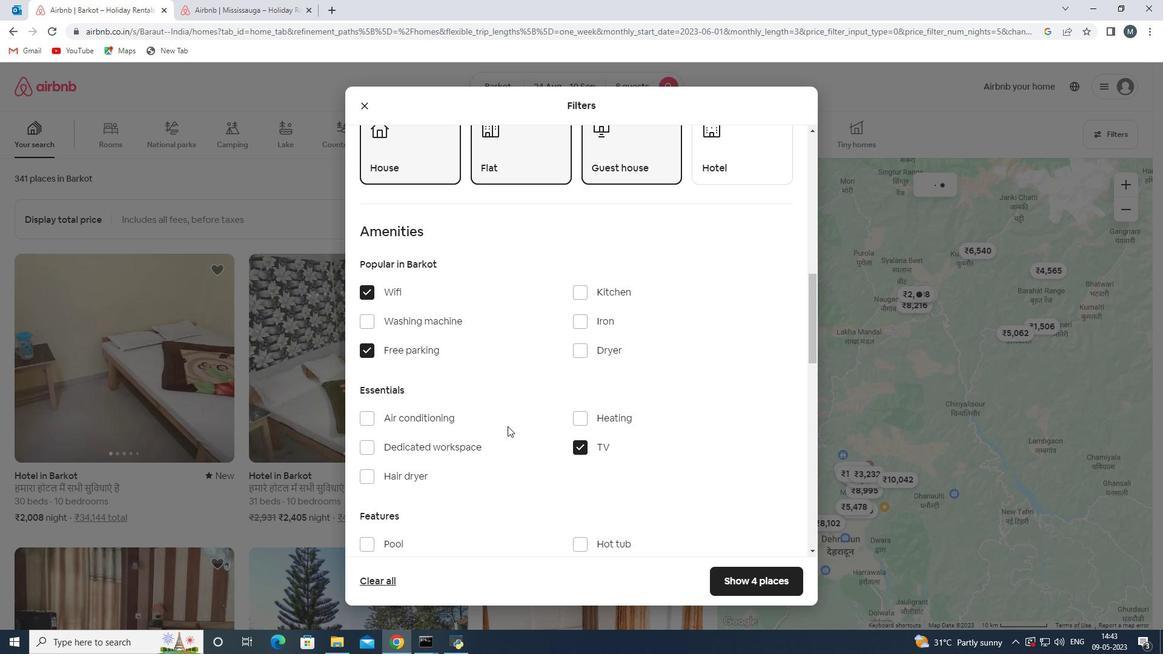 
Action: Mouse moved to (420, 405)
Screenshot: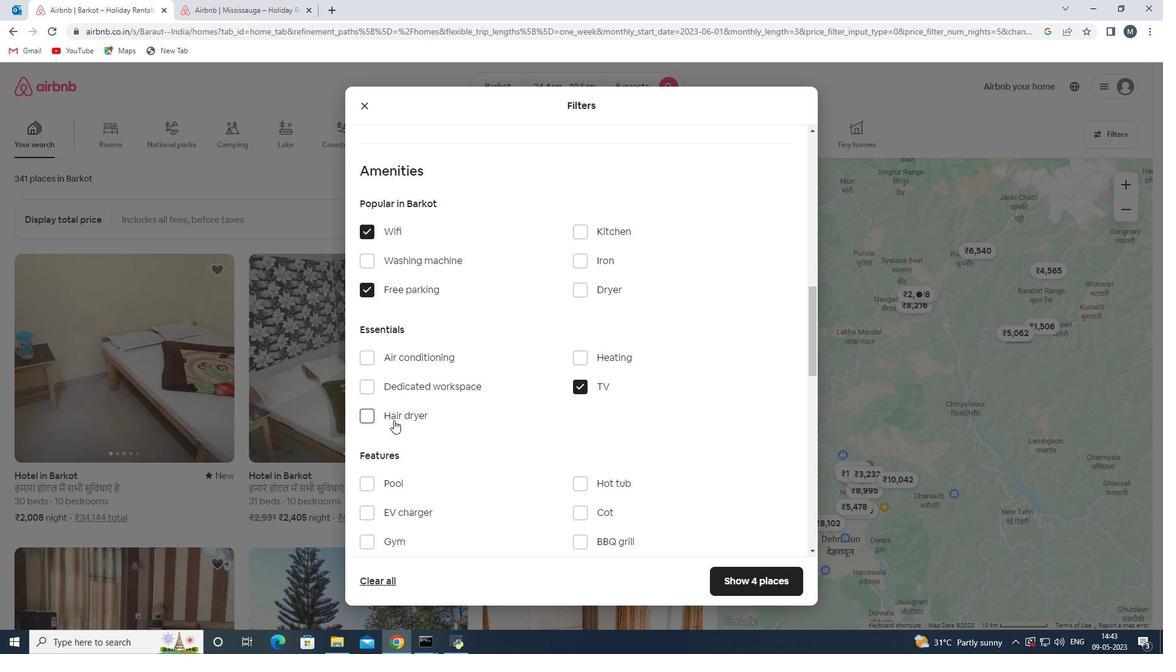 
Action: Mouse scrolled (420, 405) with delta (0, 0)
Screenshot: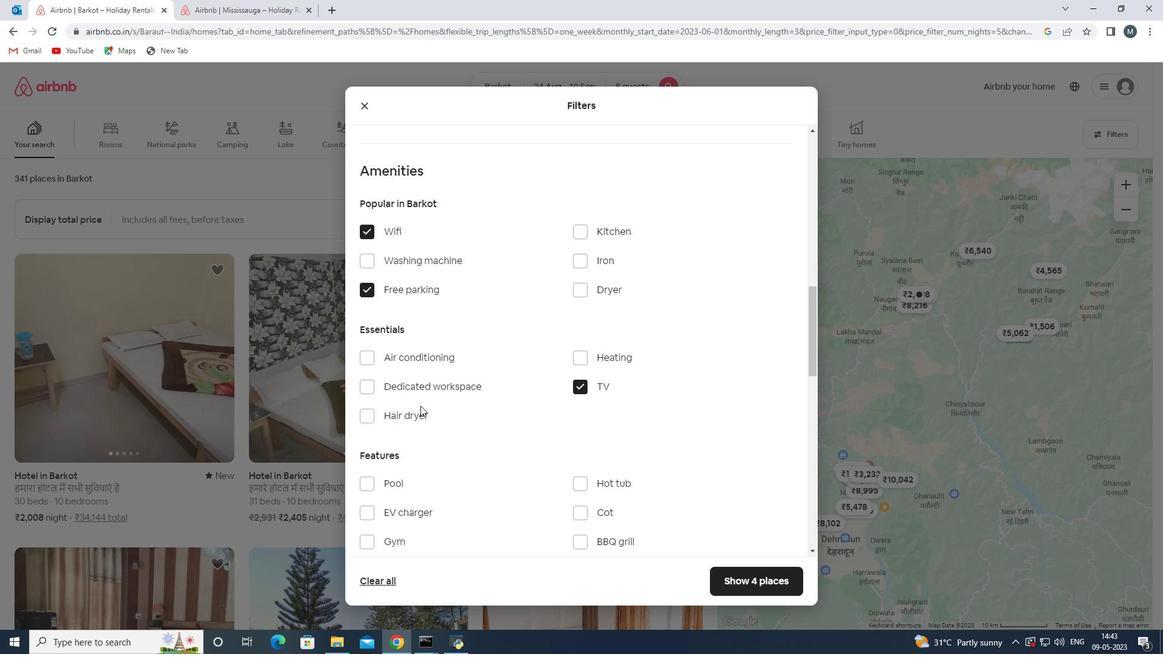 
Action: Mouse moved to (416, 419)
Screenshot: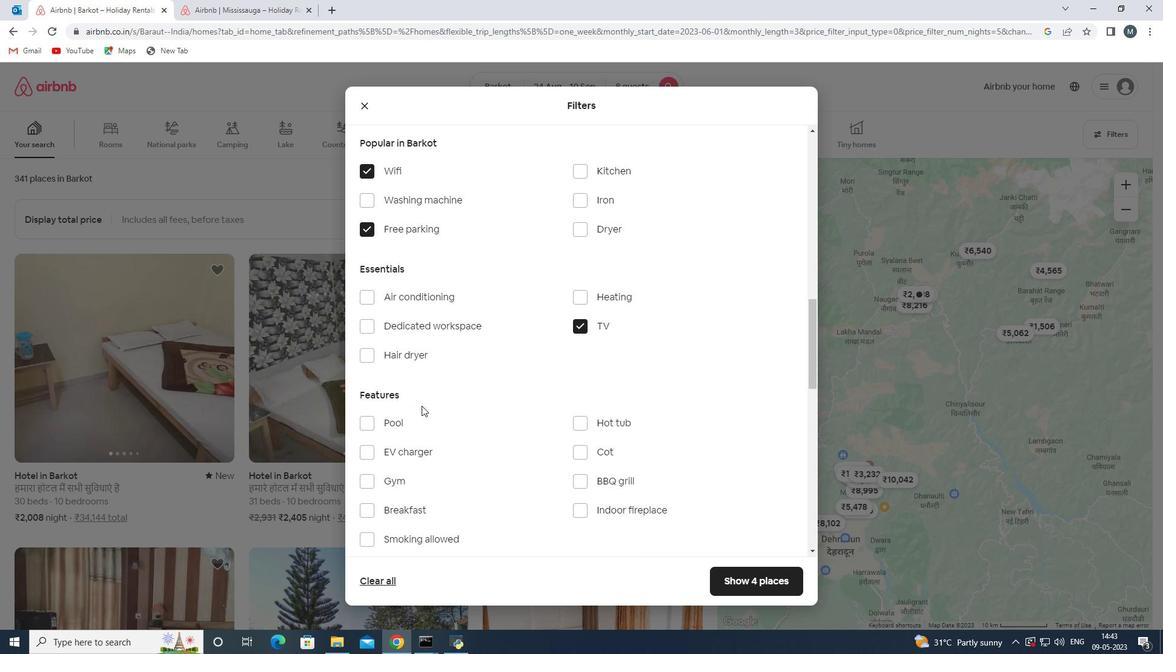 
Action: Mouse scrolled (416, 418) with delta (0, 0)
Screenshot: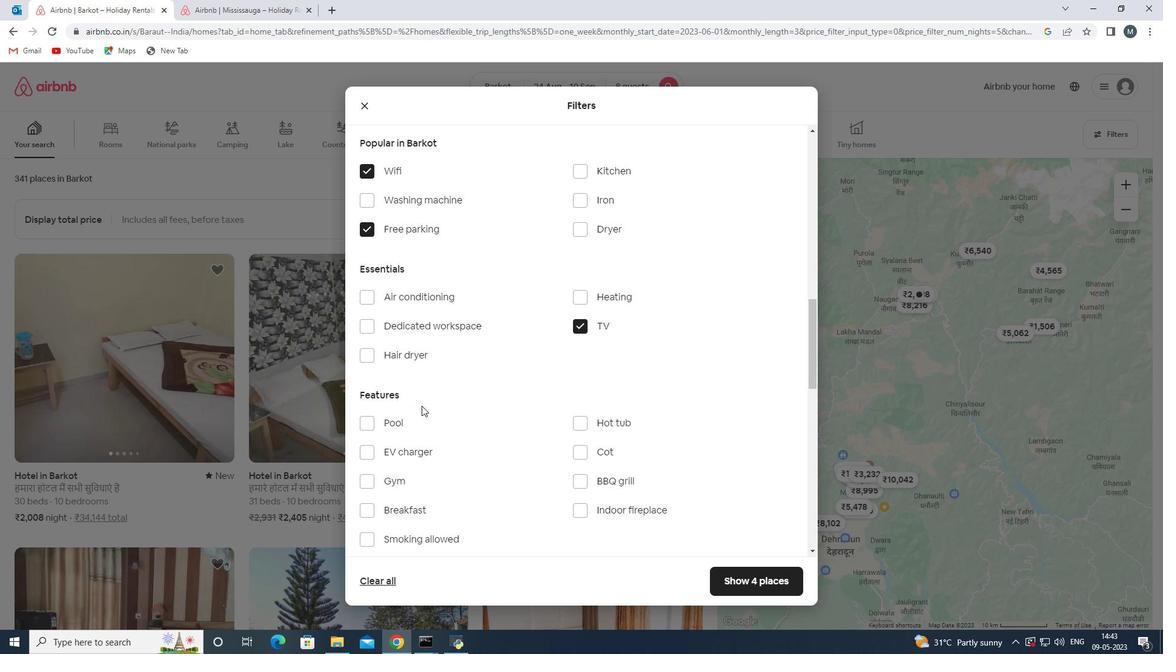 
Action: Mouse moved to (405, 424)
Screenshot: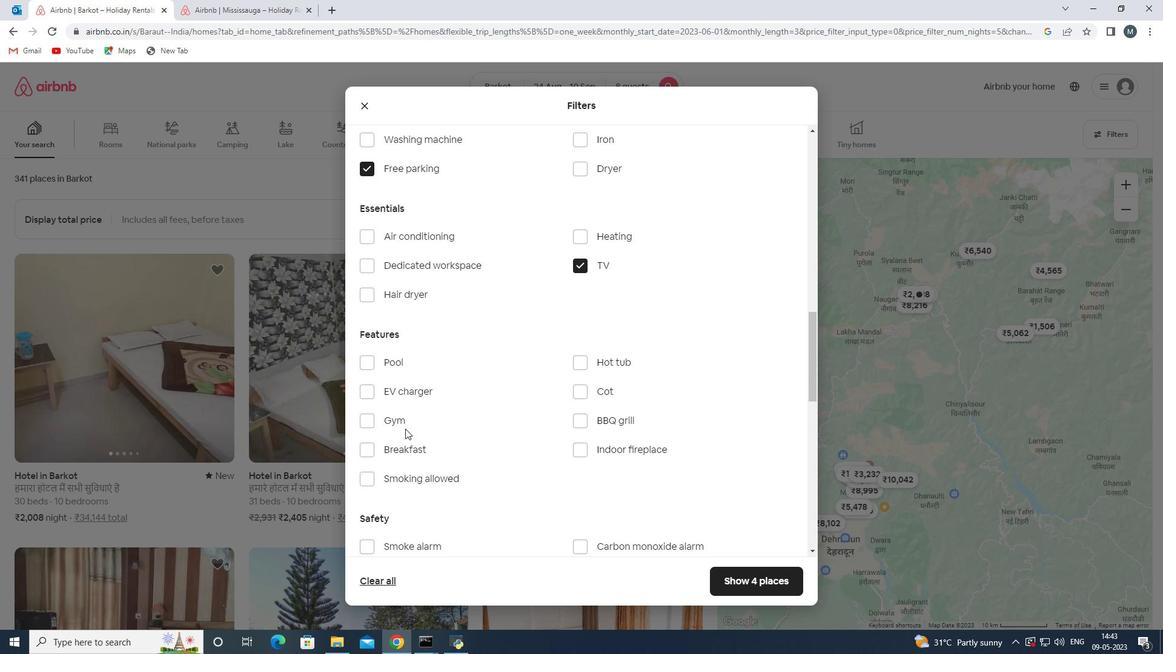 
Action: Mouse pressed left at (405, 424)
Screenshot: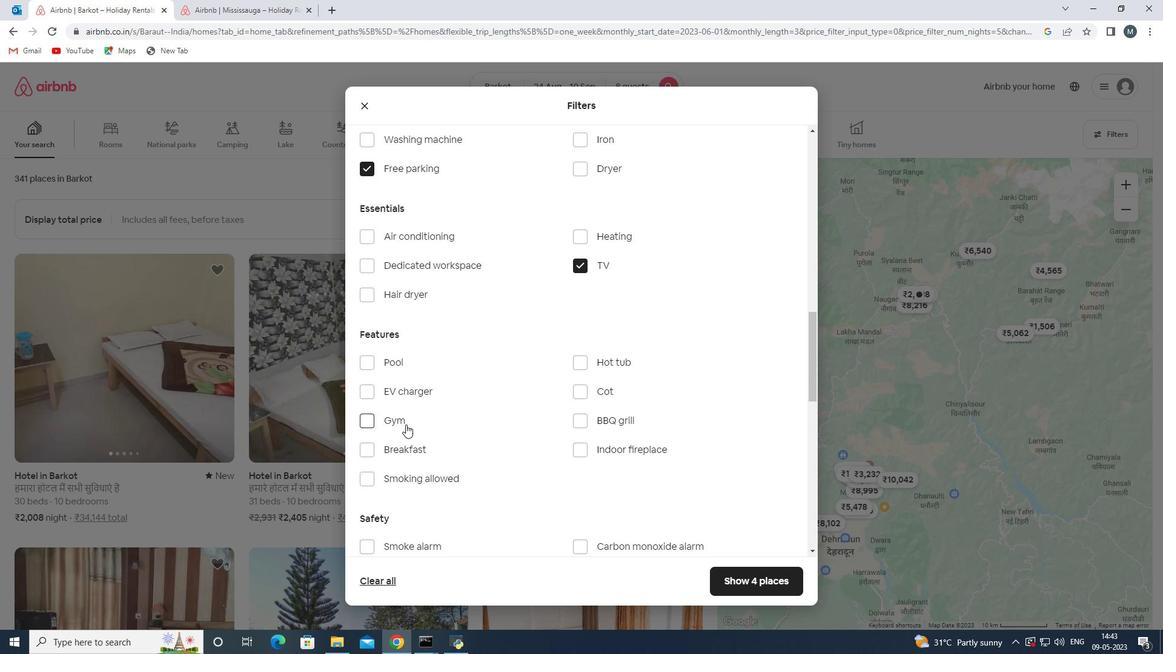 
Action: Mouse moved to (421, 444)
Screenshot: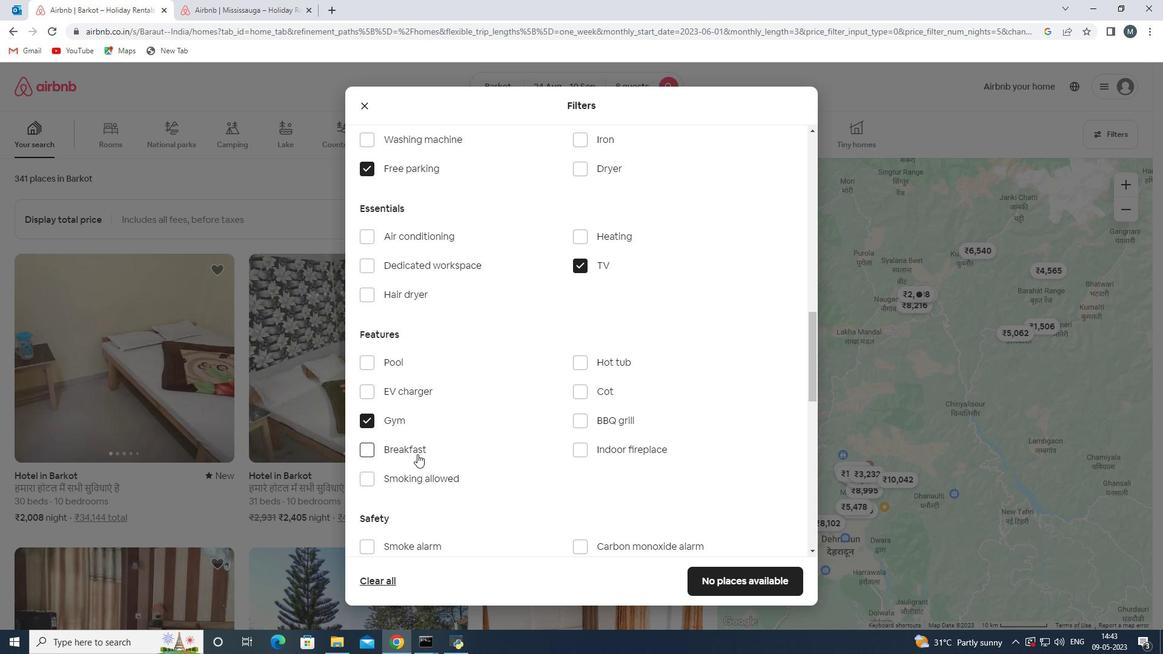 
Action: Mouse pressed left at (421, 444)
Screenshot: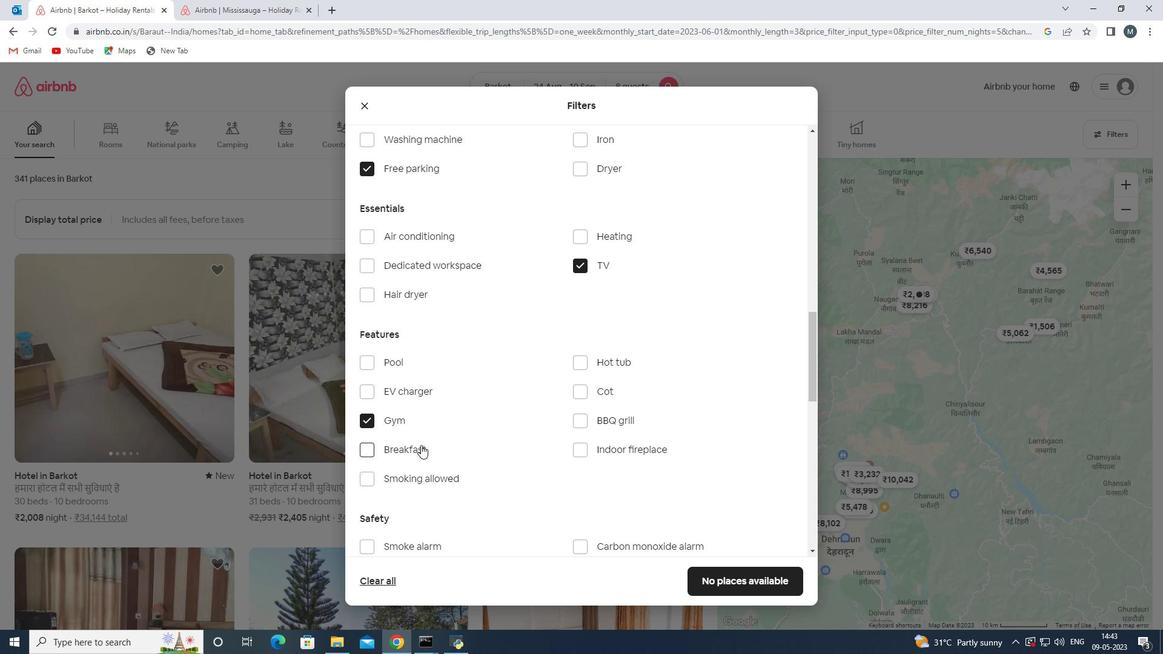 
Action: Mouse moved to (429, 442)
Screenshot: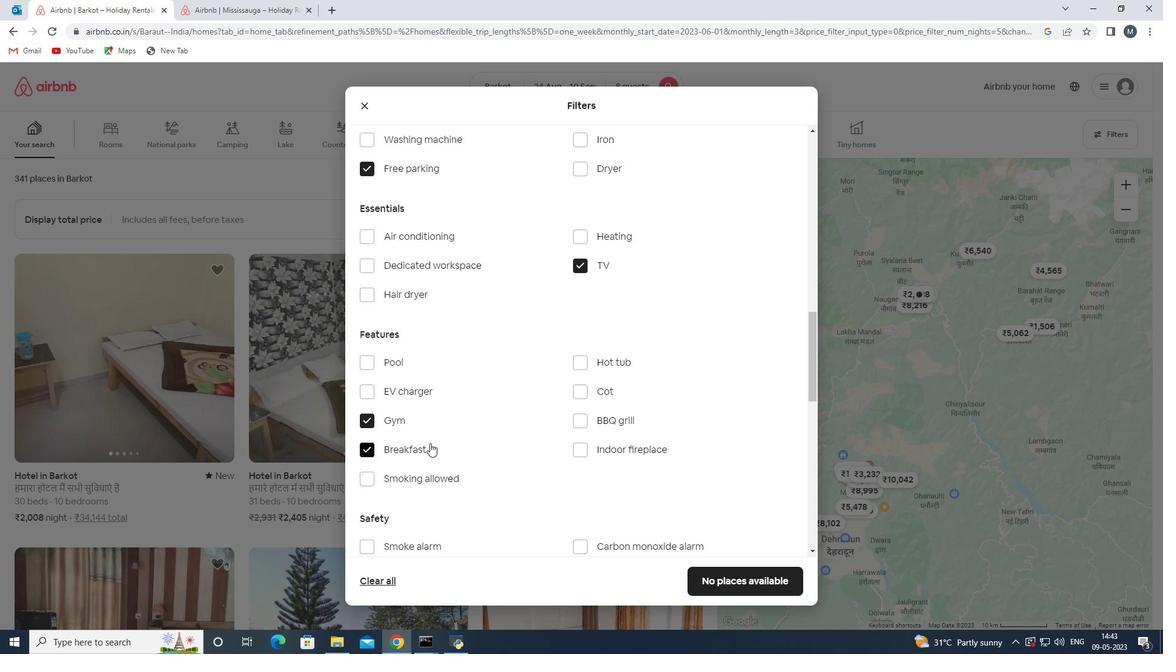 
Action: Mouse scrolled (429, 442) with delta (0, 0)
Screenshot: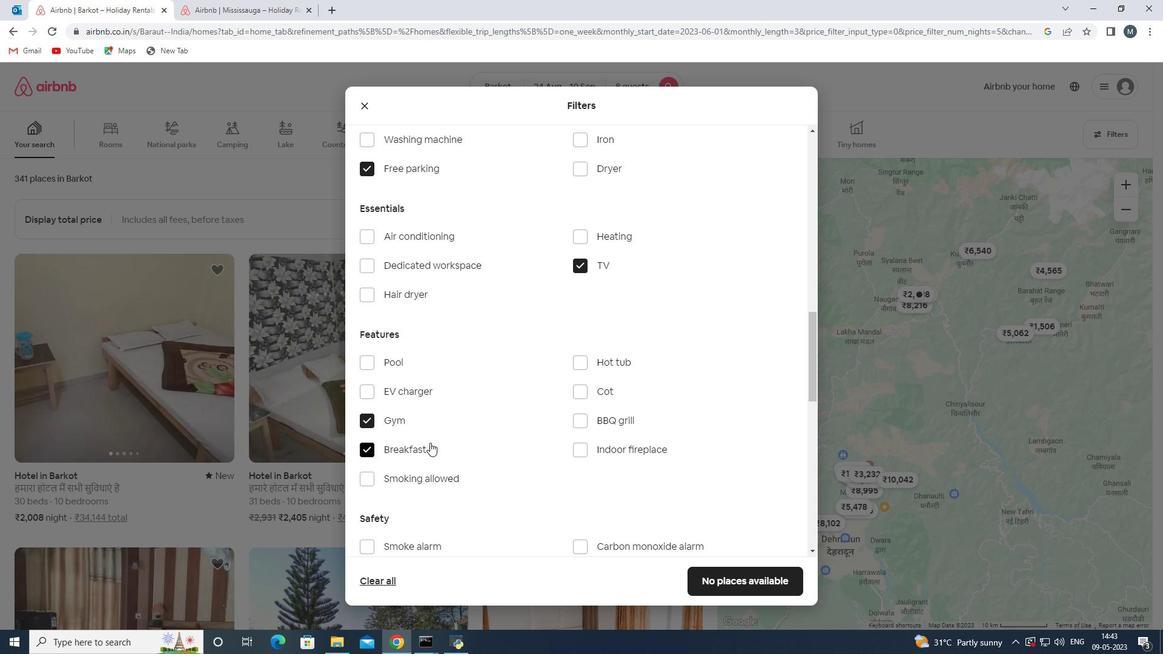 
Action: Mouse moved to (429, 442)
Screenshot: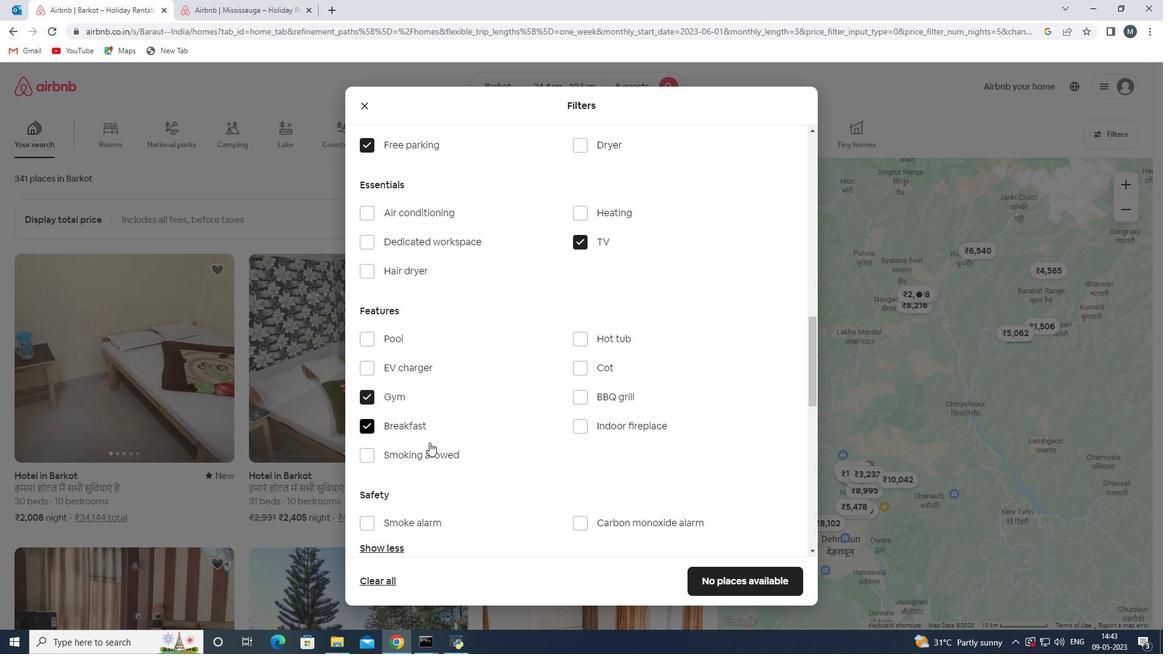 
Action: Mouse scrolled (429, 441) with delta (0, 0)
Screenshot: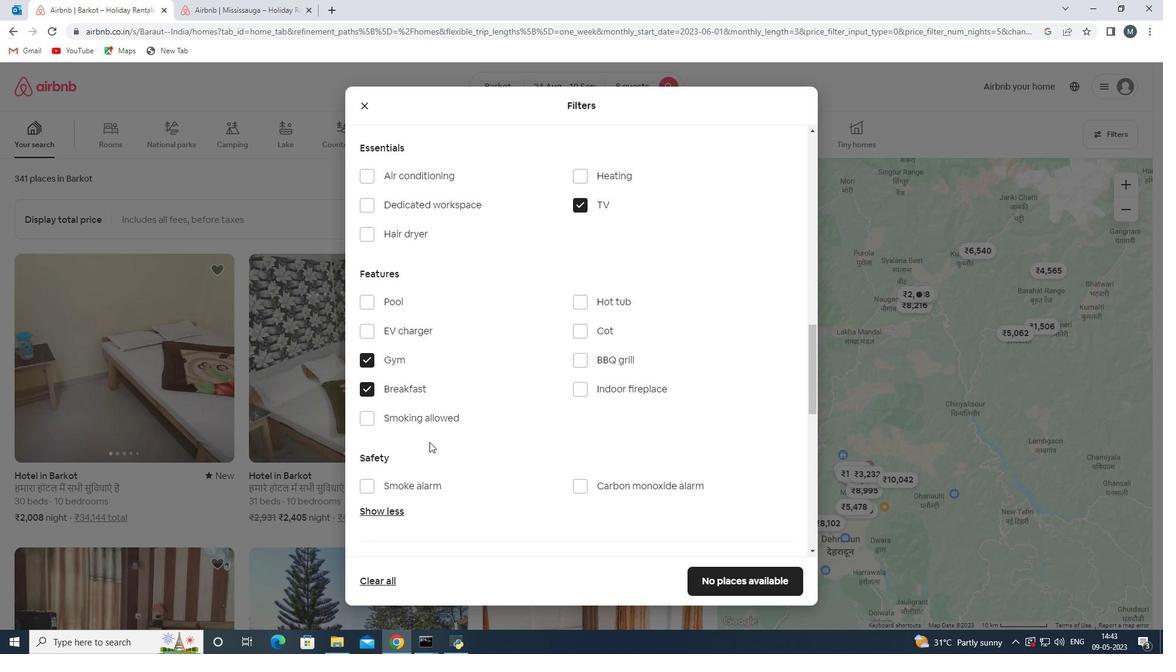 
Action: Mouse moved to (429, 442)
Screenshot: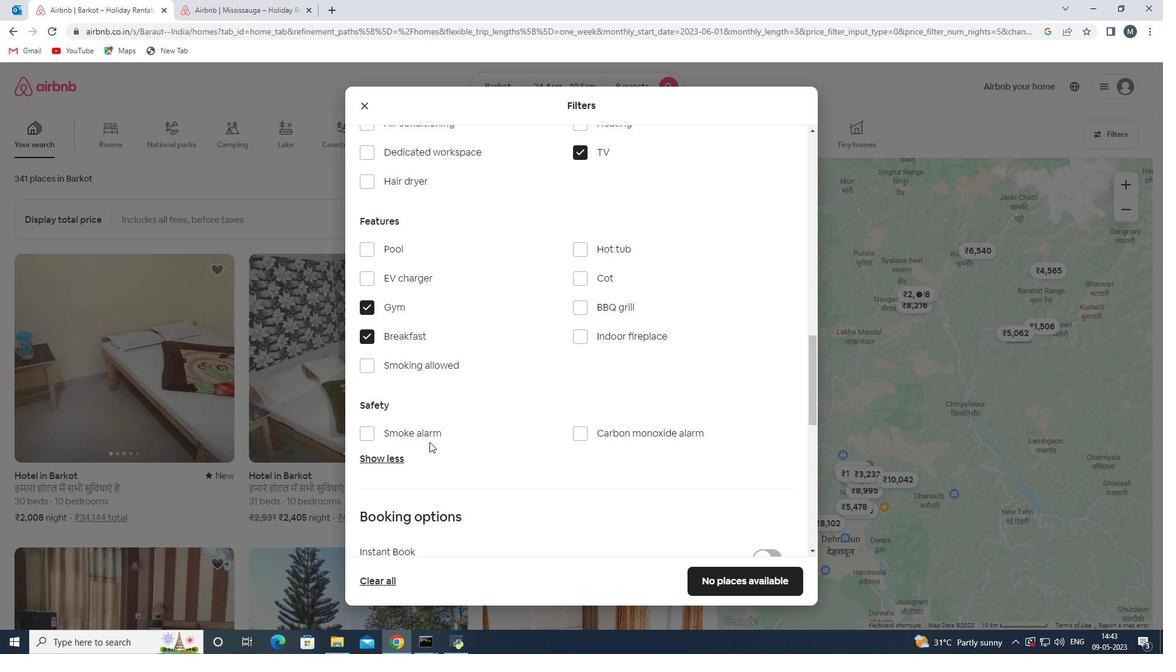 
Action: Mouse scrolled (429, 441) with delta (0, 0)
Screenshot: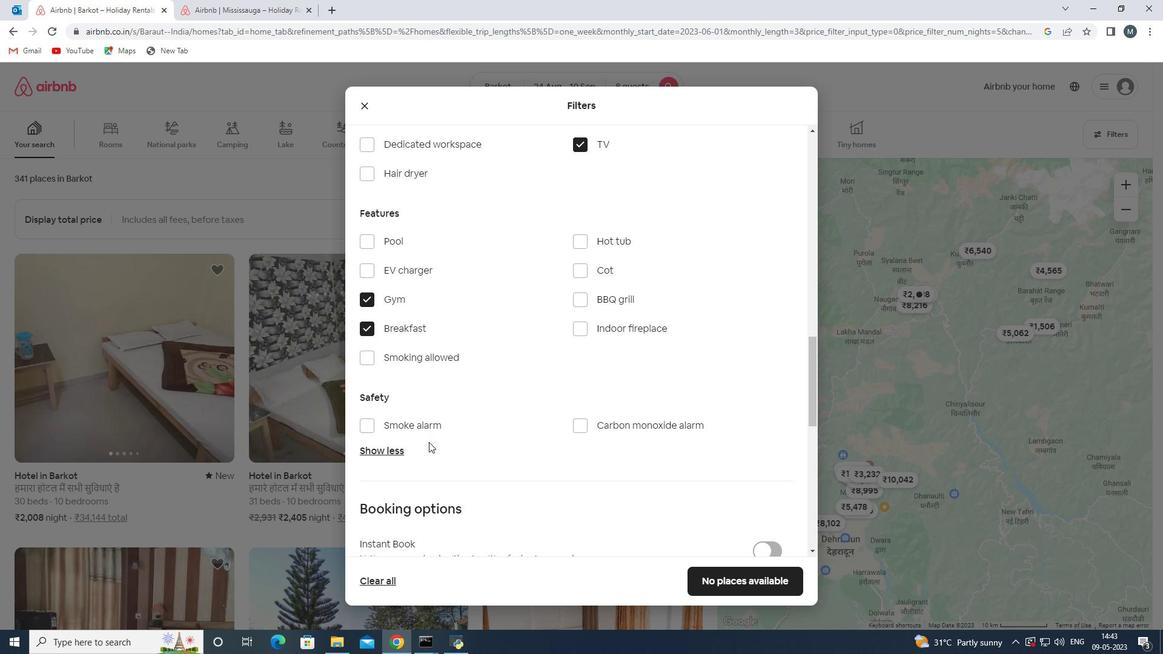 
Action: Mouse moved to (429, 442)
Screenshot: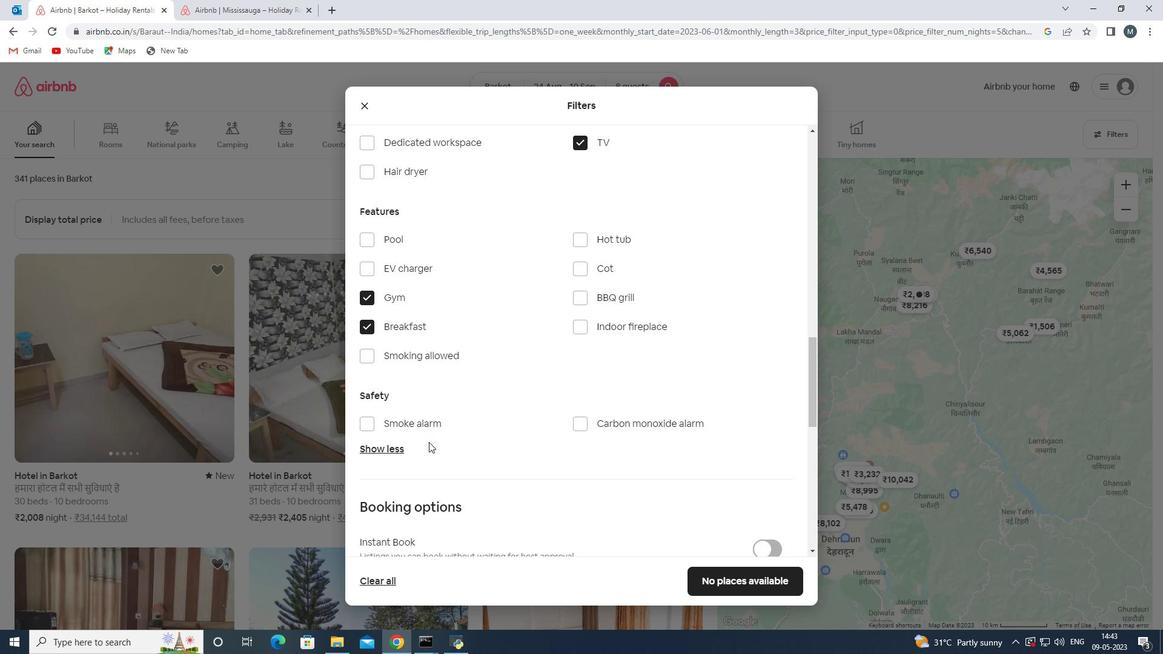 
Action: Mouse scrolled (429, 441) with delta (0, 0)
Screenshot: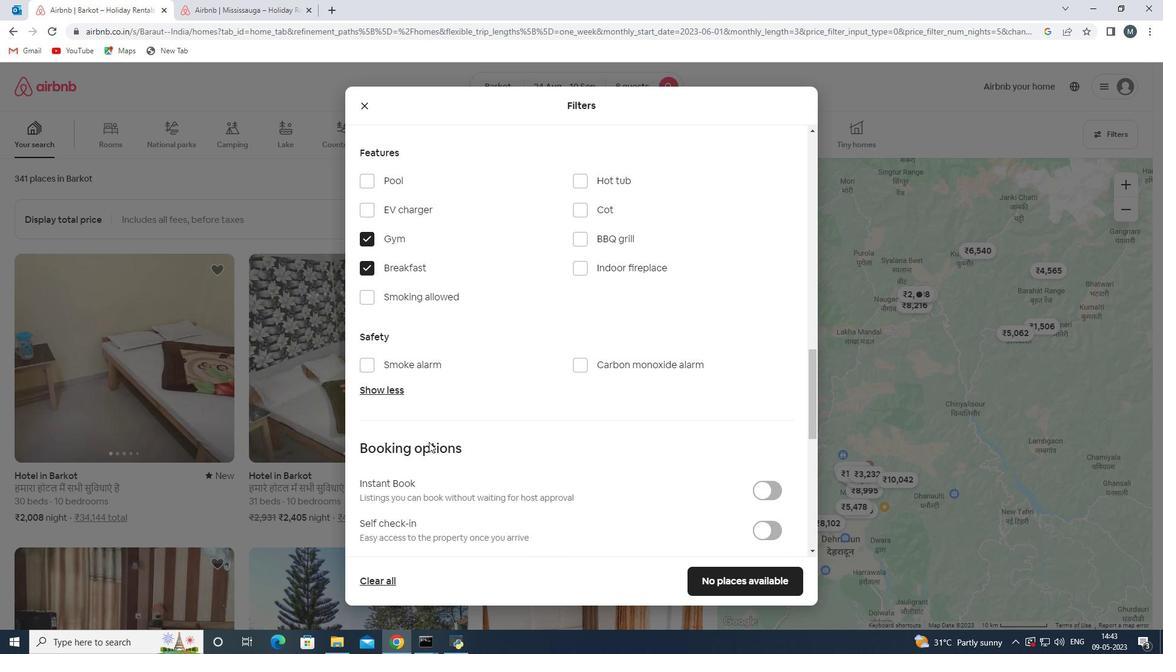 
Action: Mouse scrolled (429, 441) with delta (0, 0)
Screenshot: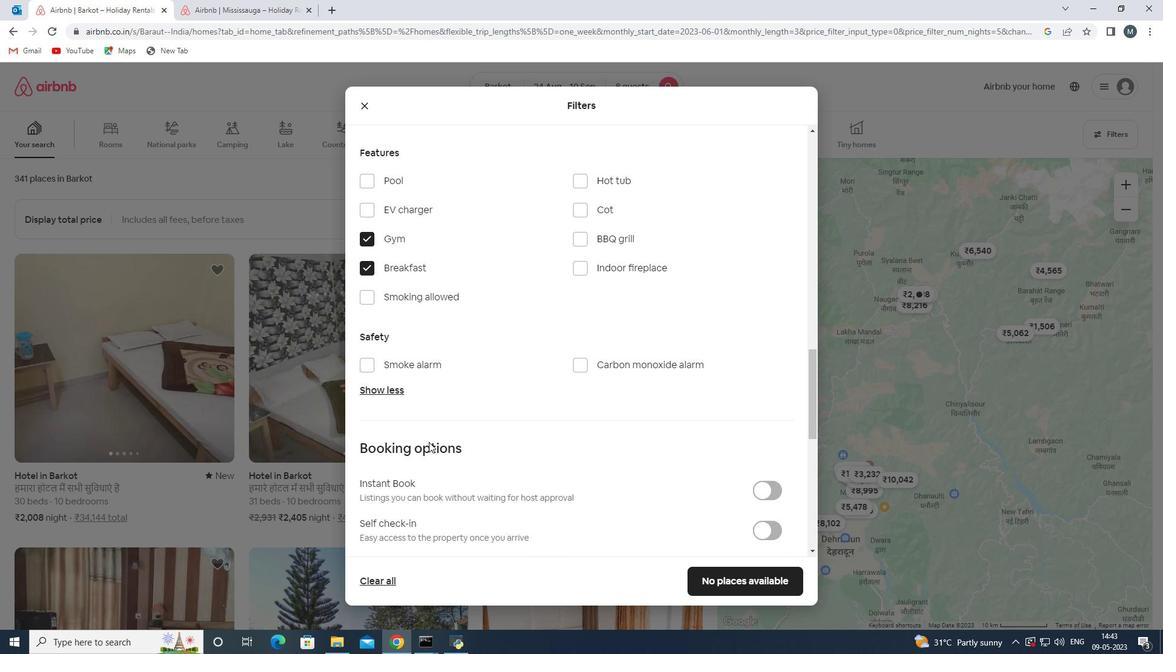
Action: Mouse moved to (760, 407)
Screenshot: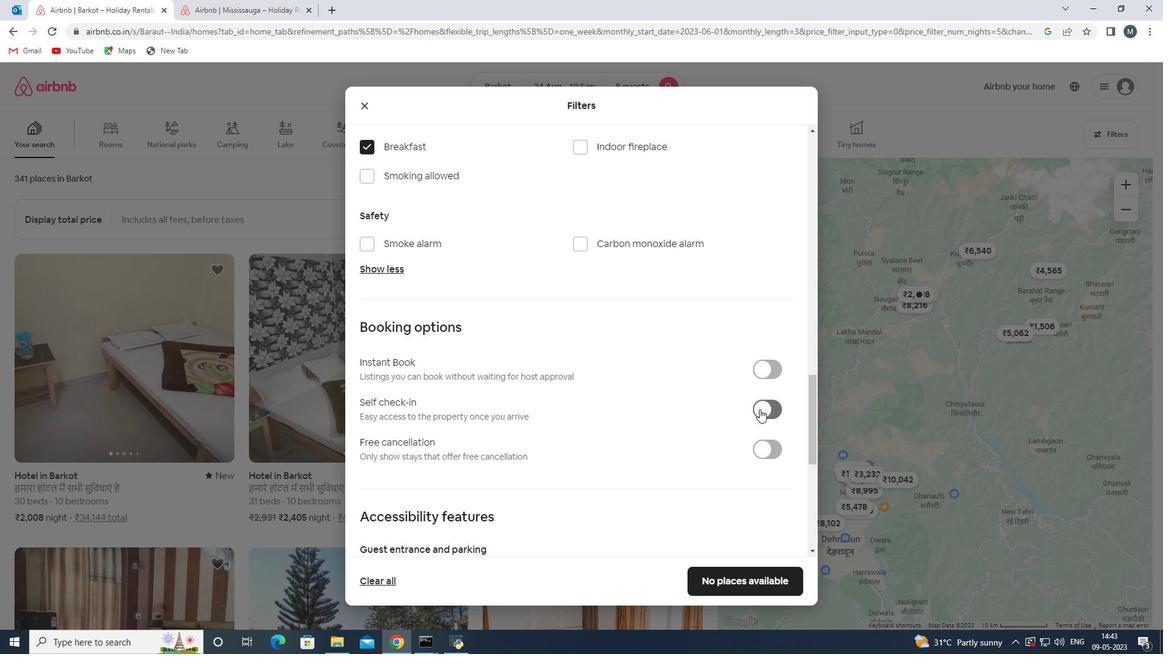 
Action: Mouse pressed left at (760, 407)
Screenshot: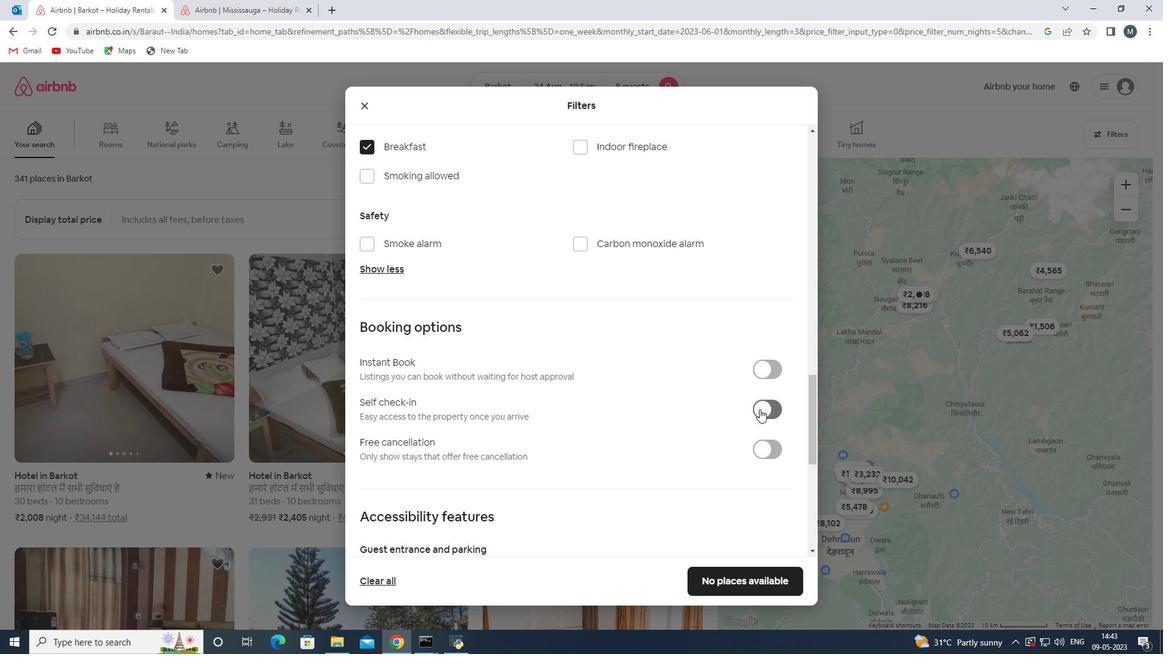 
Action: Mouse moved to (635, 407)
Screenshot: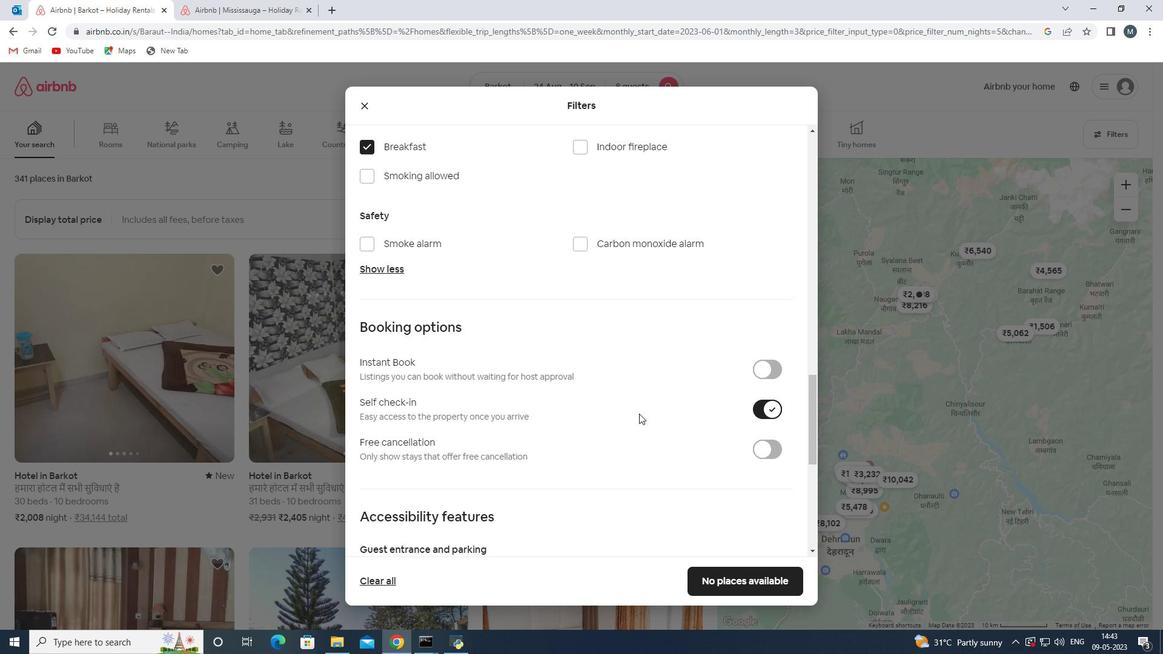 
Action: Mouse scrolled (635, 407) with delta (0, 0)
Screenshot: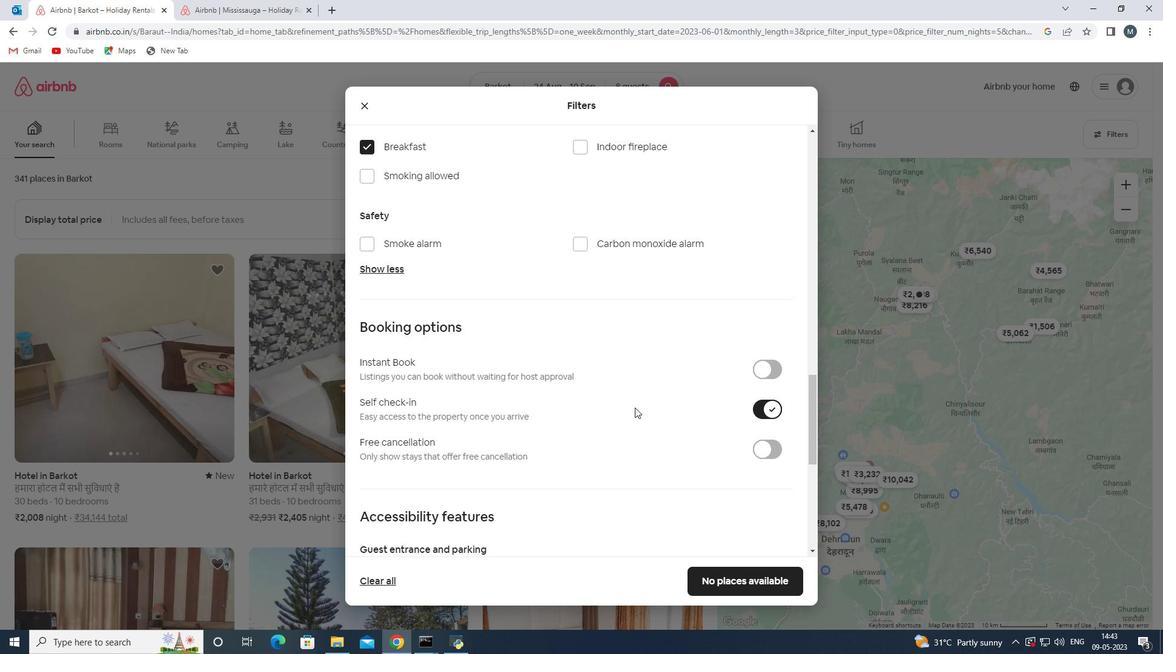 
Action: Mouse moved to (632, 406)
Screenshot: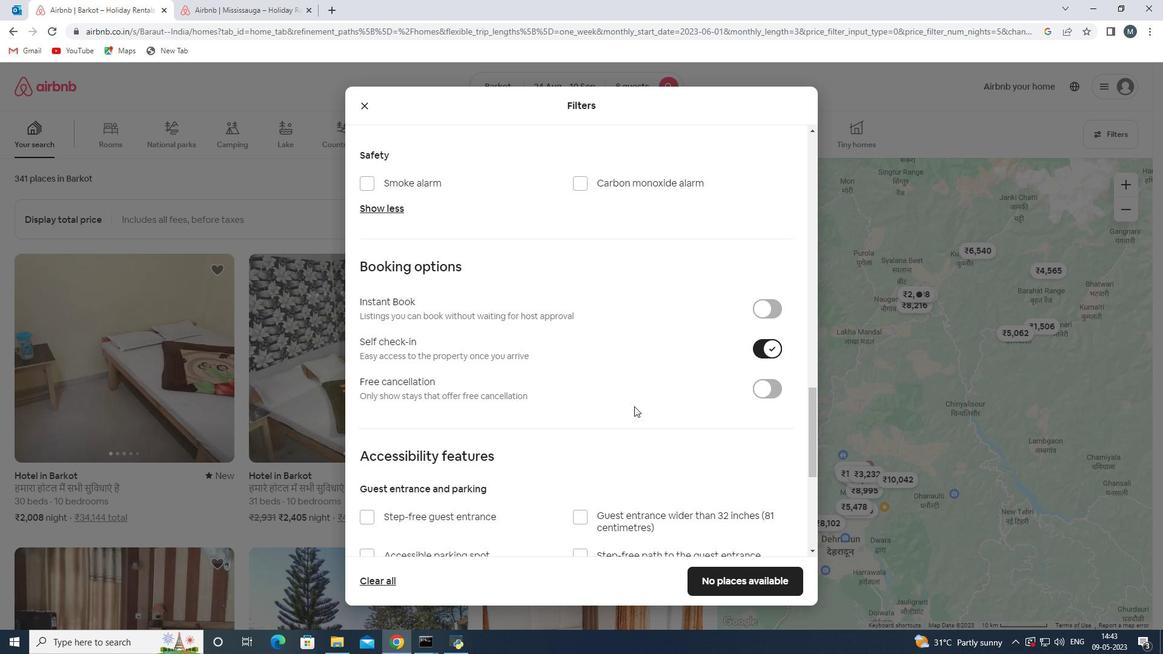 
Action: Mouse scrolled (632, 405) with delta (0, 0)
Screenshot: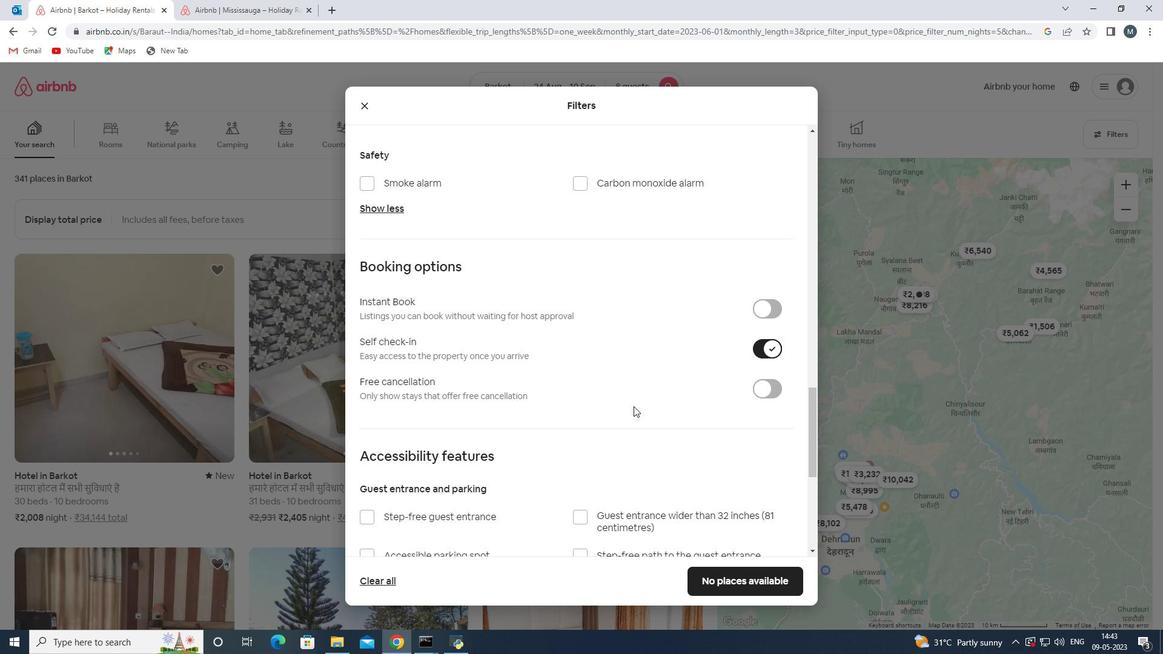 
Action: Mouse moved to (584, 412)
Screenshot: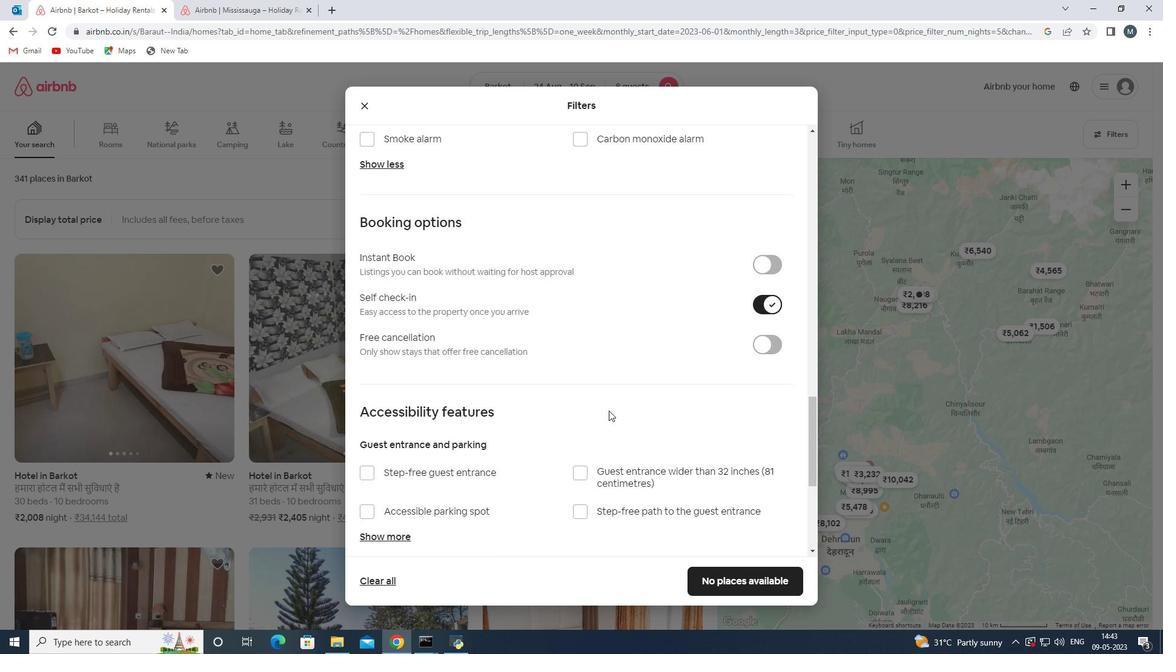 
Action: Mouse scrolled (584, 411) with delta (0, 0)
Screenshot: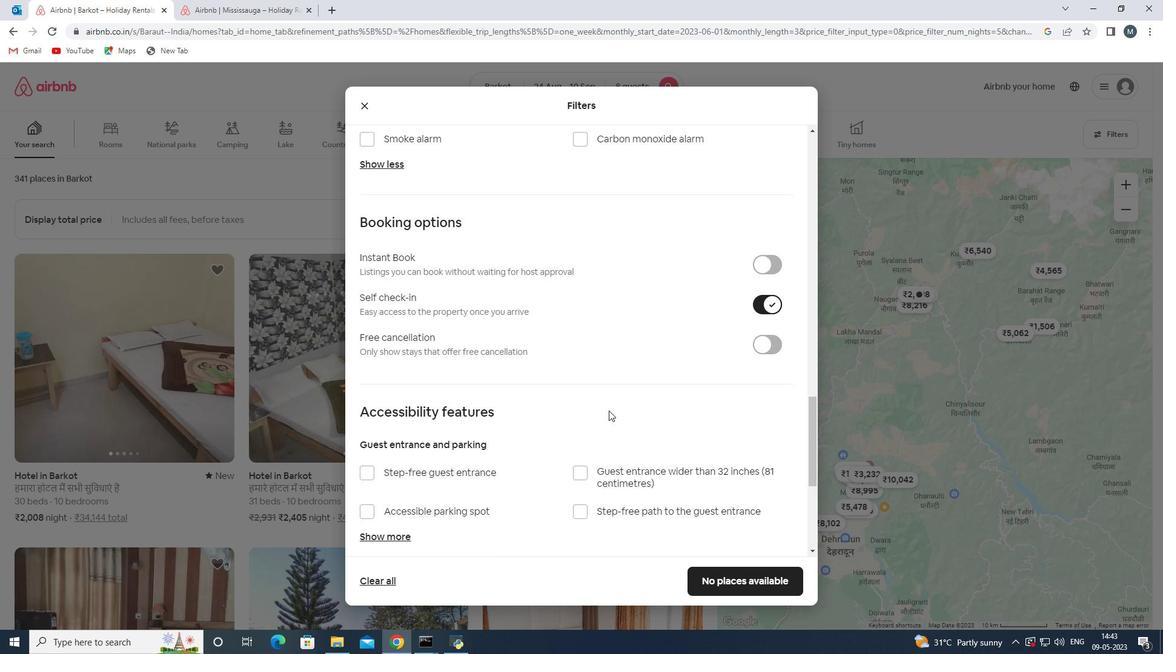 
Action: Mouse moved to (391, 443)
Screenshot: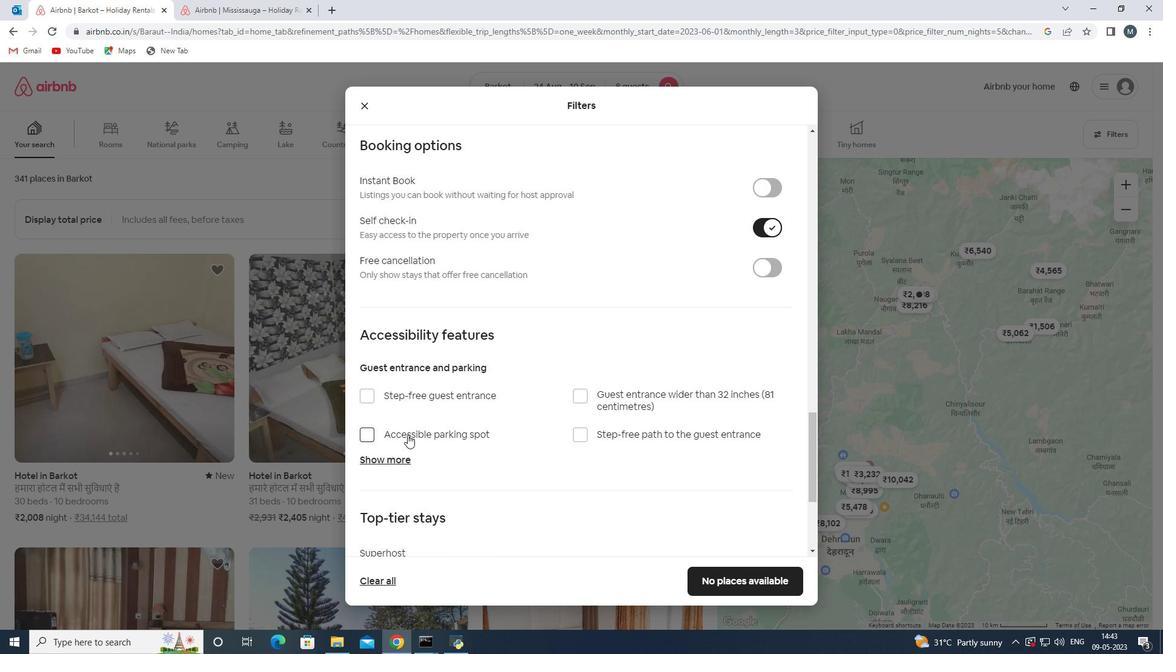 
Action: Mouse scrolled (391, 442) with delta (0, 0)
Screenshot: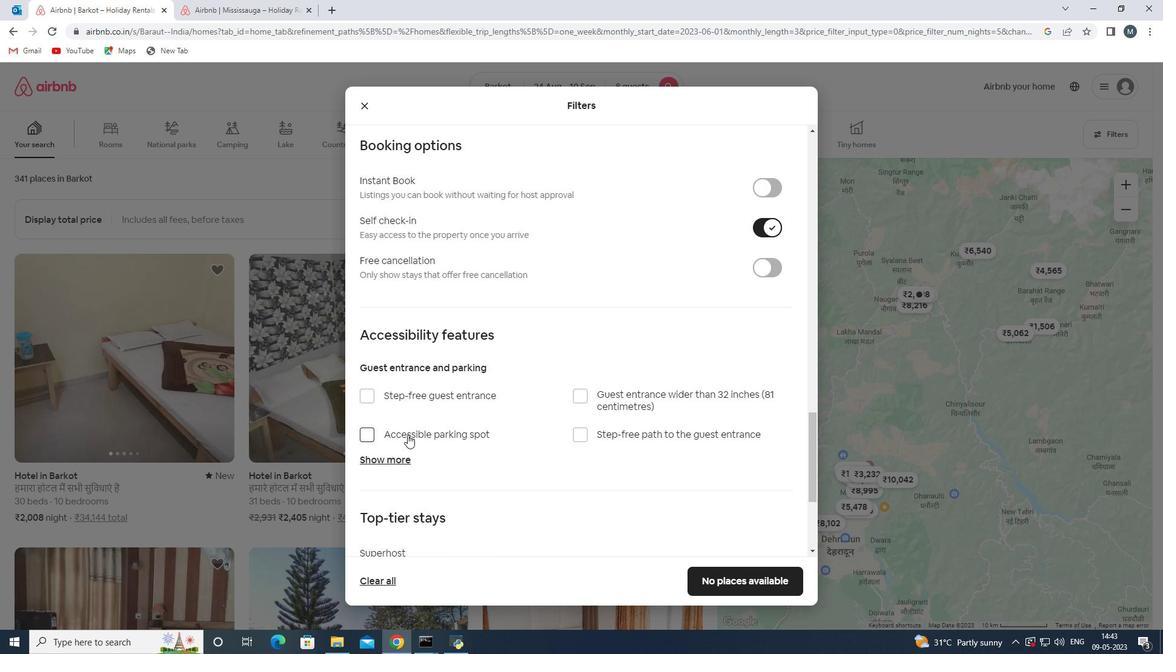 
Action: Mouse moved to (390, 444)
Screenshot: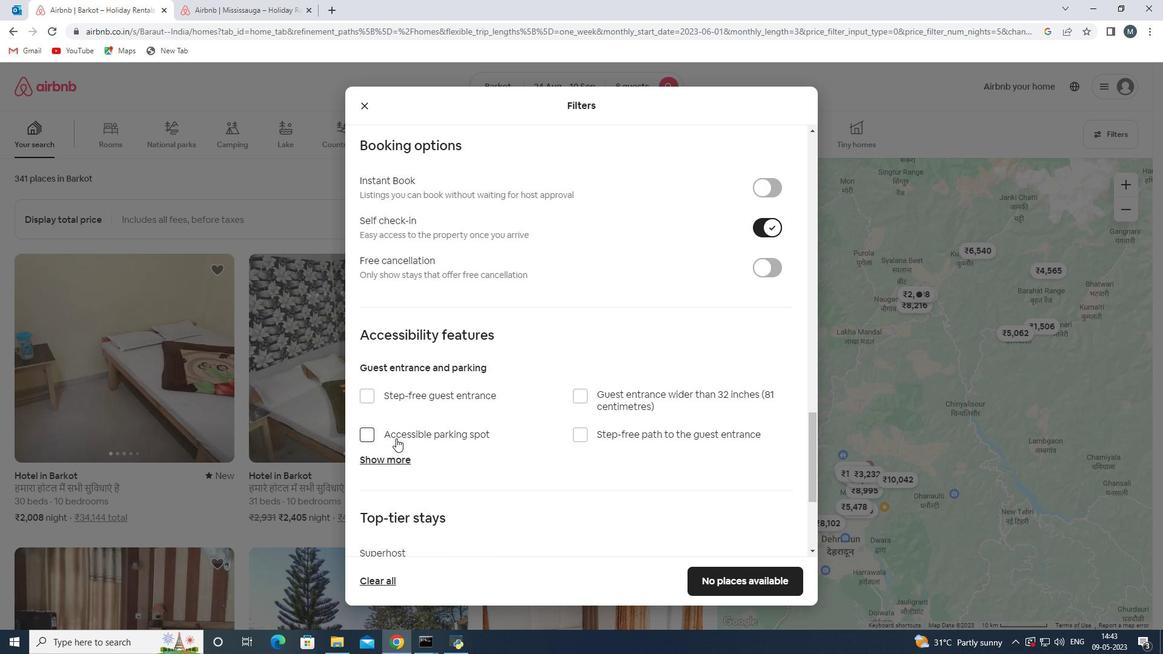 
Action: Mouse scrolled (390, 443) with delta (0, 0)
Screenshot: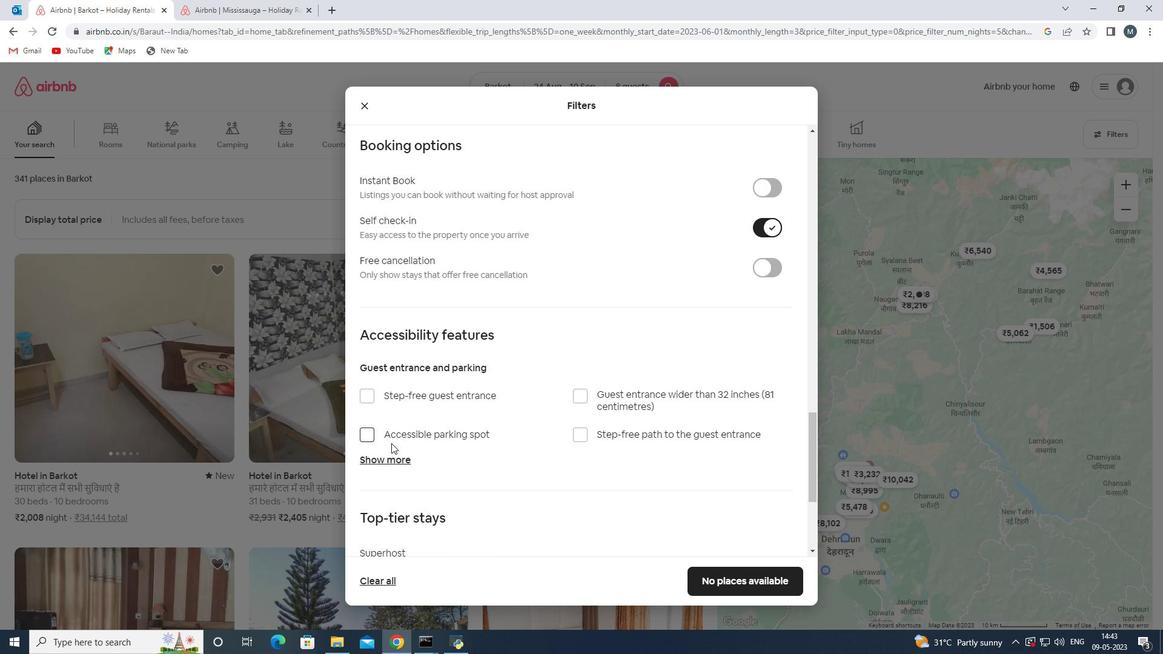 
Action: Mouse scrolled (390, 443) with delta (0, 0)
Screenshot: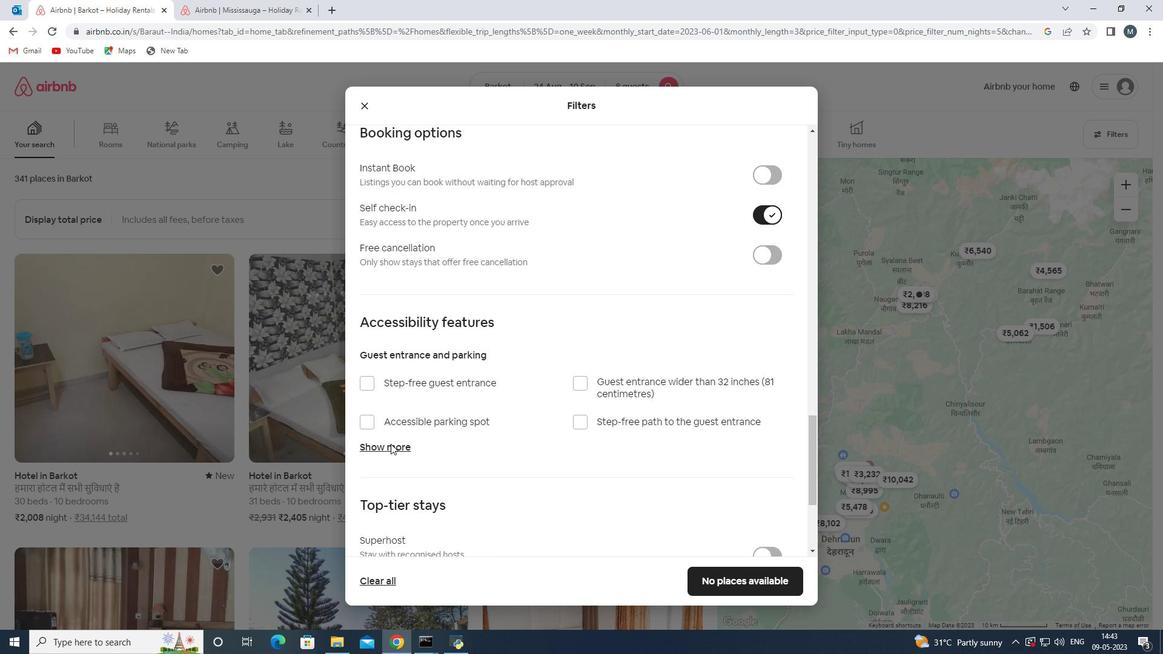 
Action: Mouse moved to (412, 495)
Screenshot: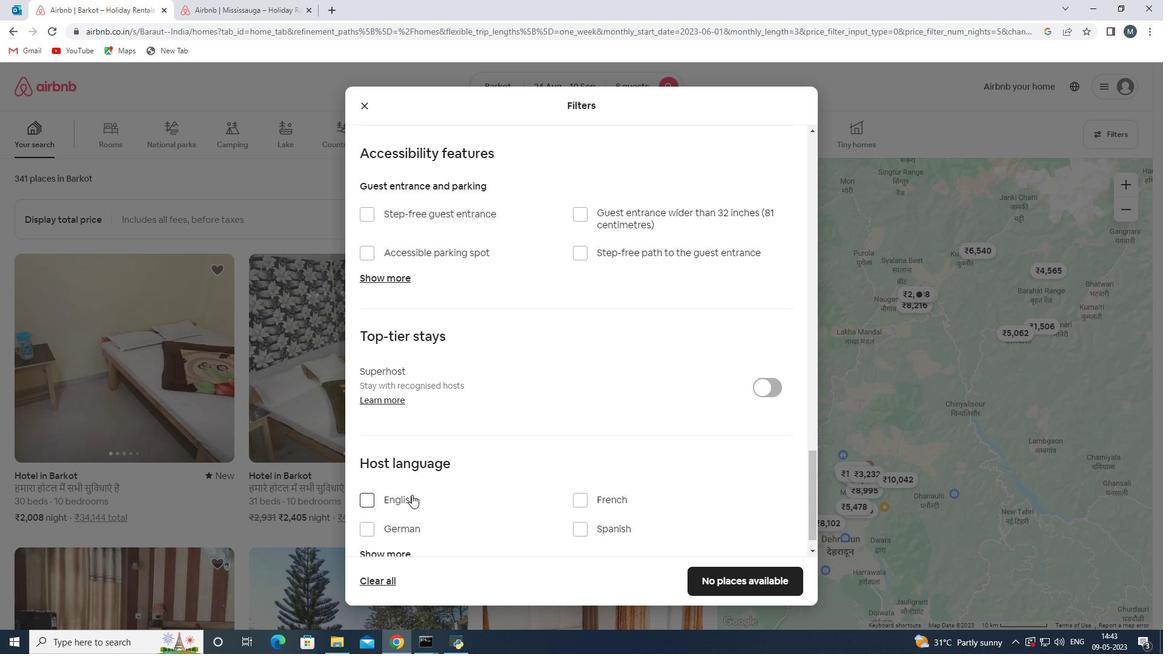 
Action: Mouse pressed left at (412, 495)
Screenshot: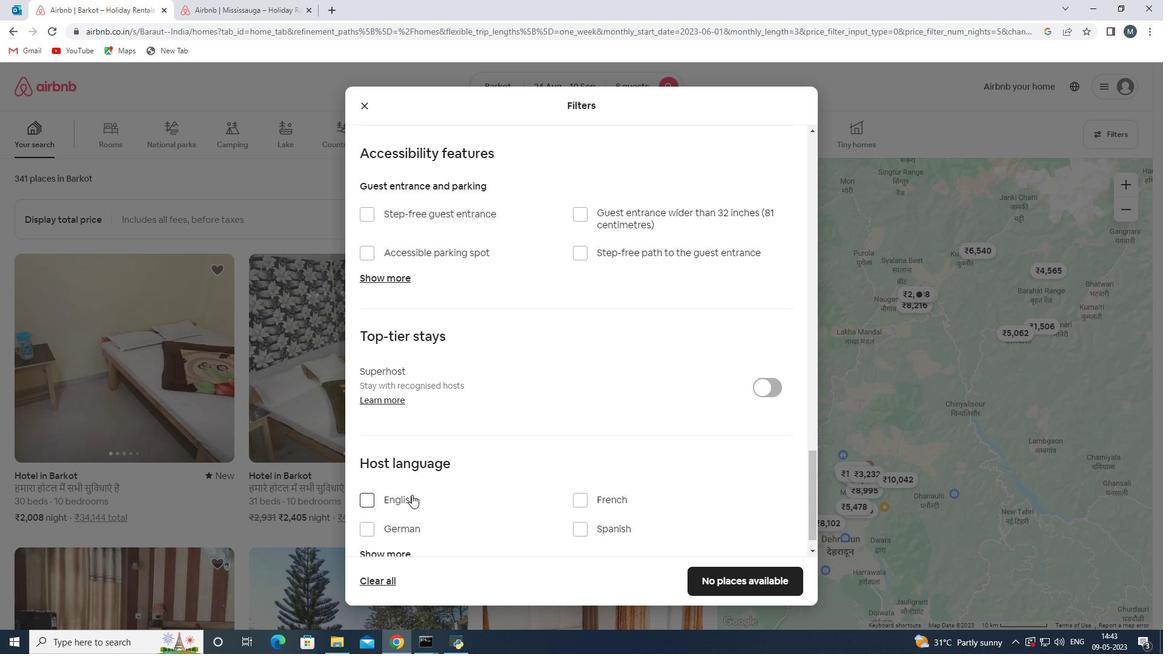 
Action: Mouse moved to (447, 479)
Screenshot: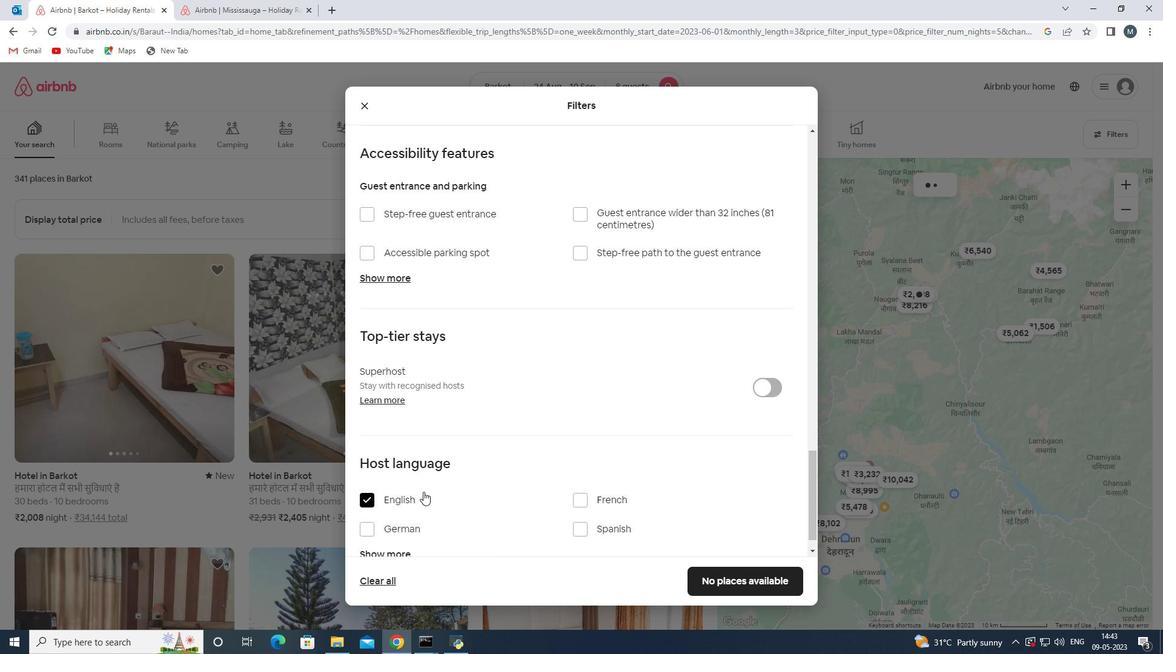 
Action: Mouse scrolled (447, 479) with delta (0, 0)
Screenshot: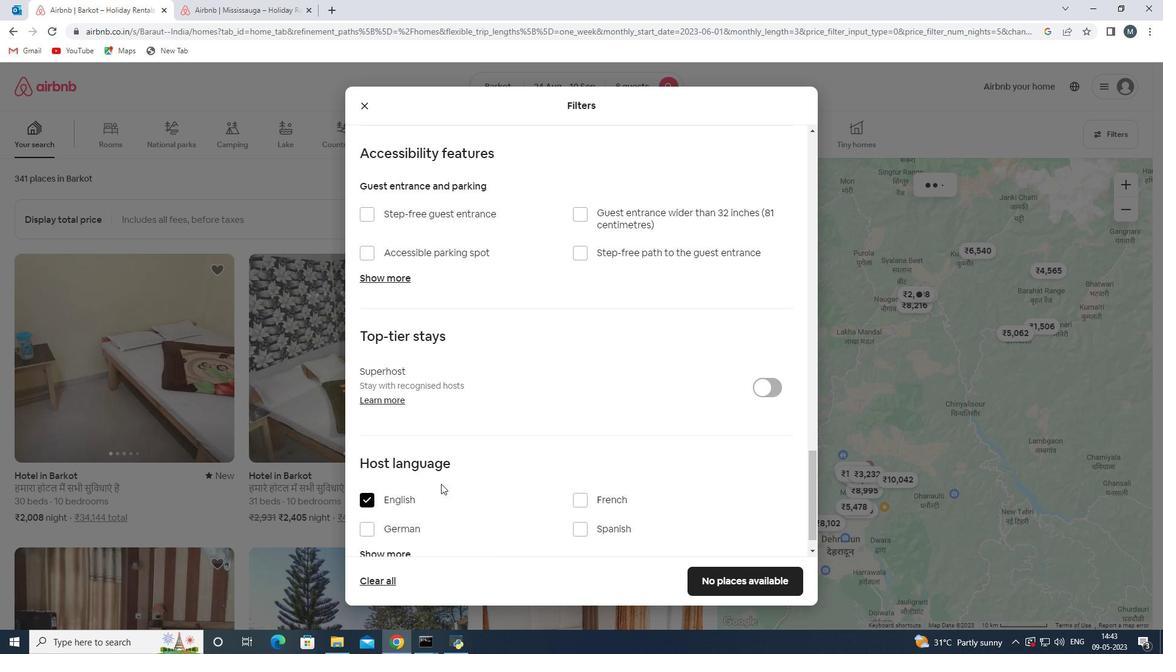 
Action: Mouse scrolled (447, 479) with delta (0, 0)
Screenshot: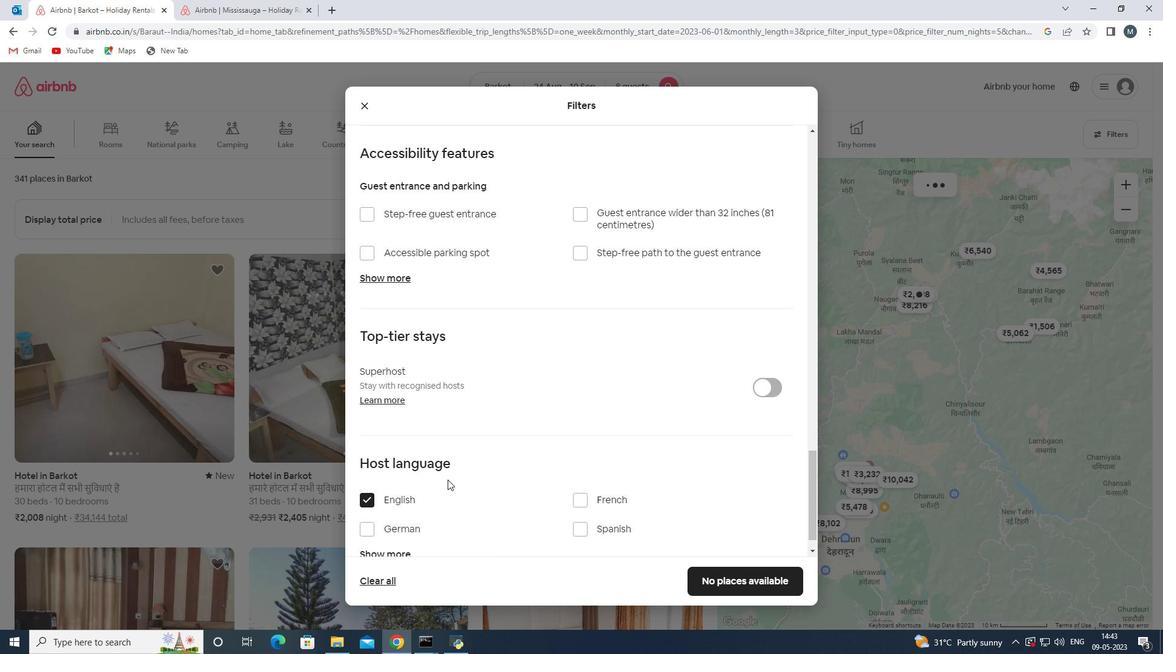 
Action: Mouse moved to (722, 580)
Screenshot: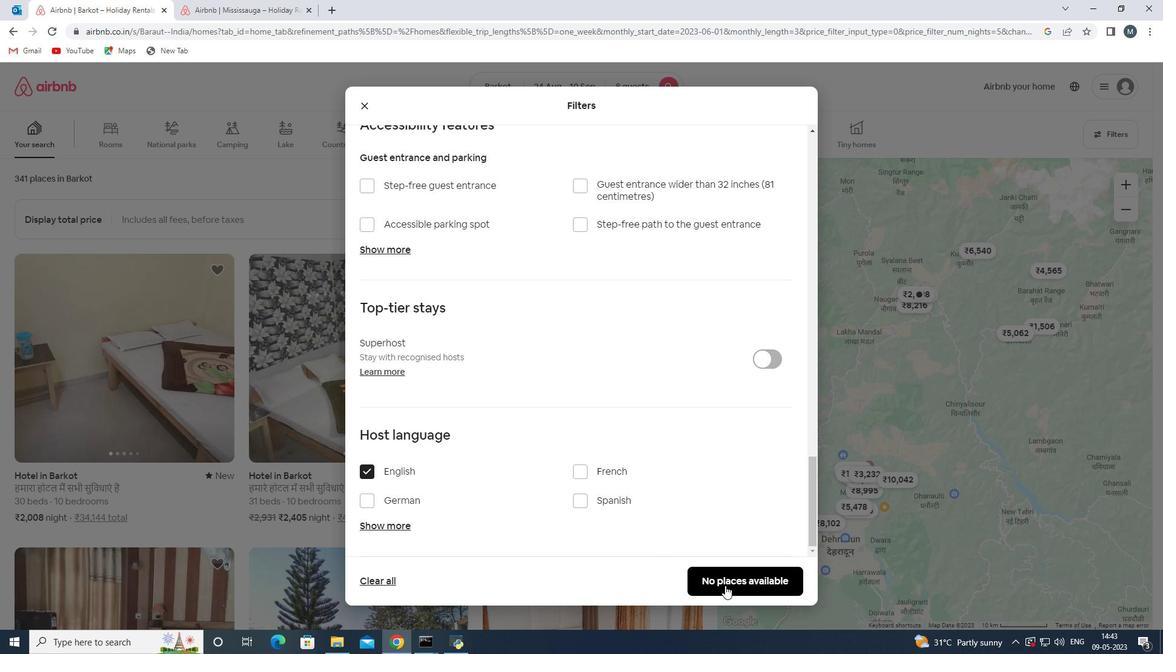 
Action: Mouse pressed left at (722, 580)
Screenshot: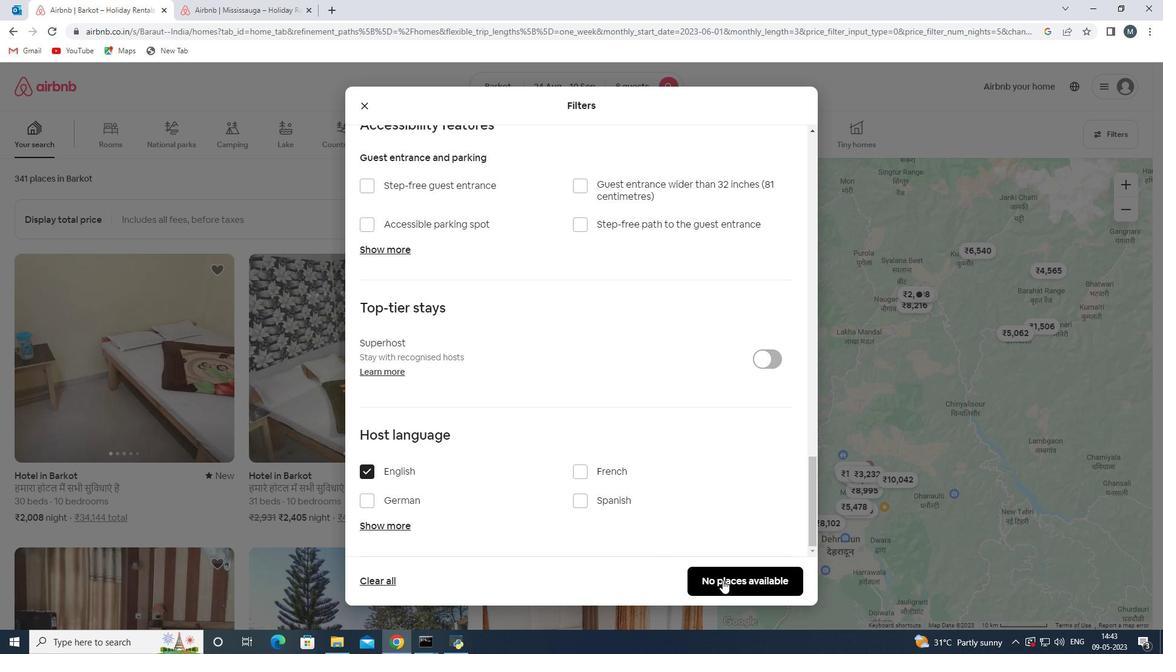 
Action: Mouse moved to (721, 576)
Screenshot: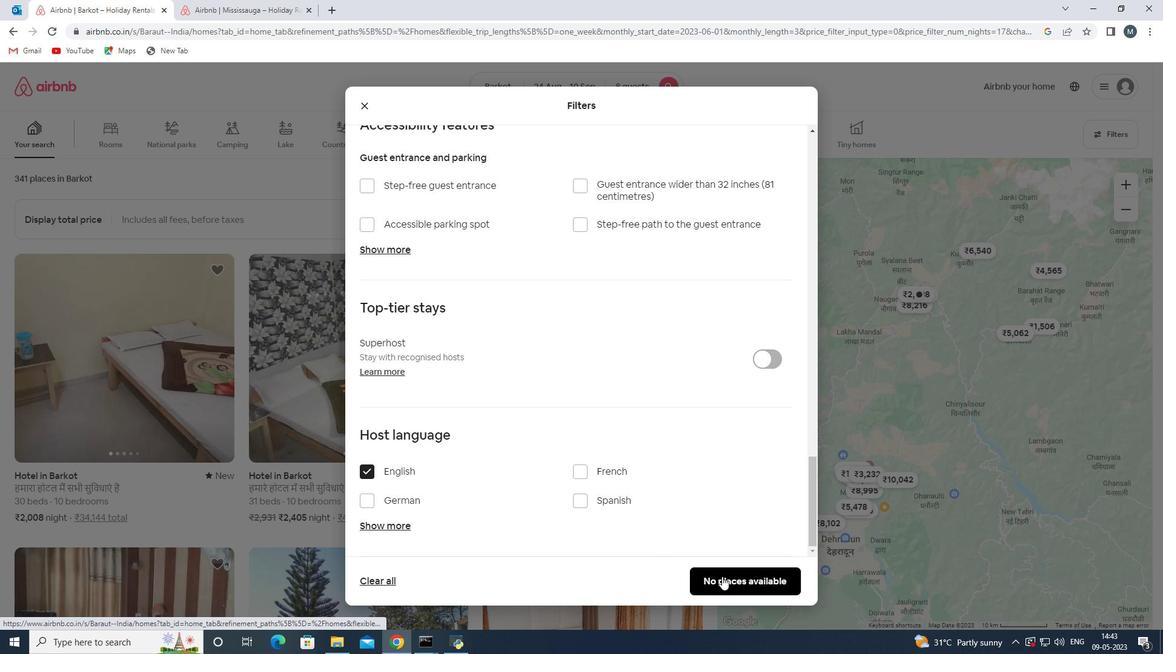 
